 Task: Explore Airbnb accommodation in Tumaco, Colombia from 30th December, 2023 to 31st December, 2023 for 7 adults. Place can be entire room or shared room with 4 bedrooms having 7 beds and 4 bathrooms. Property type can be house. Amenities needed are: wifi, TV, free parkinig on premises, gym, breakfast.
Action: Mouse moved to (531, 140)
Screenshot: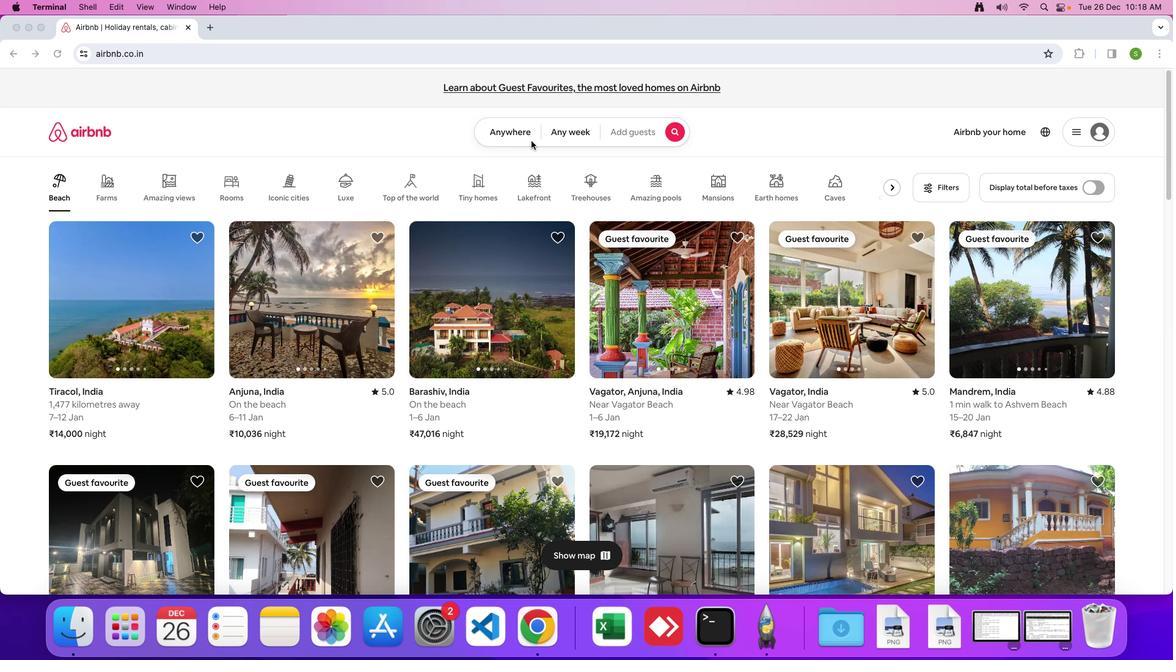 
Action: Mouse pressed left at (531, 140)
Screenshot: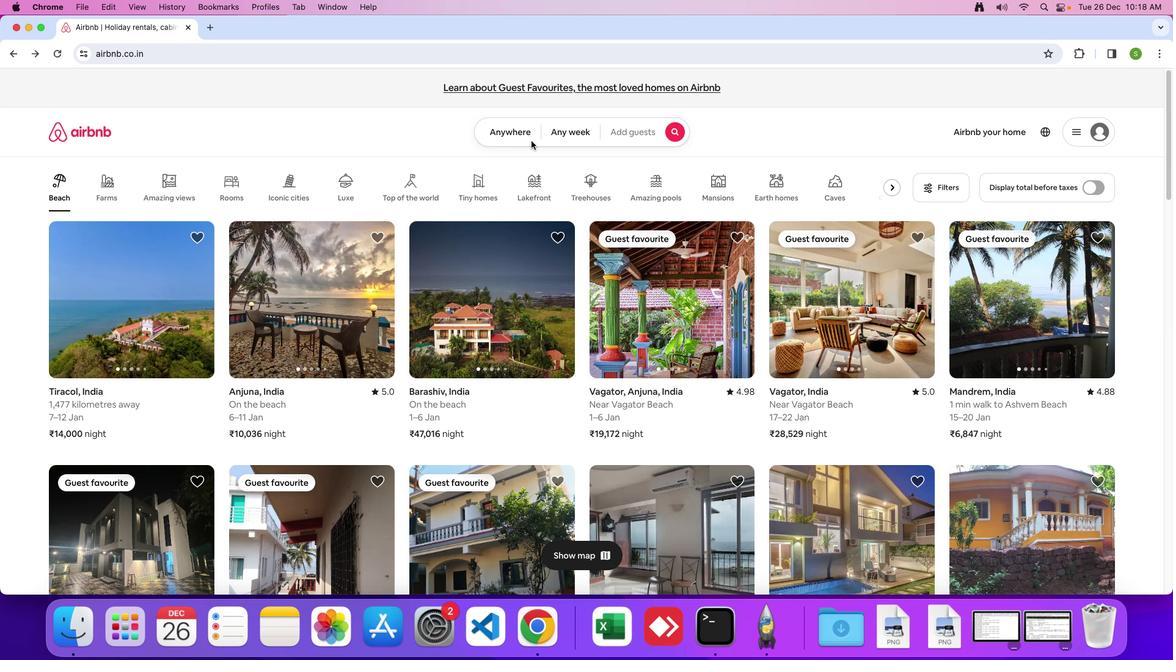 
Action: Mouse moved to (495, 130)
Screenshot: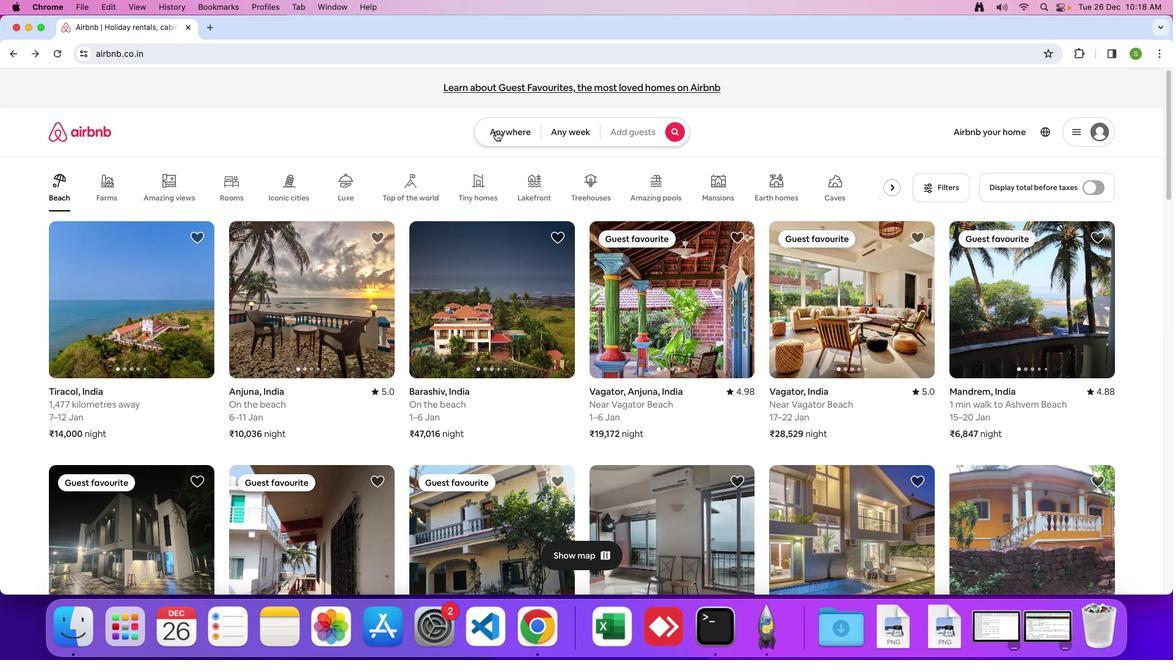
Action: Mouse pressed left at (495, 130)
Screenshot: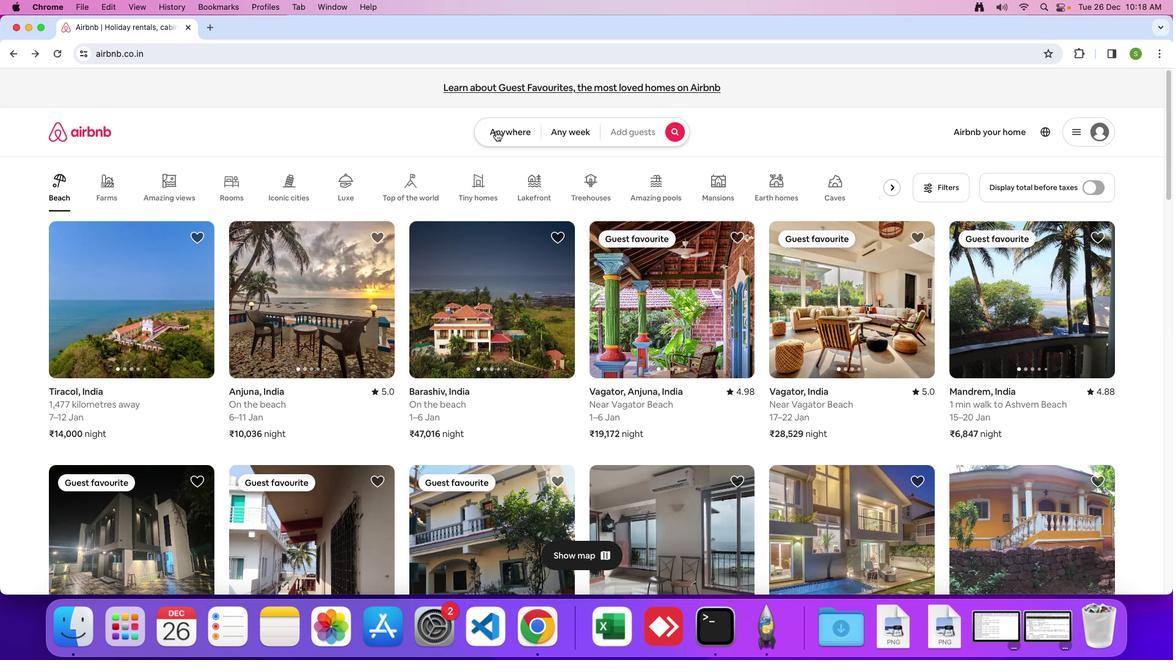 
Action: Mouse moved to (442, 176)
Screenshot: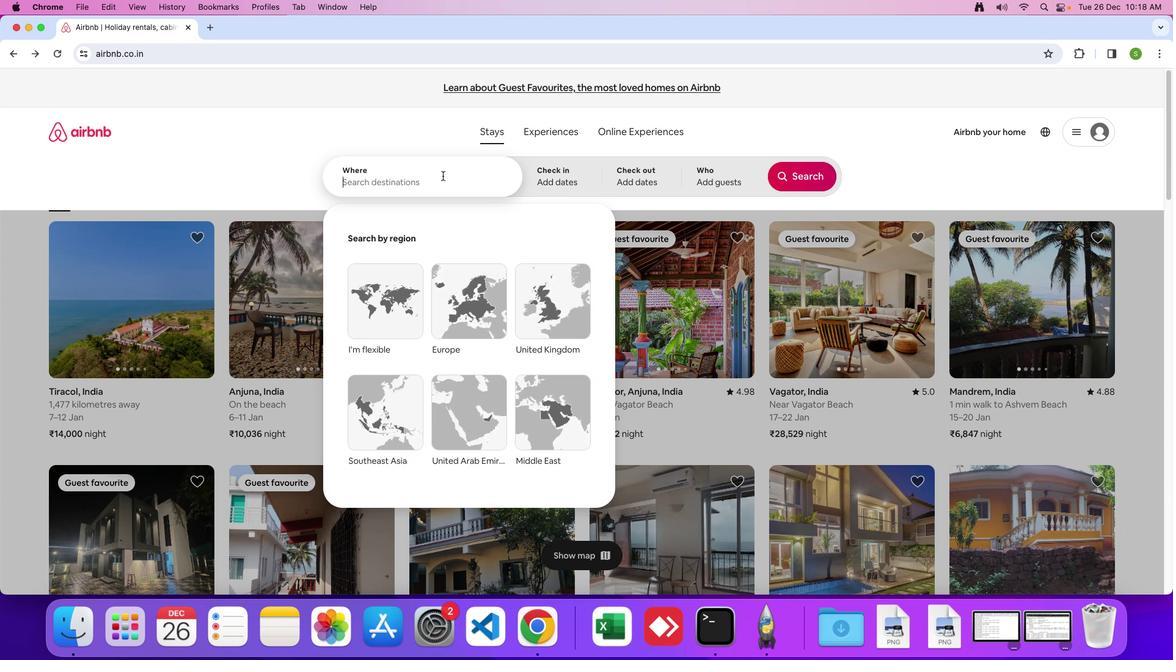 
Action: Mouse pressed left at (442, 176)
Screenshot: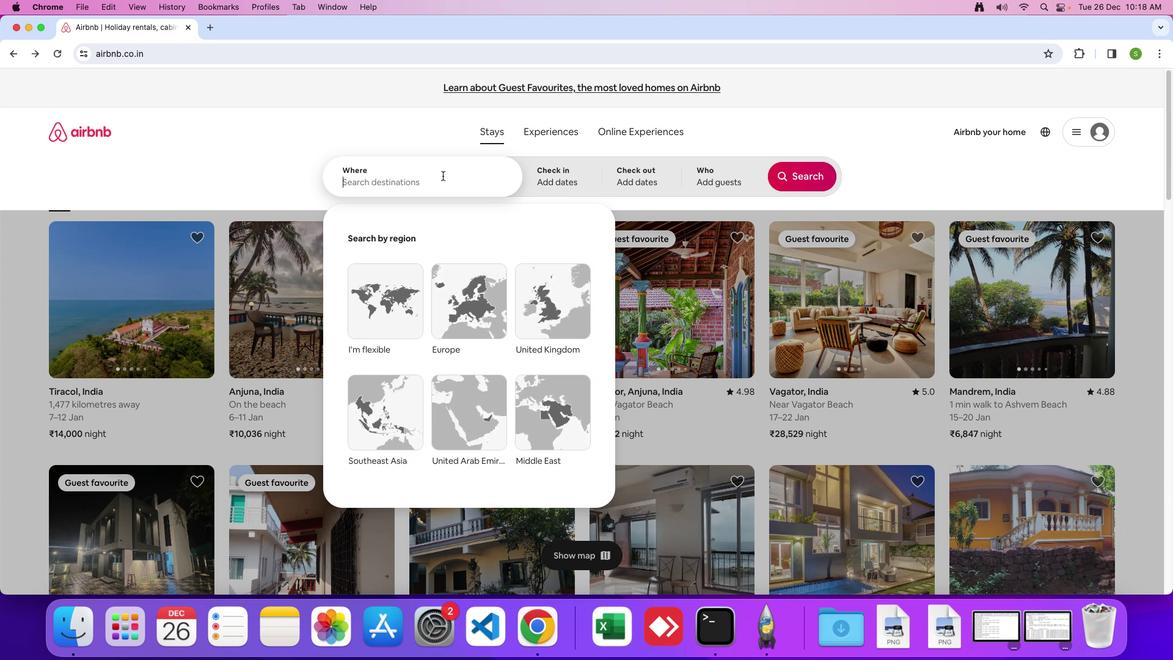 
Action: Mouse moved to (440, 157)
Screenshot: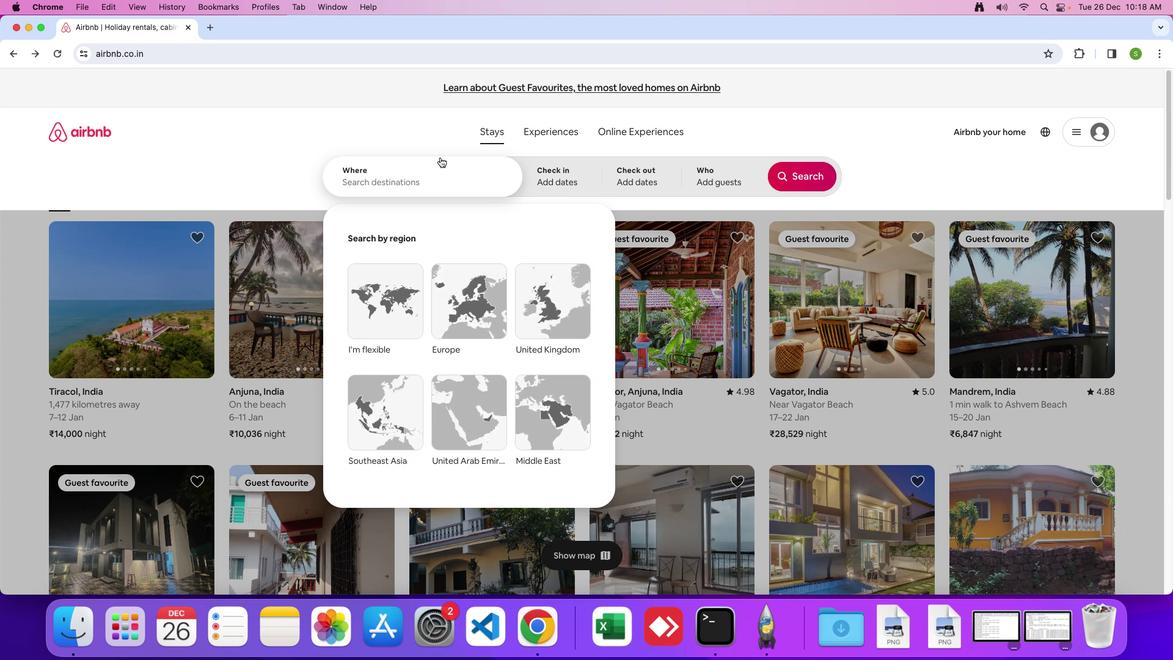 
Action: Key pressed 'T'Key.caps_lock'u''m''a''c''o'','Key.spaceKey.shift'c''o''l''o''m''b''i''a'Key.enter
Screenshot: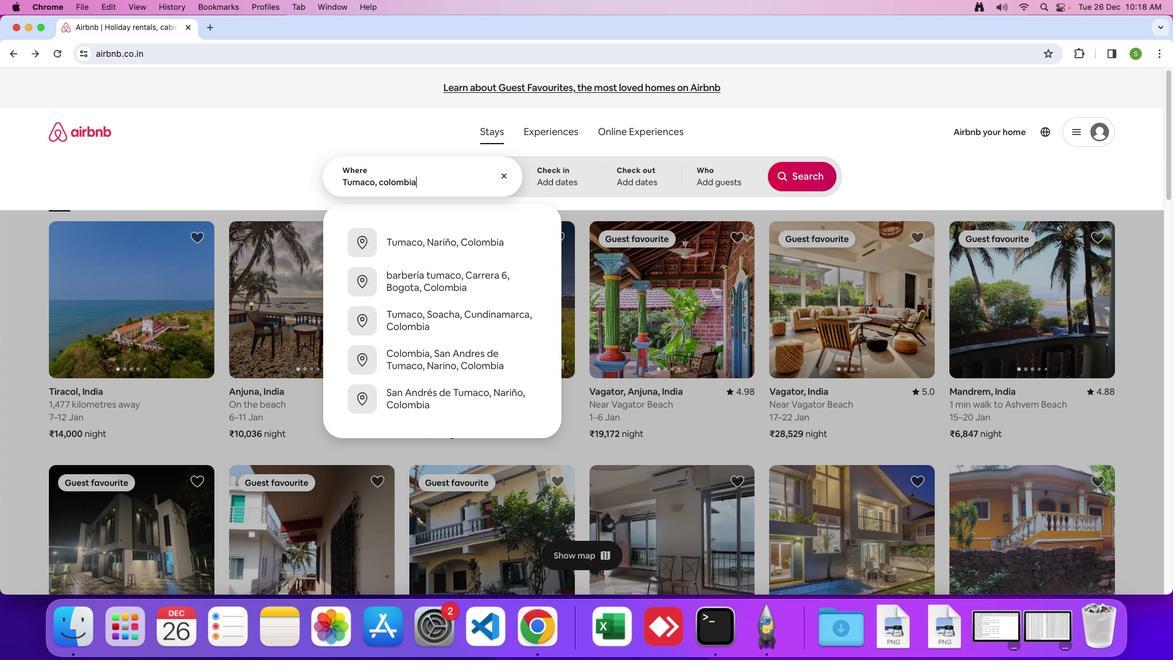 
Action: Mouse moved to (547, 445)
Screenshot: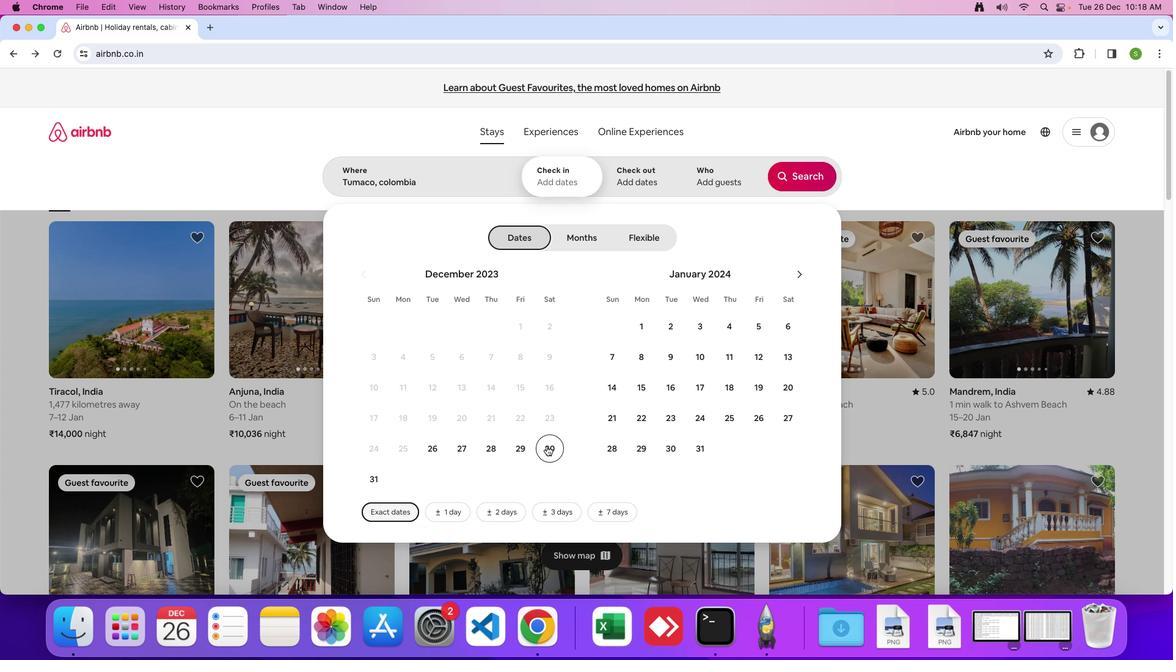
Action: Mouse pressed left at (547, 445)
Screenshot: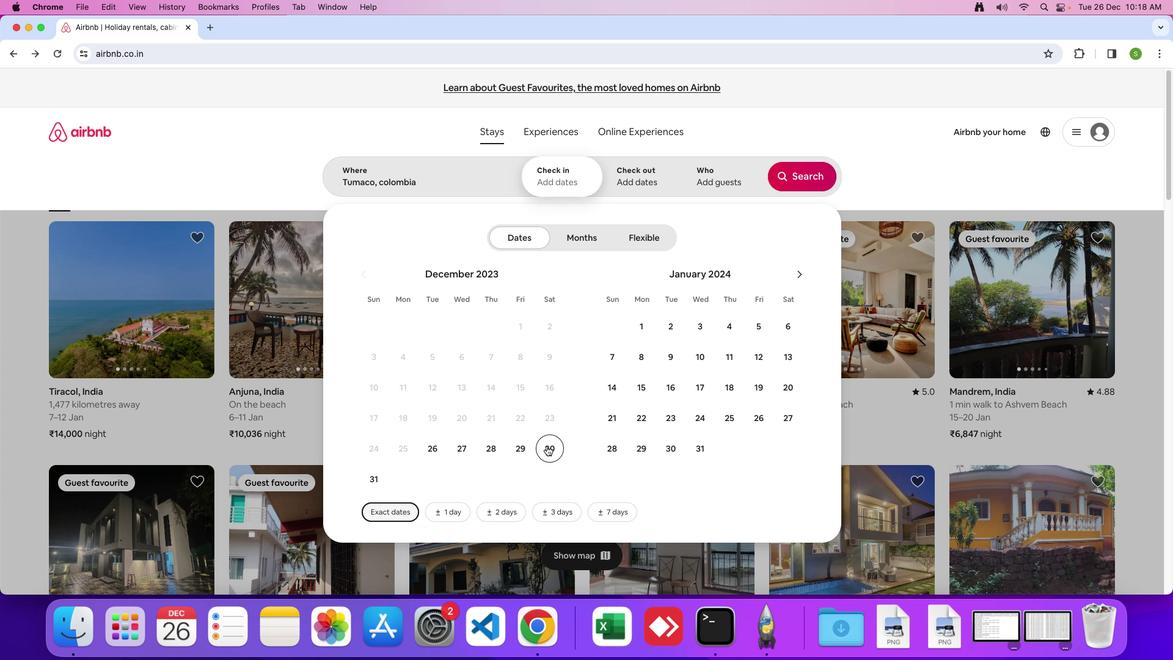 
Action: Mouse moved to (376, 474)
Screenshot: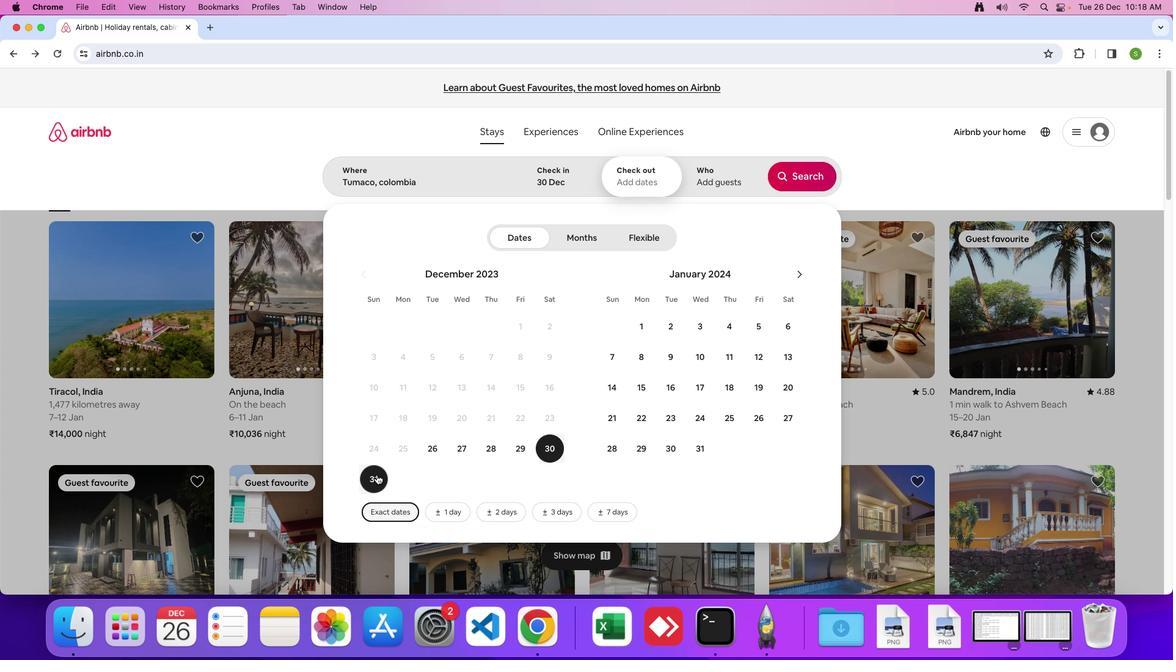 
Action: Mouse pressed left at (376, 474)
Screenshot: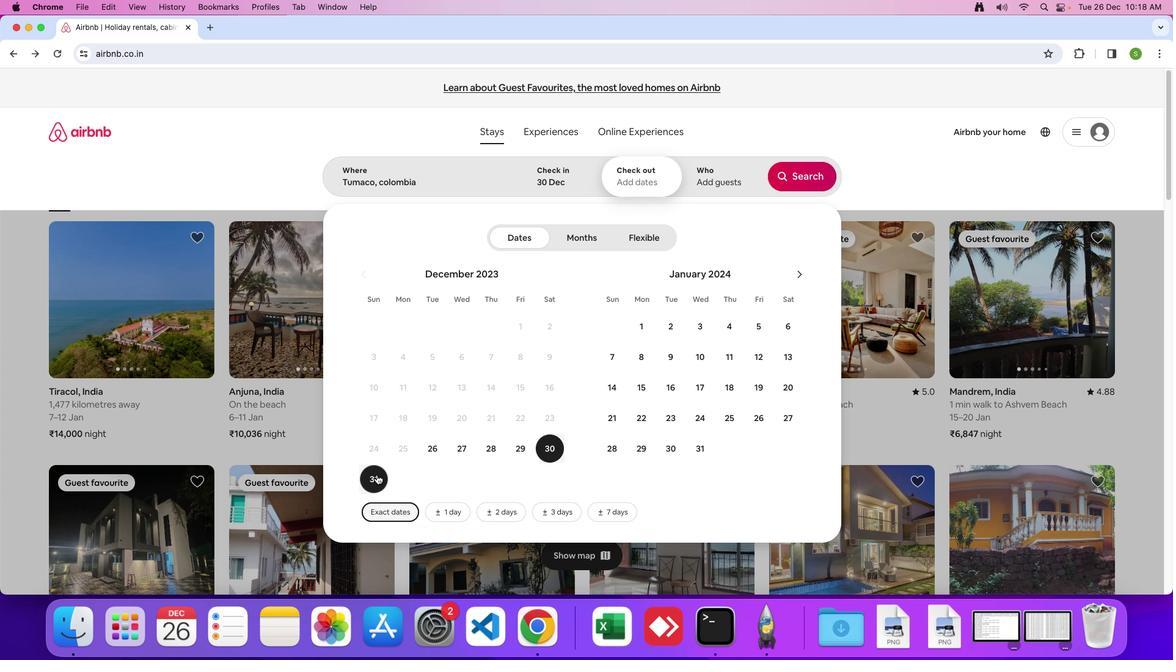 
Action: Mouse moved to (708, 170)
Screenshot: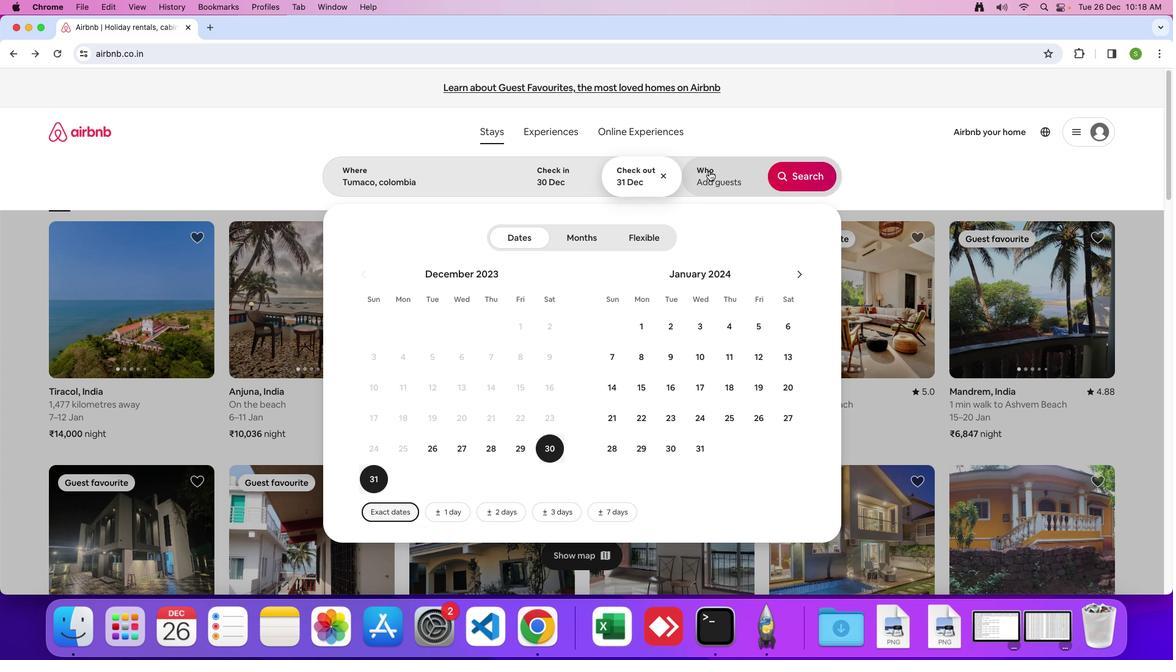 
Action: Mouse pressed left at (708, 170)
Screenshot: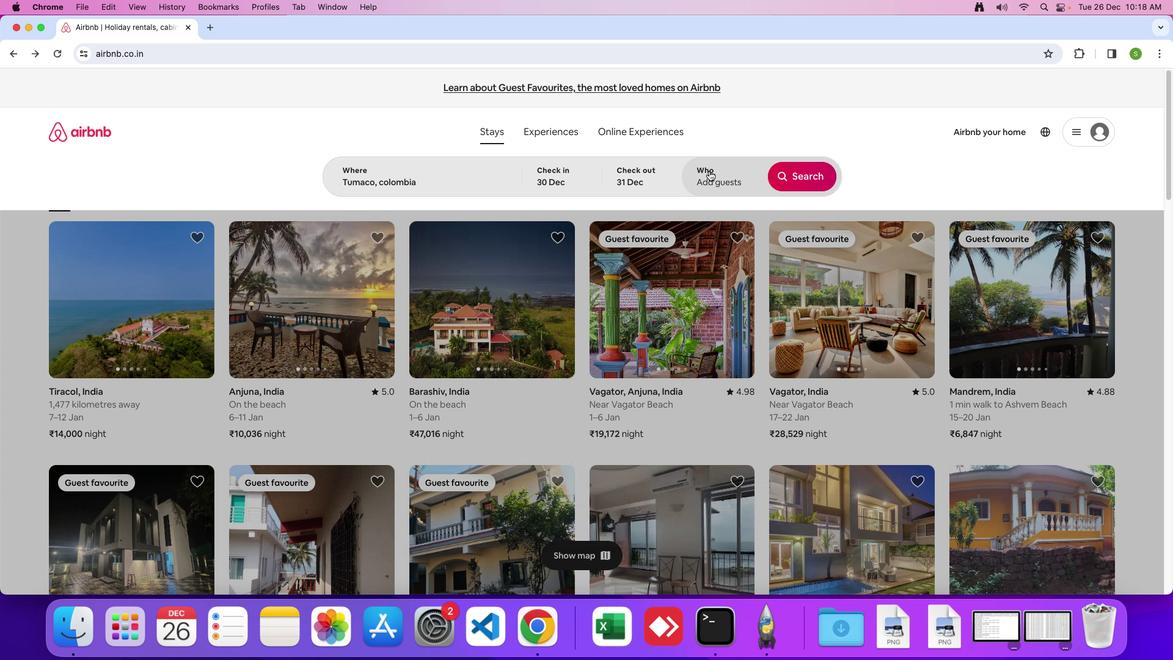 
Action: Mouse moved to (804, 240)
Screenshot: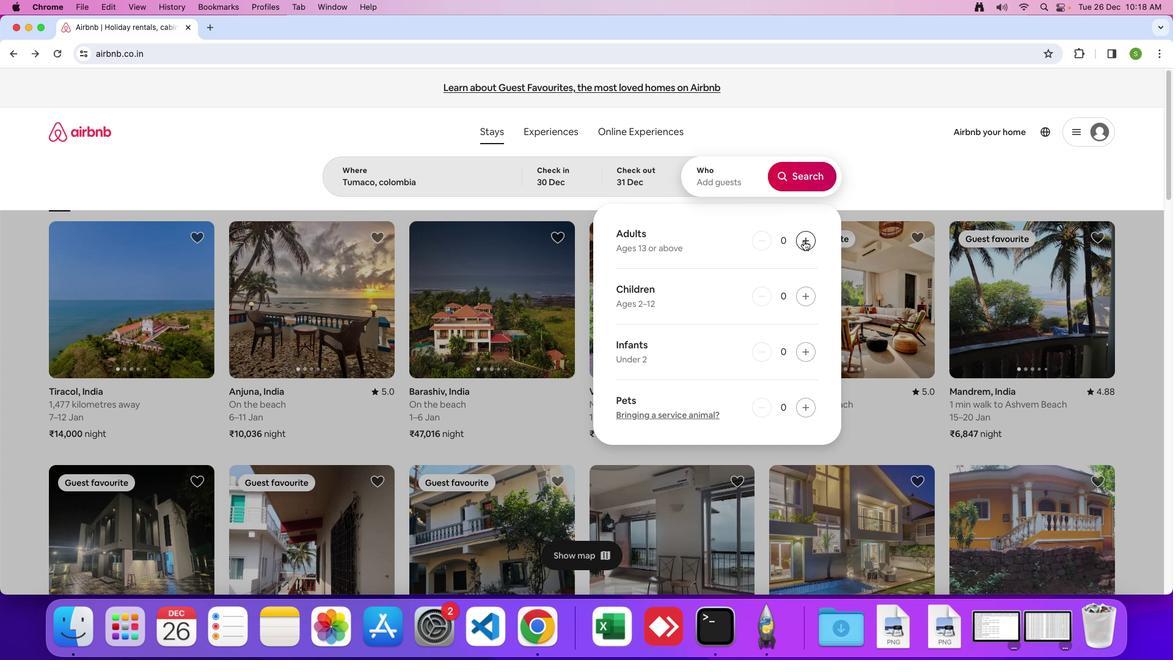 
Action: Mouse pressed left at (804, 240)
Screenshot: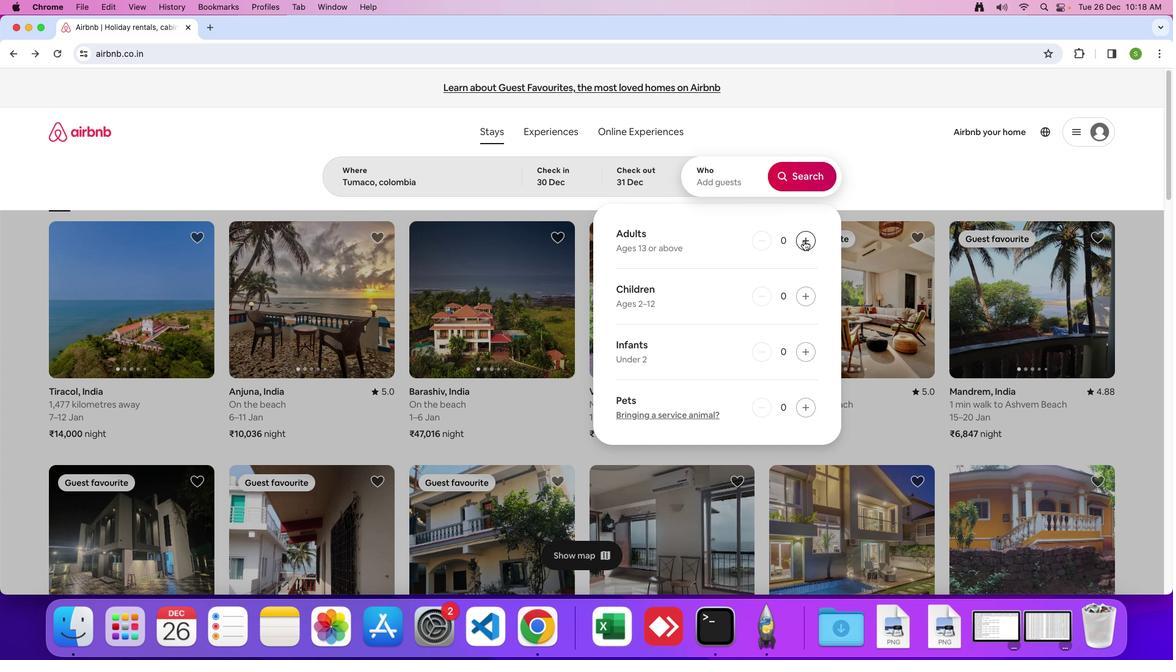 
Action: Mouse pressed left at (804, 240)
Screenshot: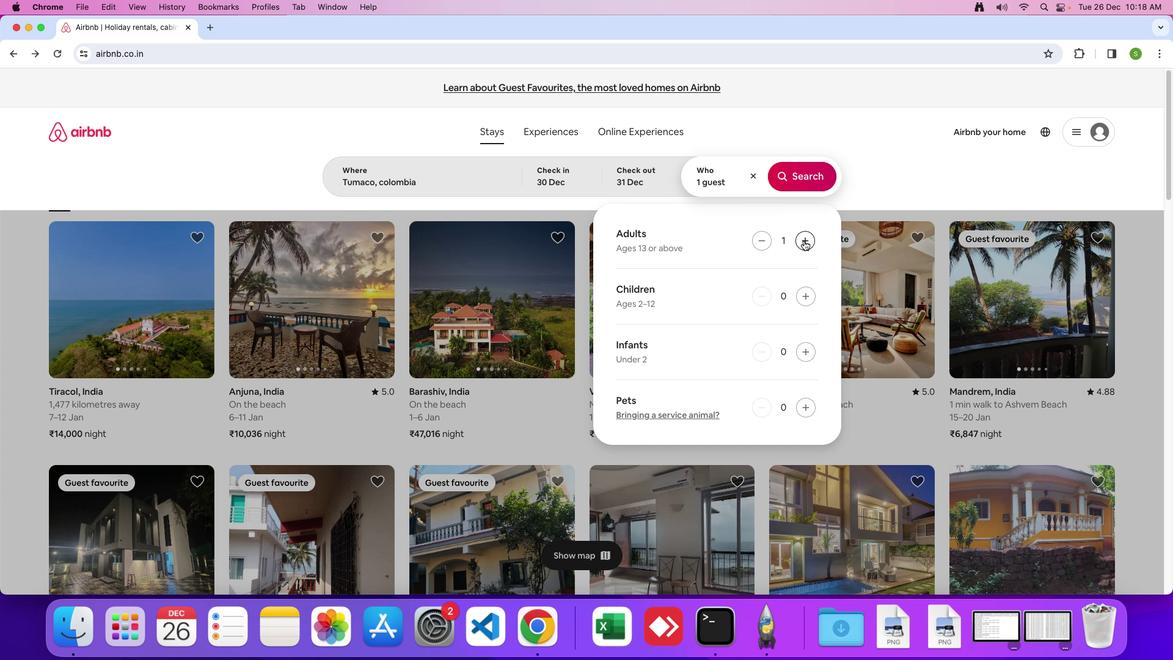 
Action: Mouse pressed left at (804, 240)
Screenshot: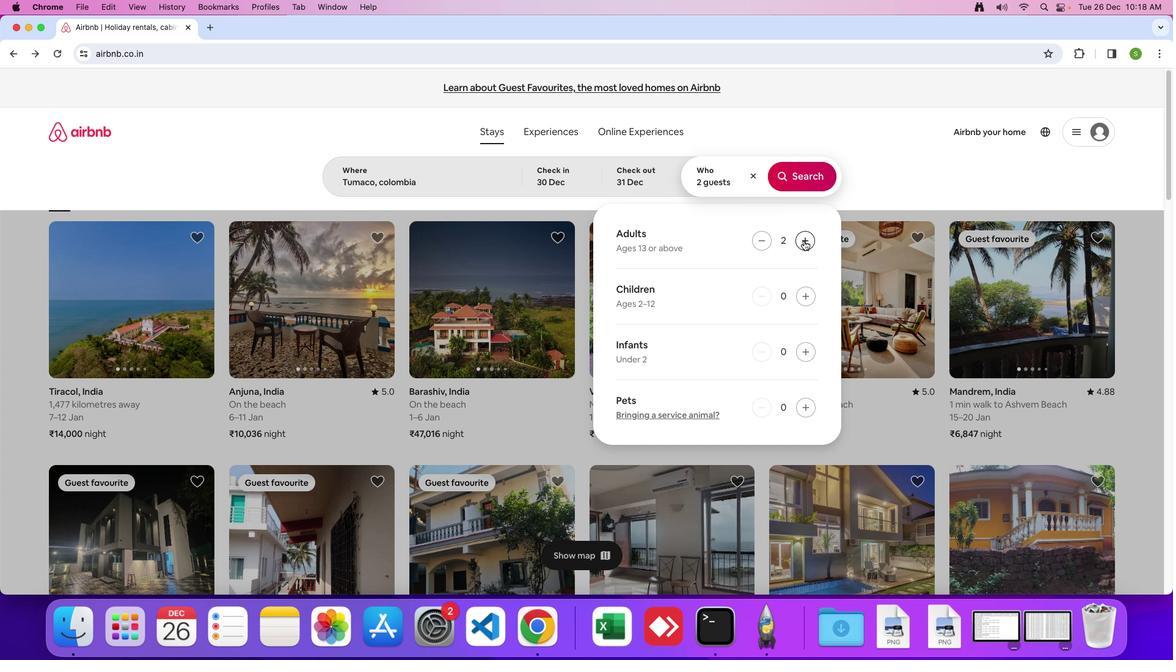 
Action: Mouse pressed left at (804, 240)
Screenshot: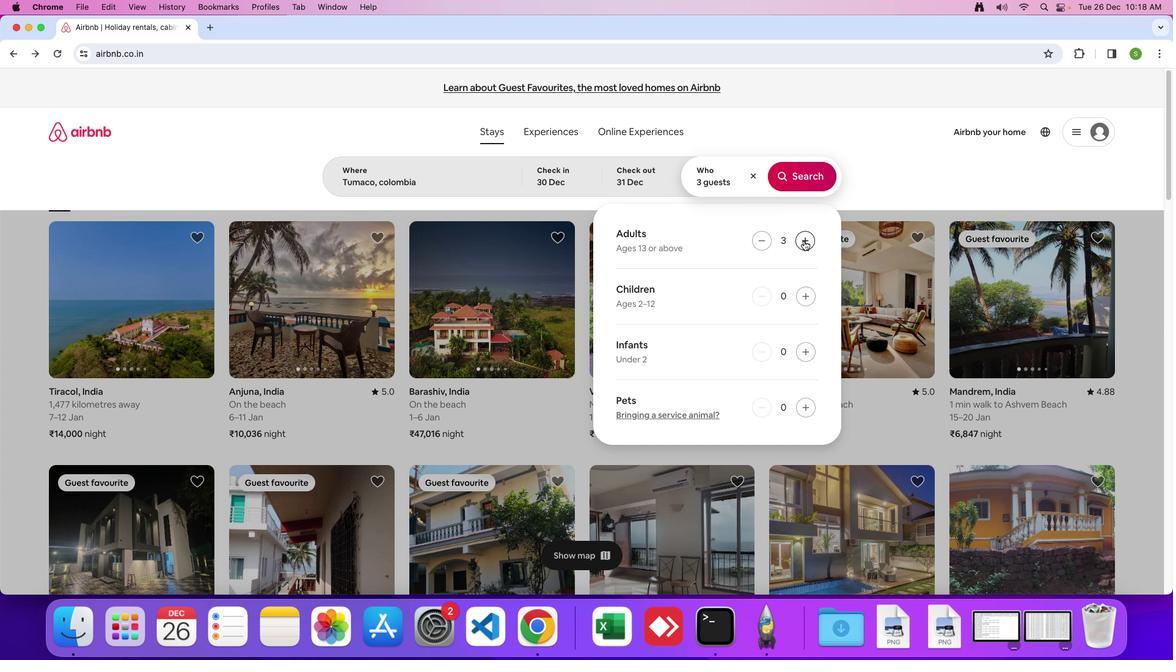 
Action: Mouse pressed left at (804, 240)
Screenshot: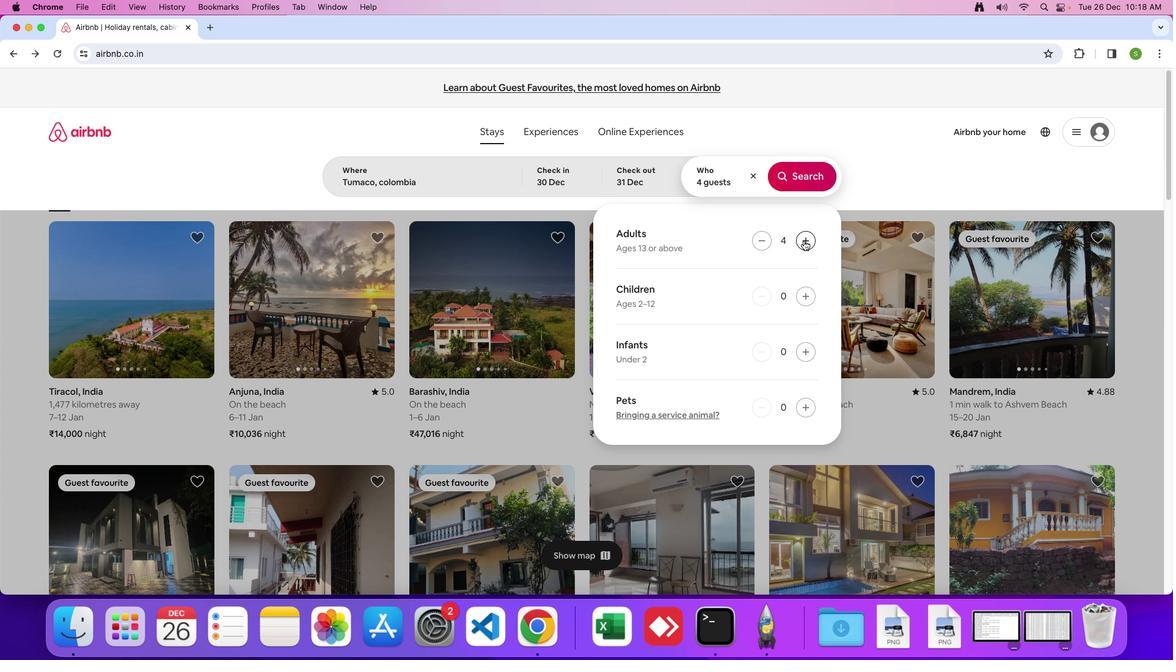 
Action: Mouse pressed left at (804, 240)
Screenshot: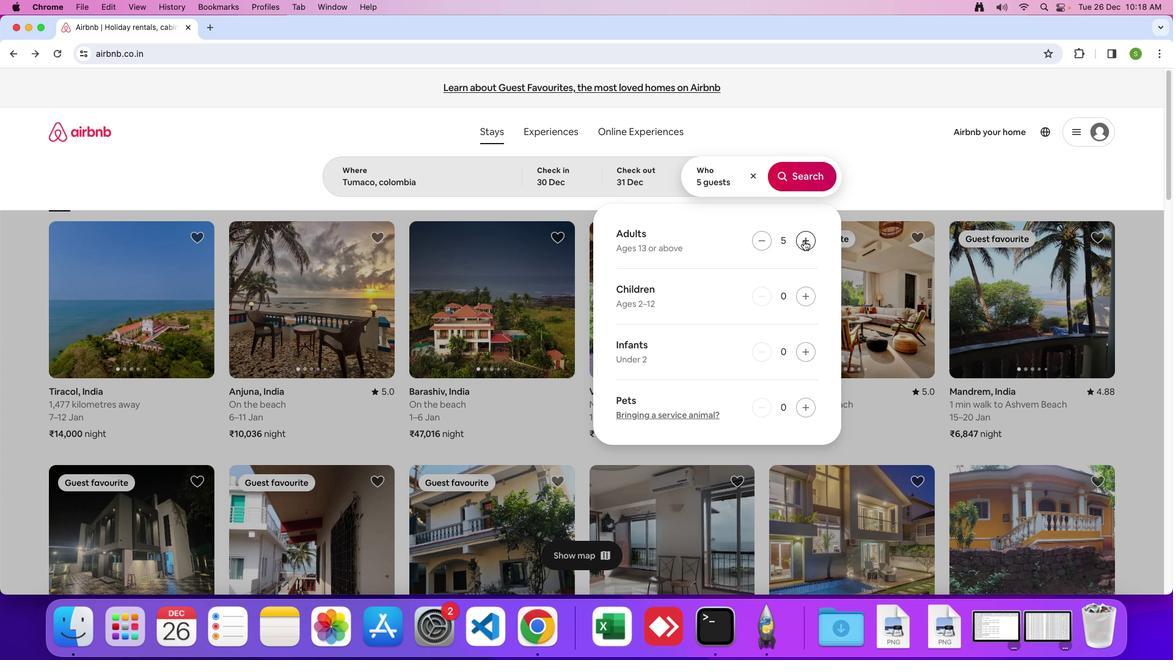 
Action: Mouse pressed left at (804, 240)
Screenshot: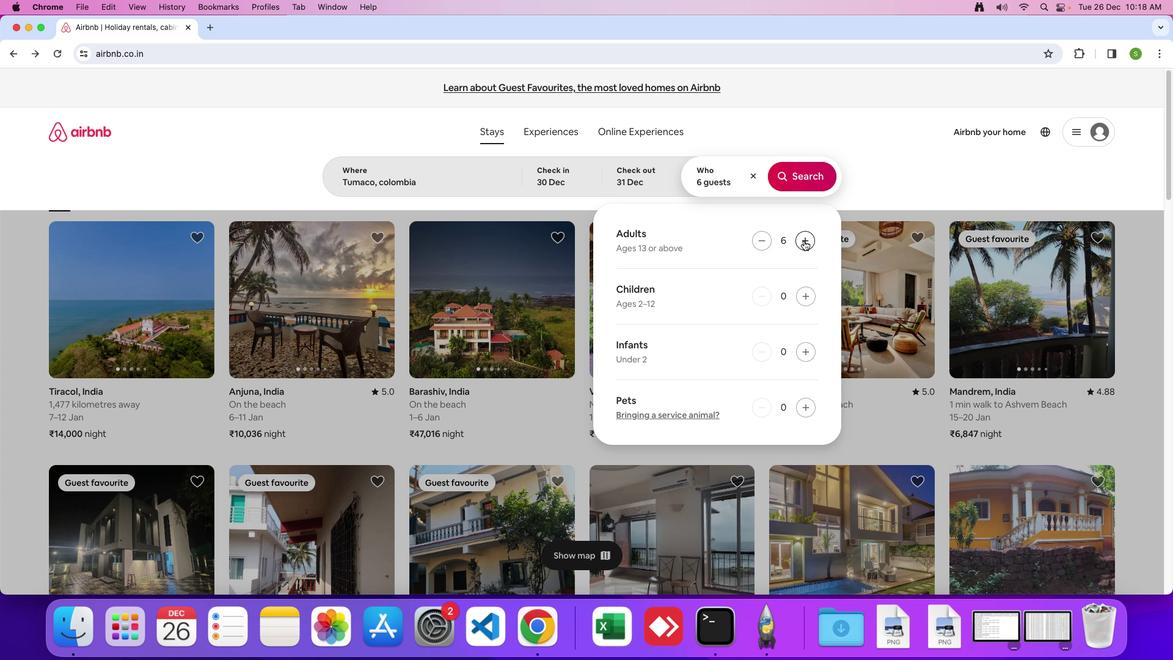
Action: Mouse moved to (803, 169)
Screenshot: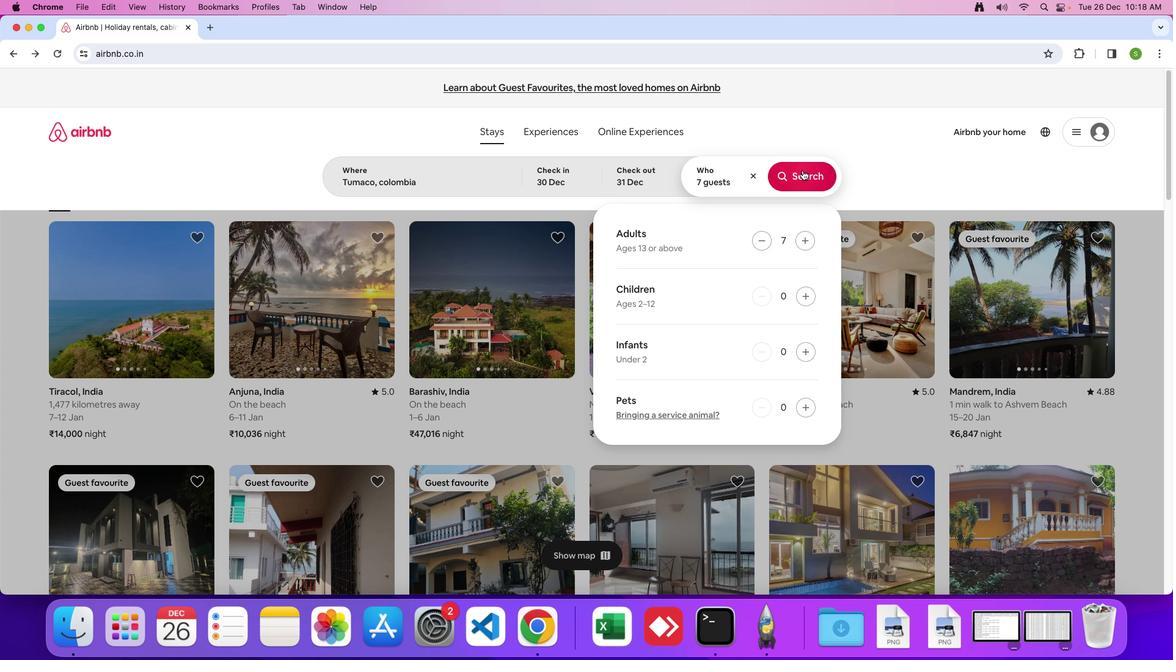 
Action: Mouse pressed left at (803, 169)
Screenshot: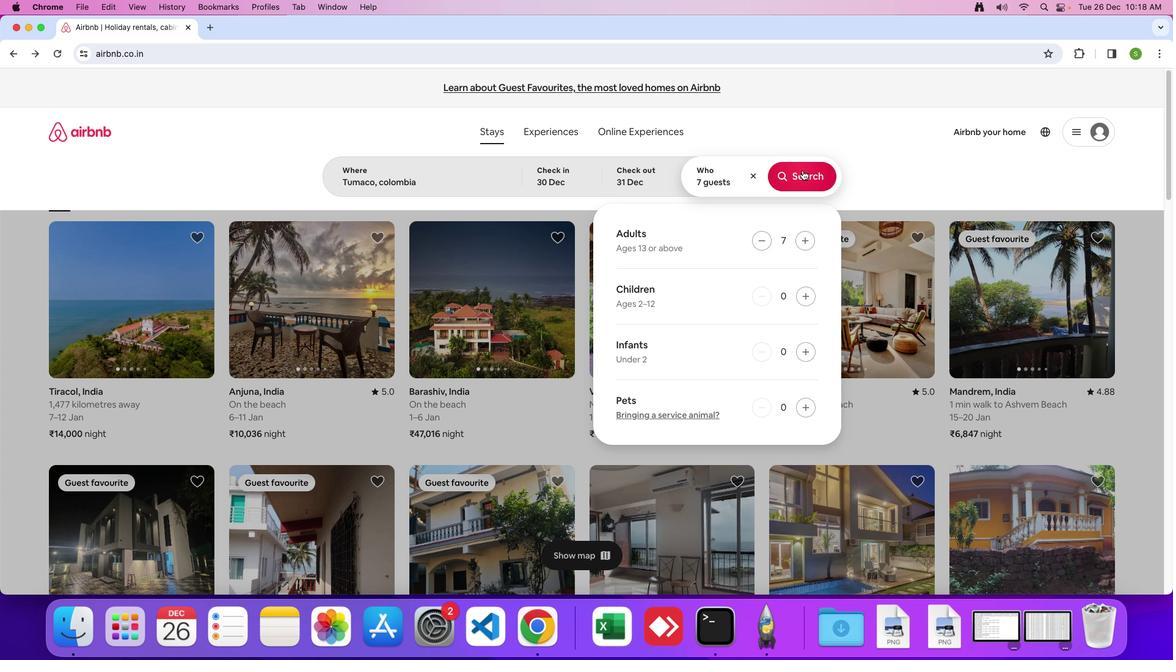 
Action: Mouse moved to (971, 152)
Screenshot: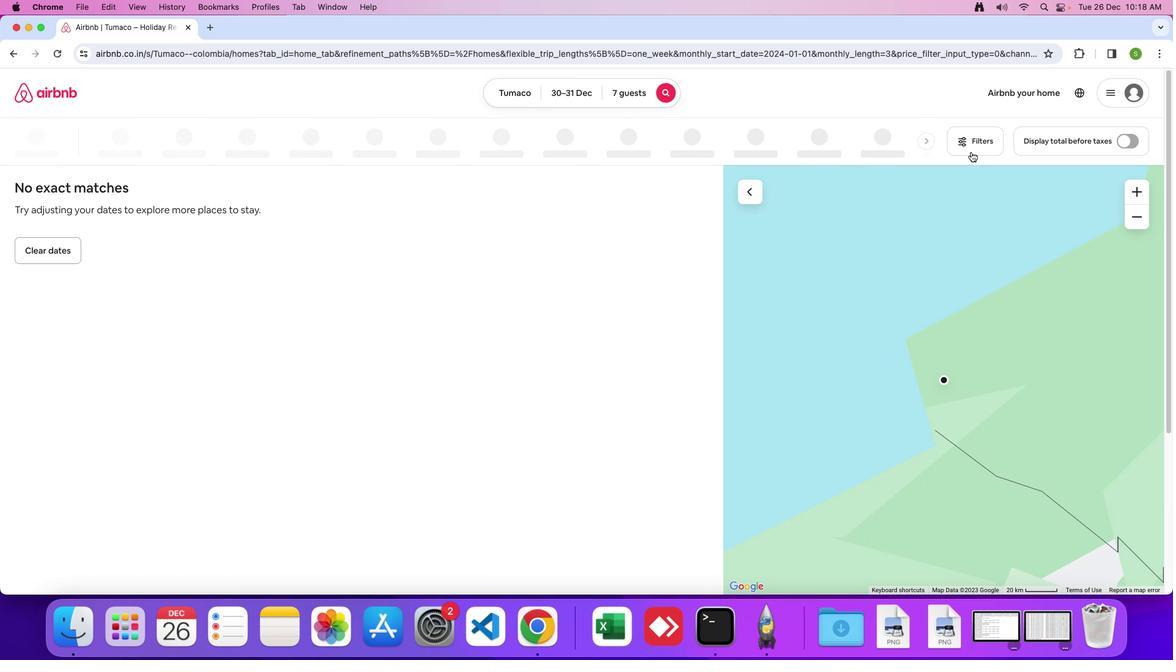 
Action: Mouse pressed left at (971, 152)
Screenshot: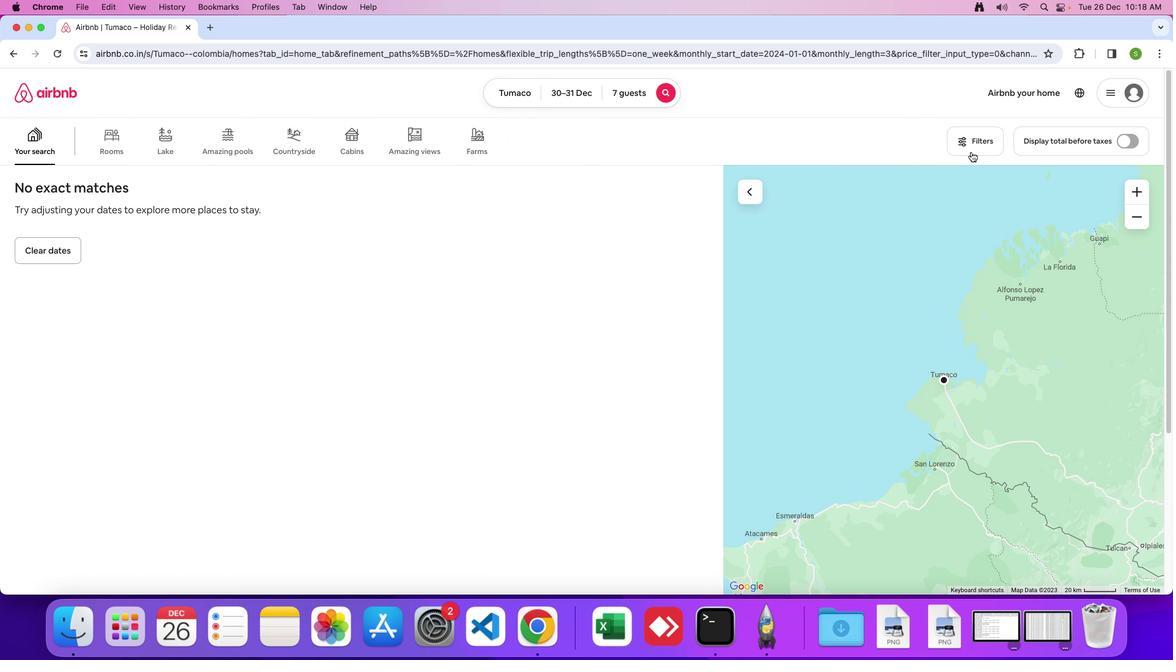 
Action: Mouse moved to (644, 300)
Screenshot: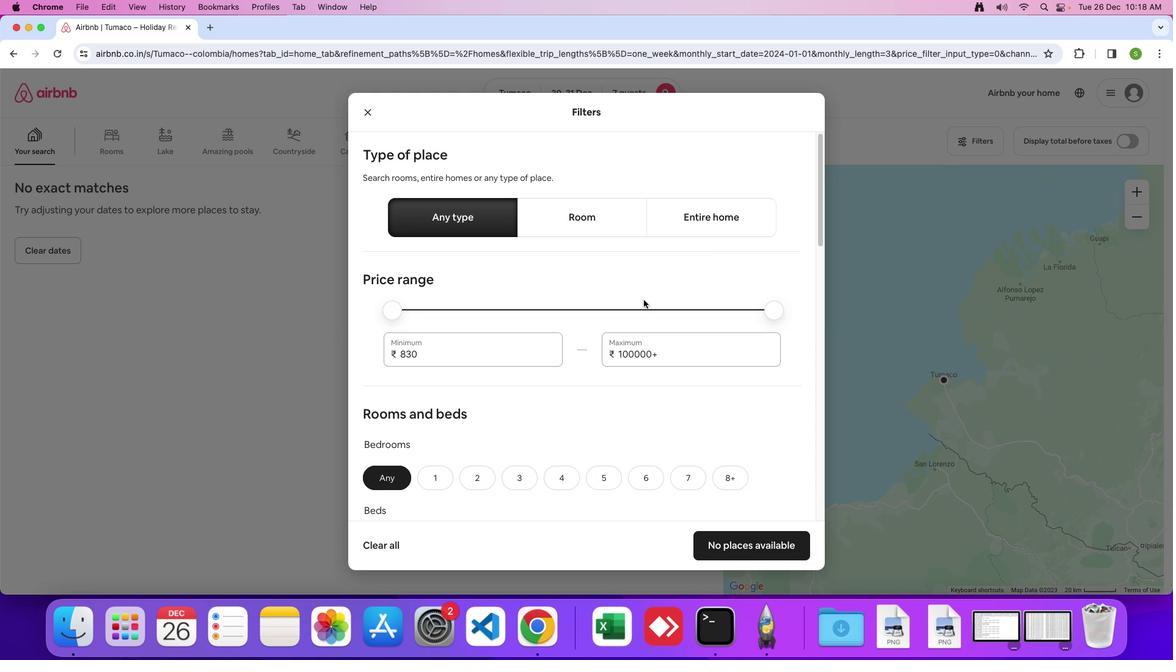 
Action: Mouse scrolled (644, 300) with delta (0, 0)
Screenshot: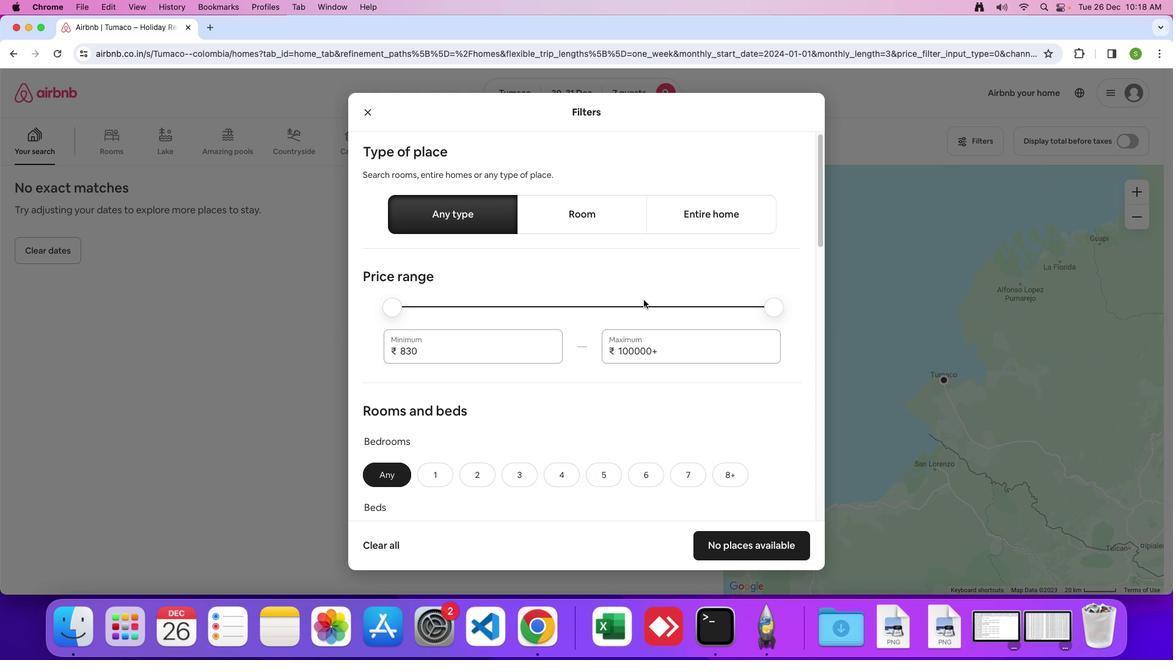 
Action: Mouse scrolled (644, 300) with delta (0, 0)
Screenshot: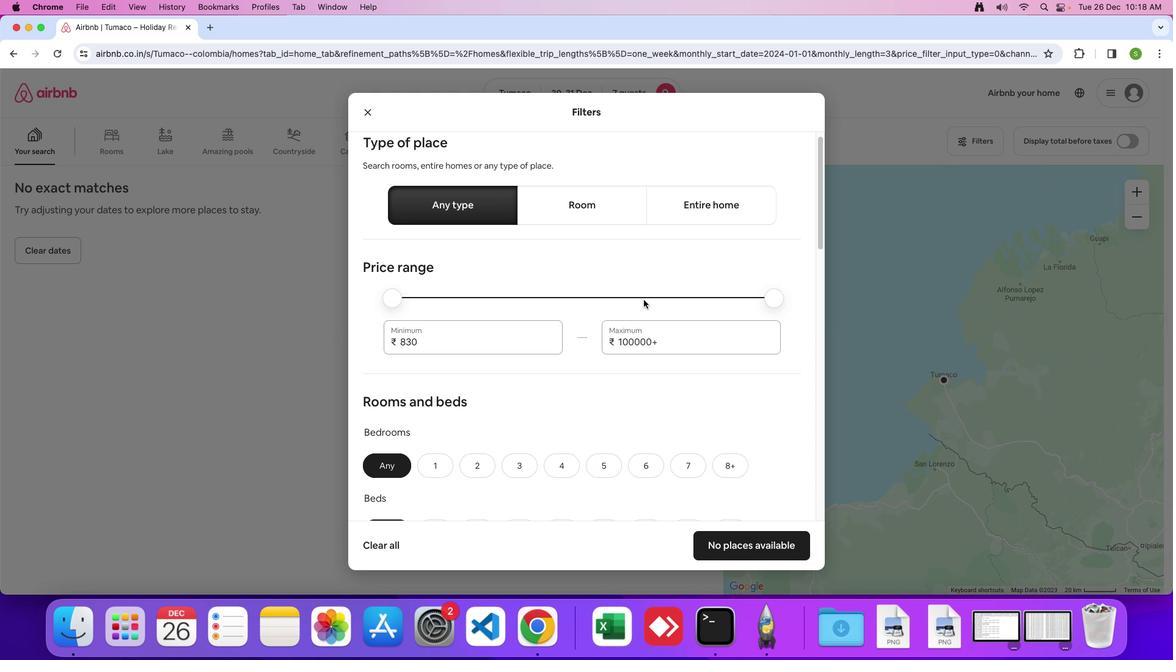 
Action: Mouse scrolled (644, 300) with delta (0, 0)
Screenshot: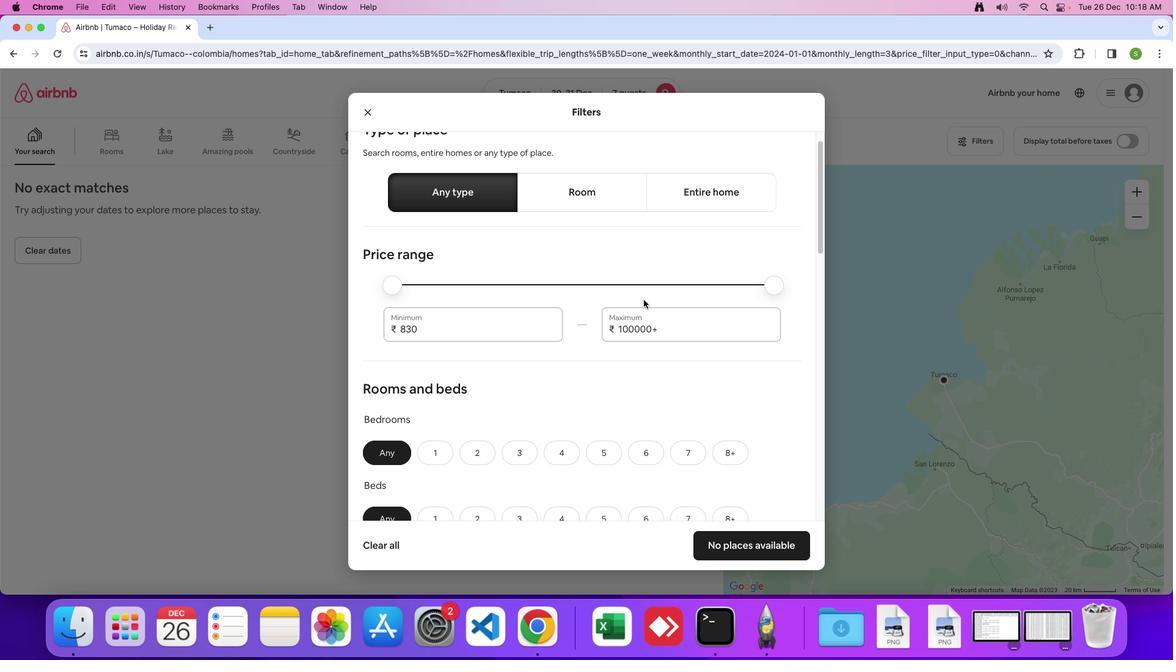 
Action: Mouse scrolled (644, 300) with delta (0, 0)
Screenshot: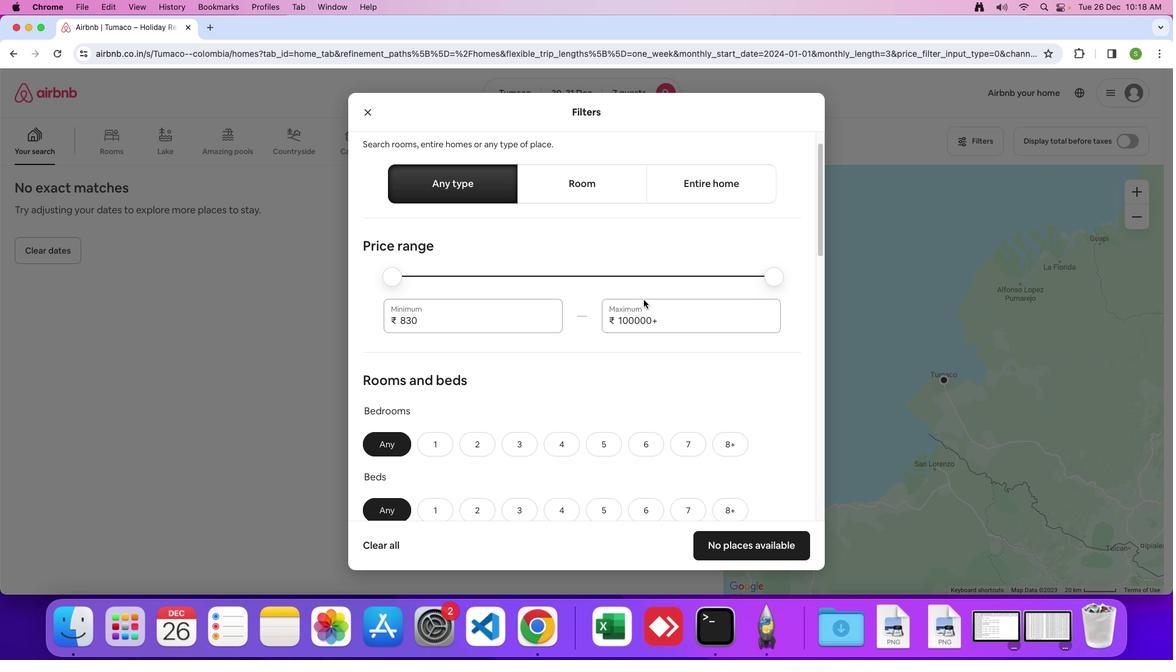 
Action: Mouse scrolled (644, 300) with delta (0, 0)
Screenshot: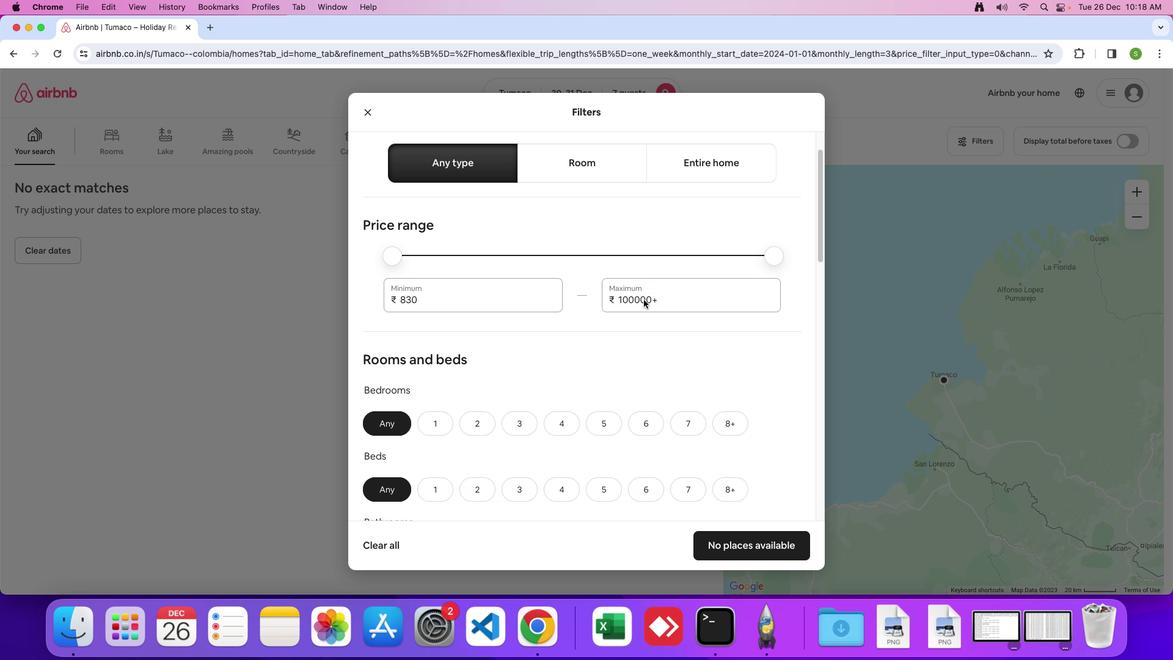 
Action: Mouse scrolled (644, 300) with delta (0, 0)
Screenshot: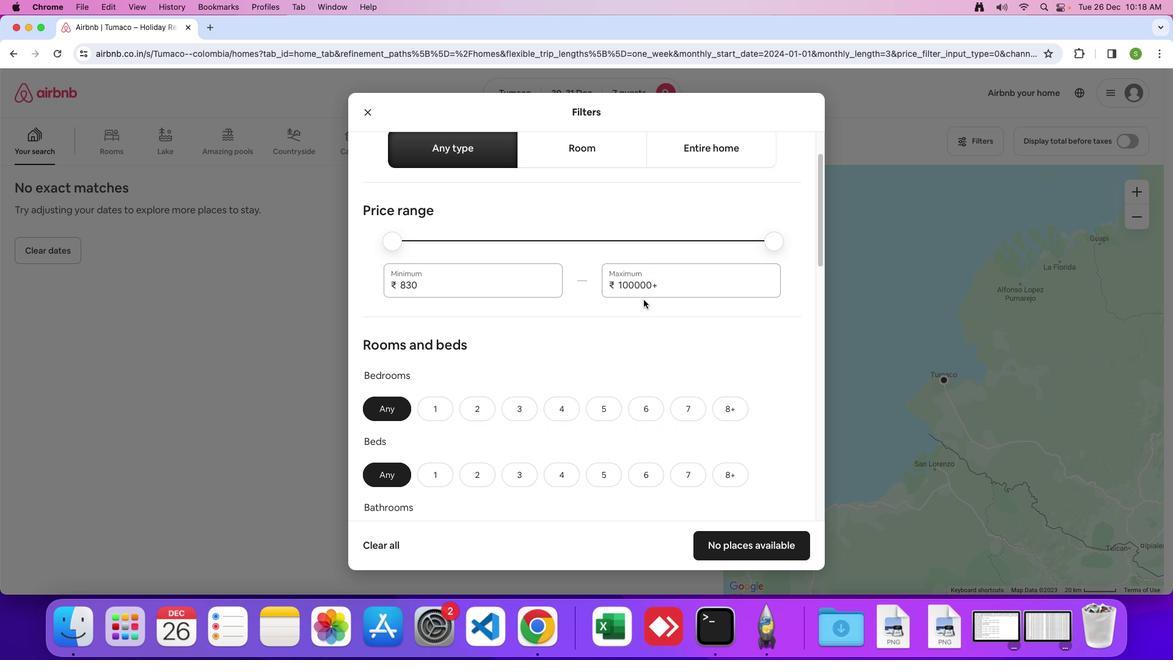 
Action: Mouse scrolled (644, 300) with delta (0, 0)
Screenshot: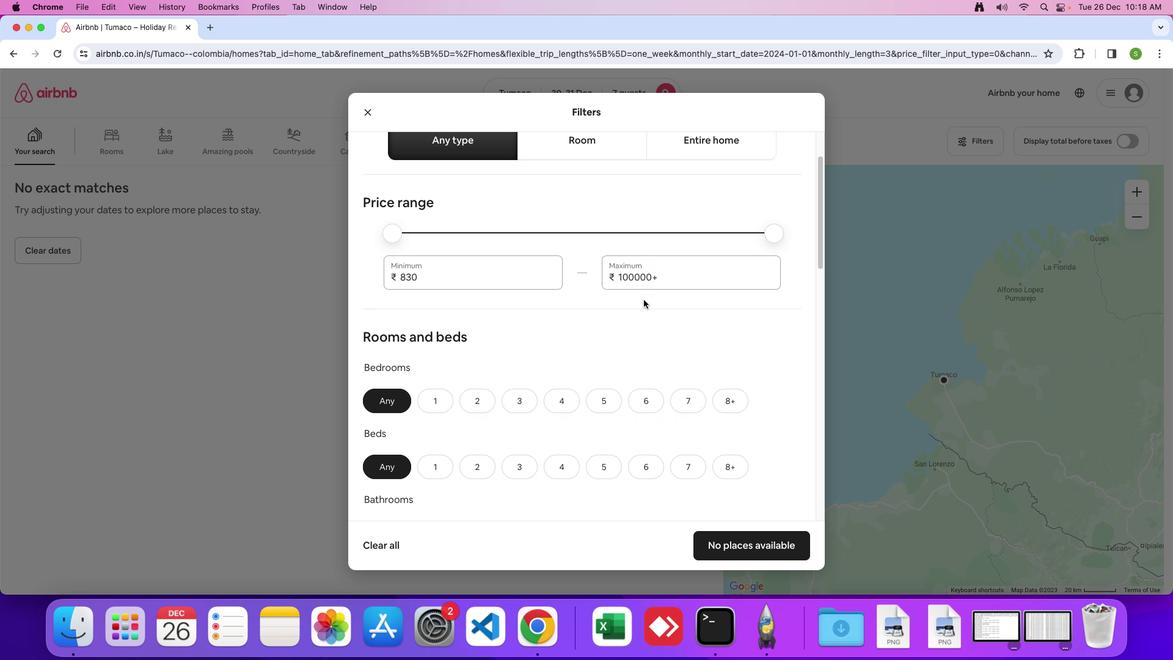 
Action: Mouse moved to (644, 299)
Screenshot: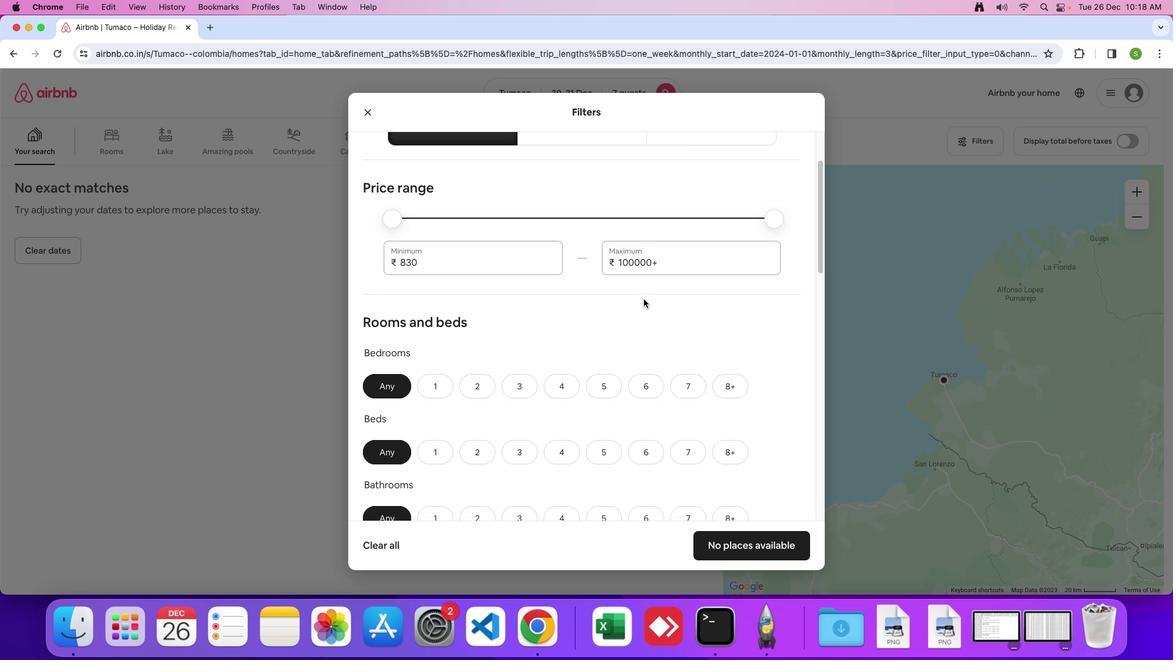 
Action: Mouse scrolled (644, 299) with delta (0, 0)
Screenshot: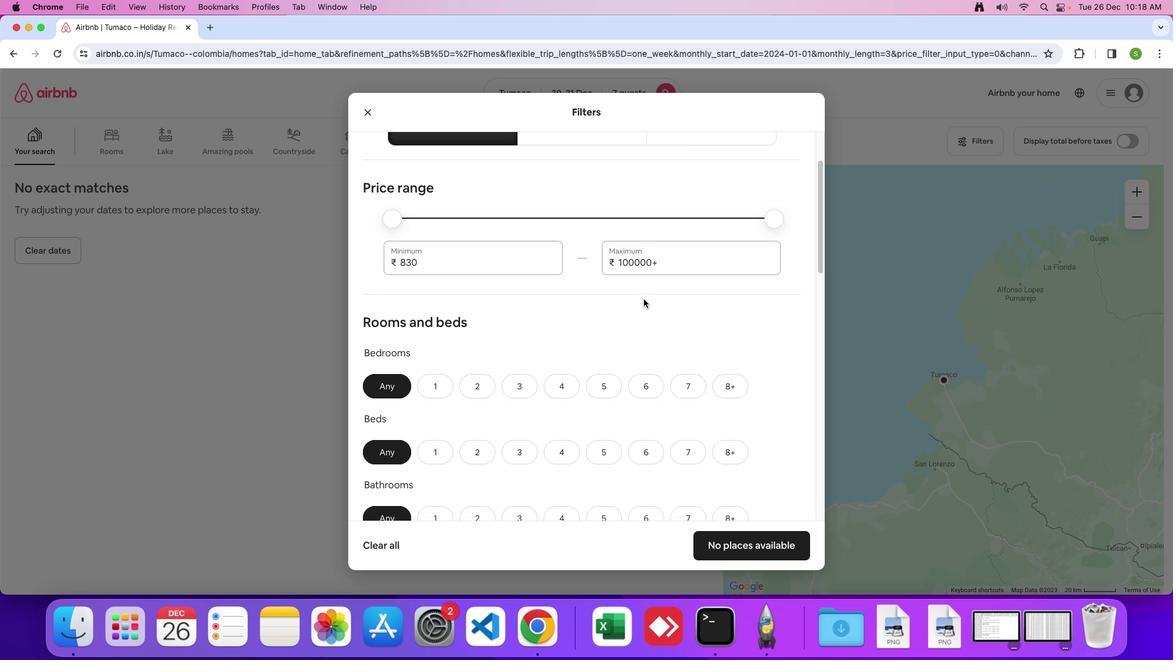 
Action: Mouse moved to (644, 299)
Screenshot: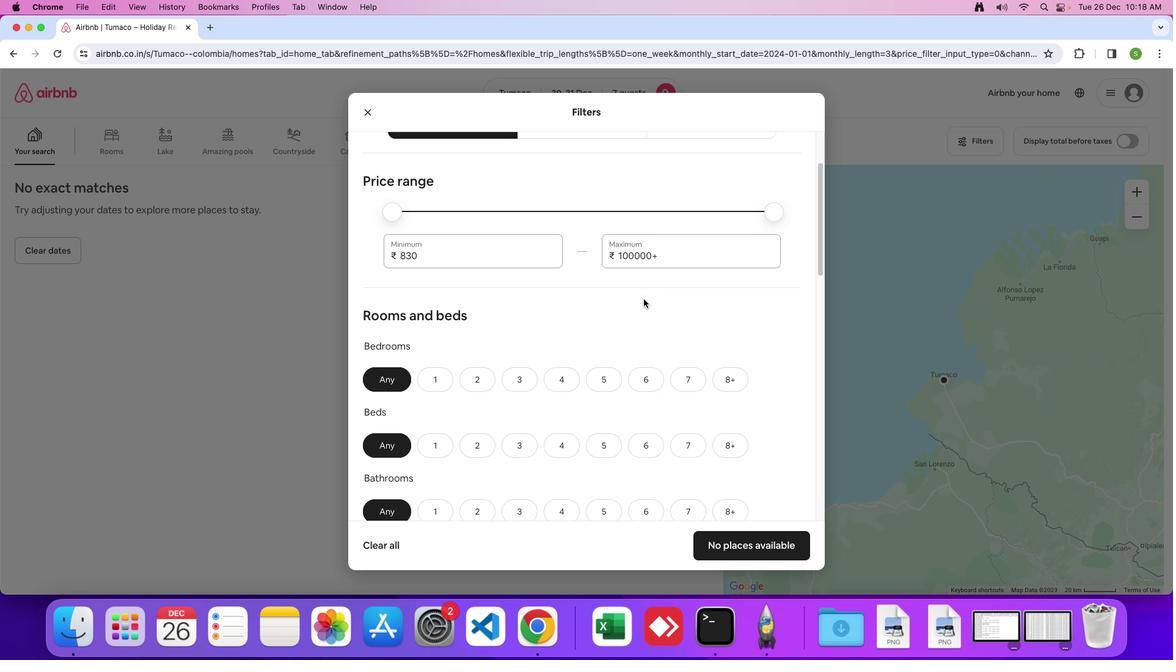 
Action: Mouse scrolled (644, 299) with delta (0, 0)
Screenshot: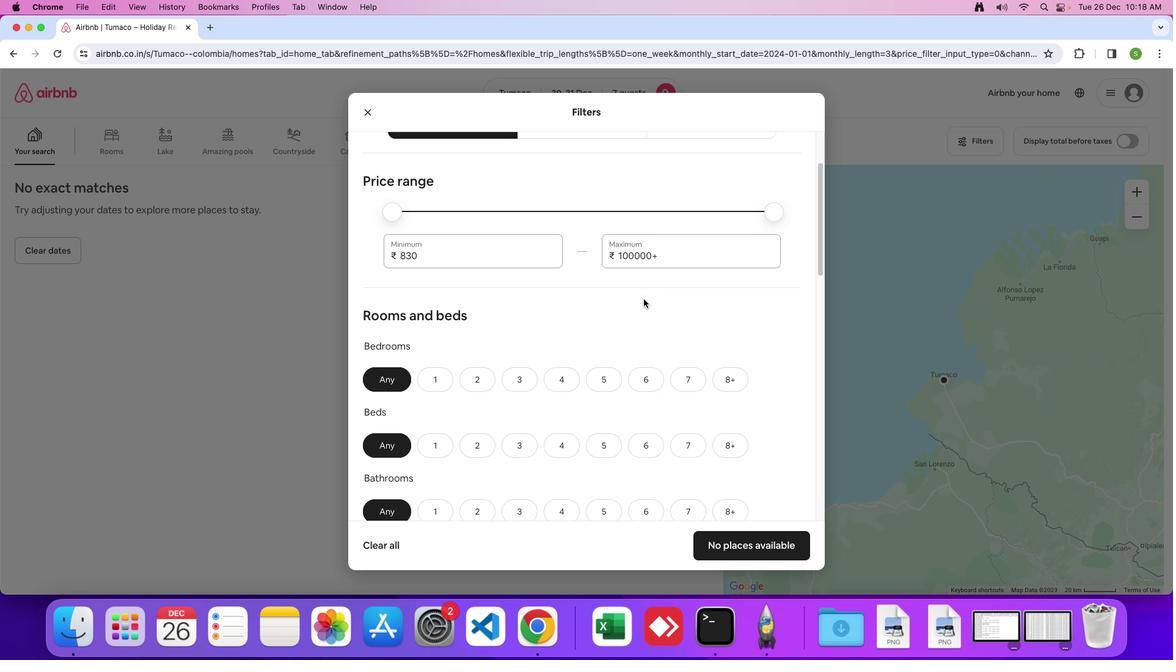 
Action: Mouse moved to (644, 298)
Screenshot: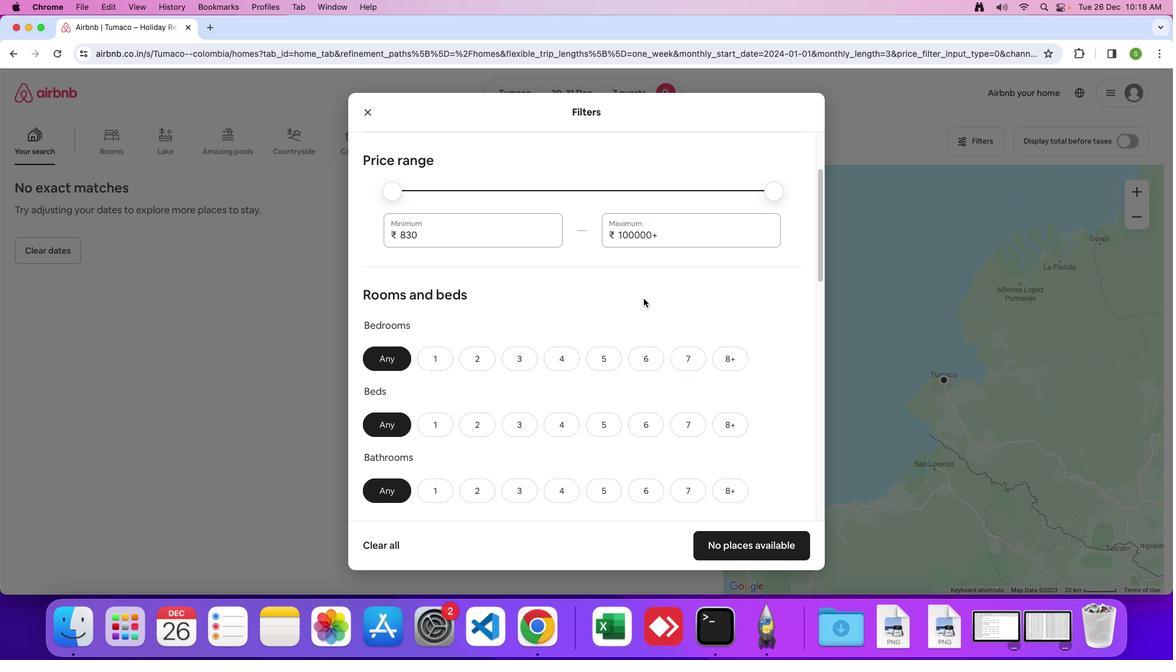 
Action: Mouse scrolled (644, 298) with delta (0, 0)
Screenshot: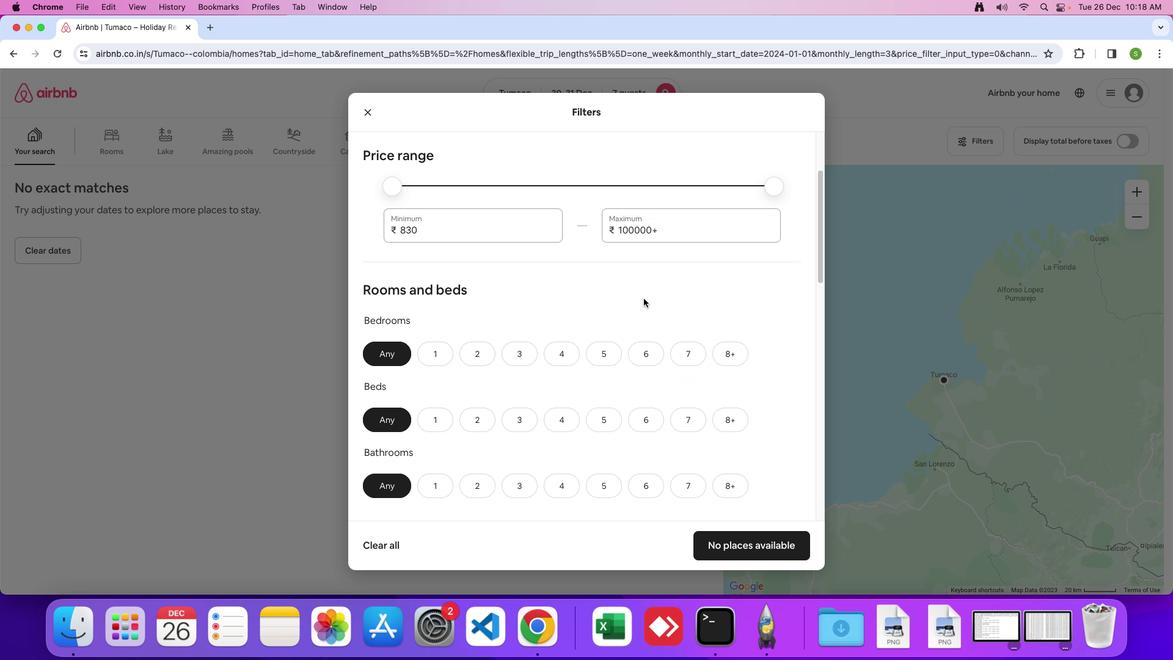 
Action: Mouse moved to (644, 298)
Screenshot: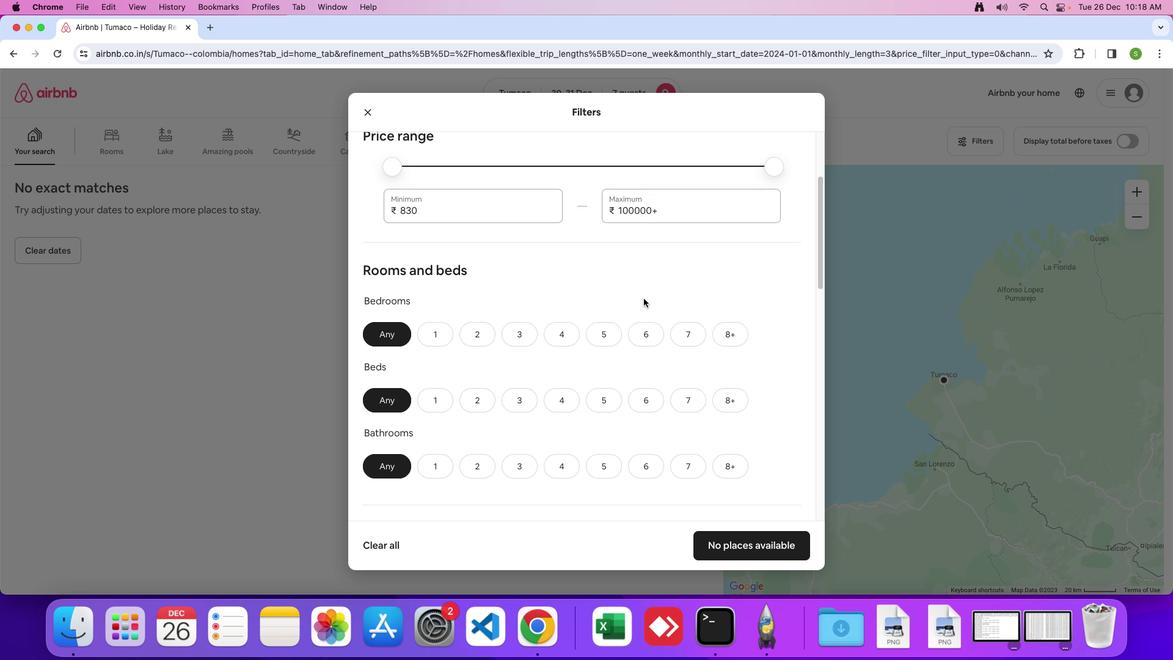 
Action: Mouse scrolled (644, 298) with delta (0, 0)
Screenshot: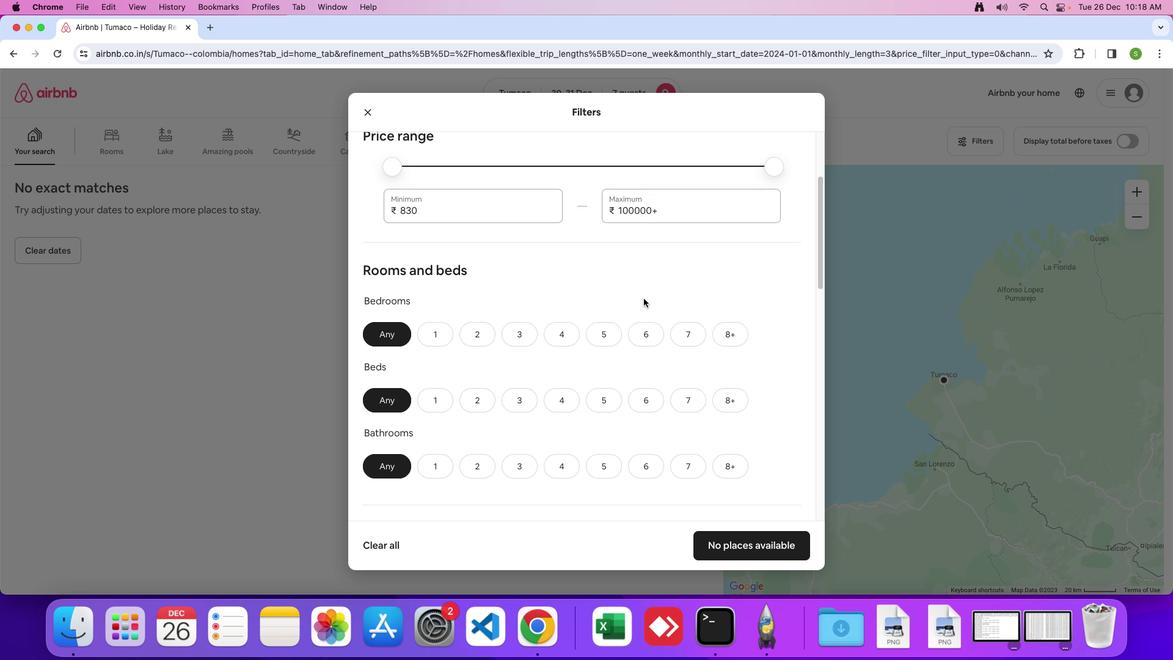 
Action: Mouse scrolled (644, 298) with delta (0, -1)
Screenshot: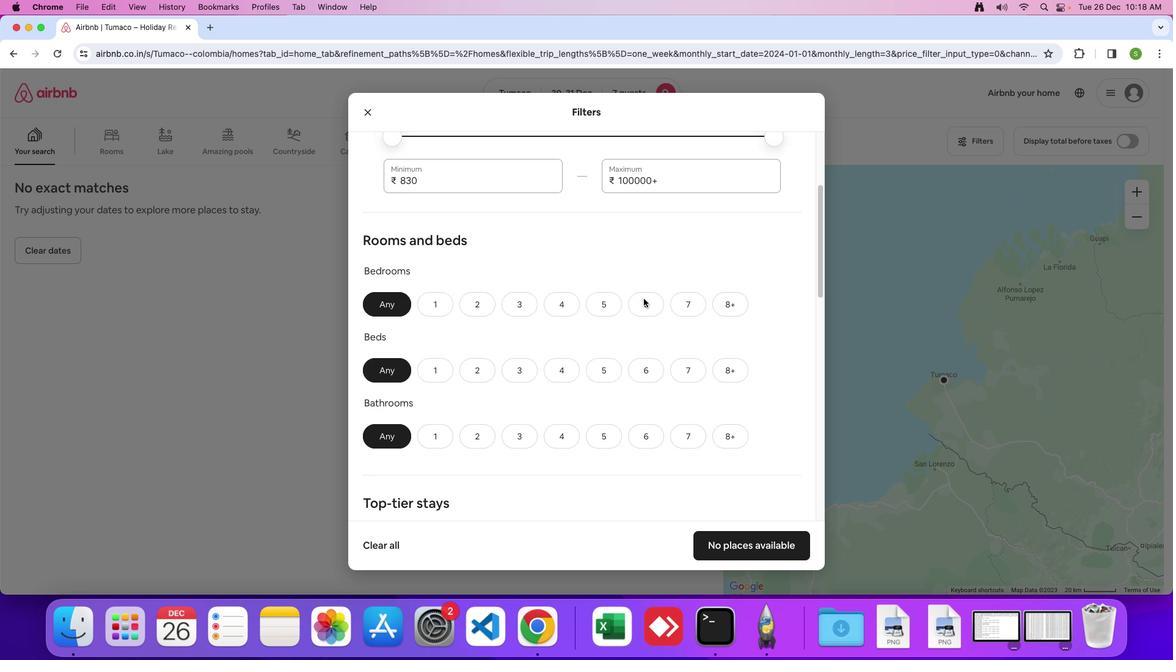 
Action: Mouse moved to (565, 249)
Screenshot: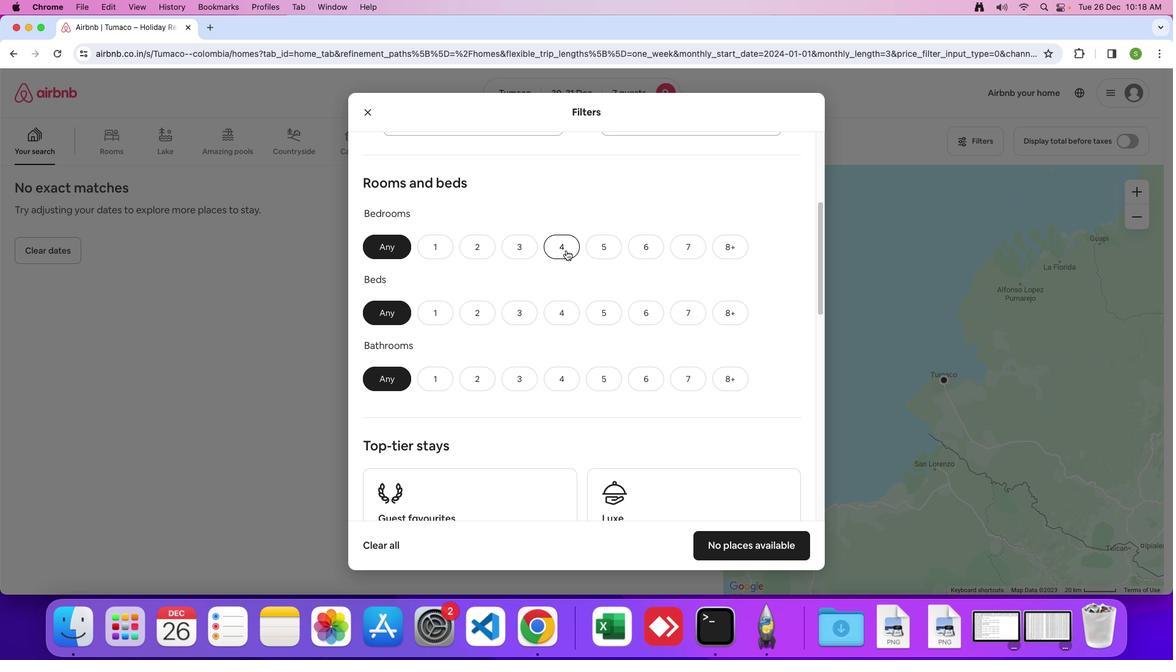 
Action: Mouse pressed left at (565, 249)
Screenshot: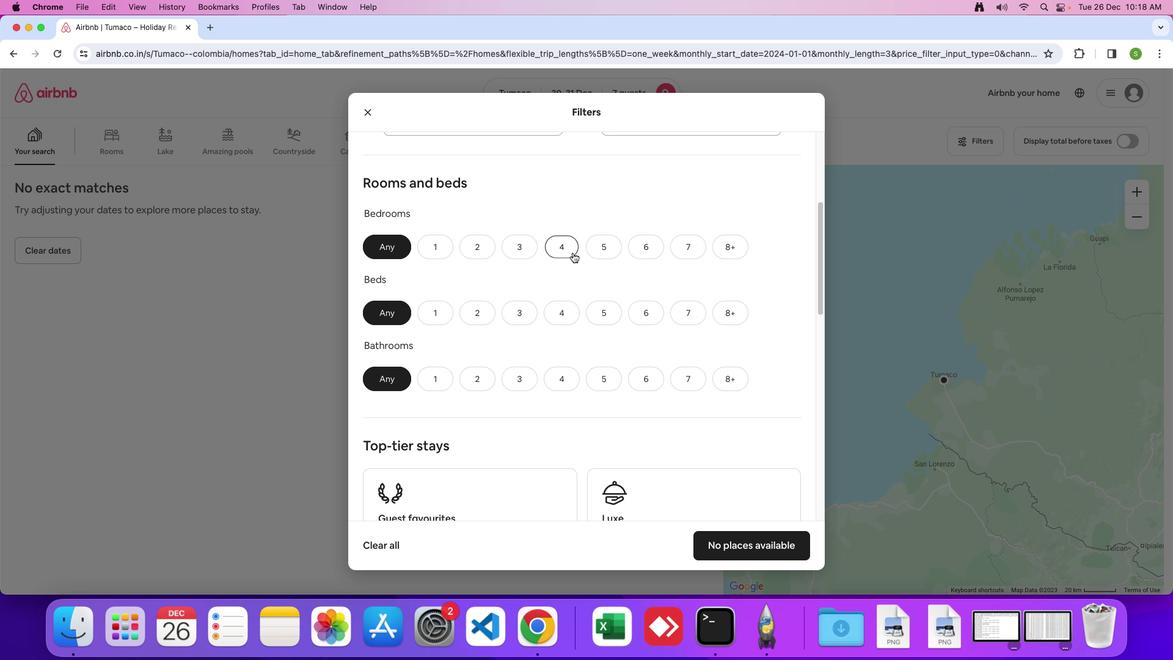 
Action: Mouse moved to (688, 316)
Screenshot: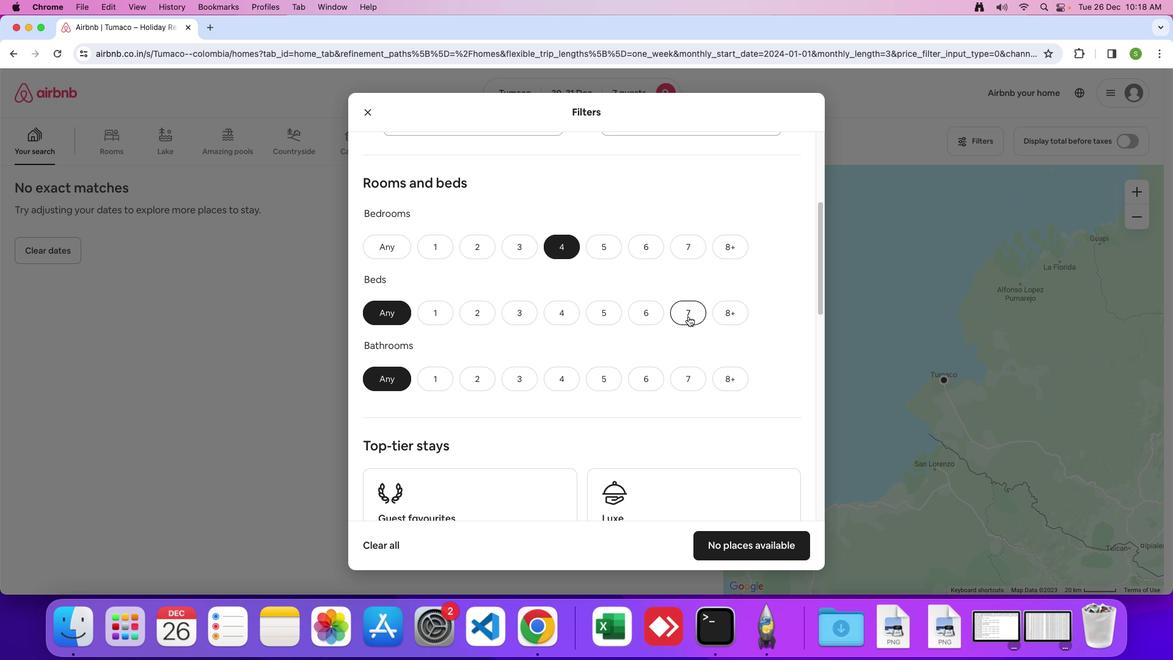 
Action: Mouse pressed left at (688, 316)
Screenshot: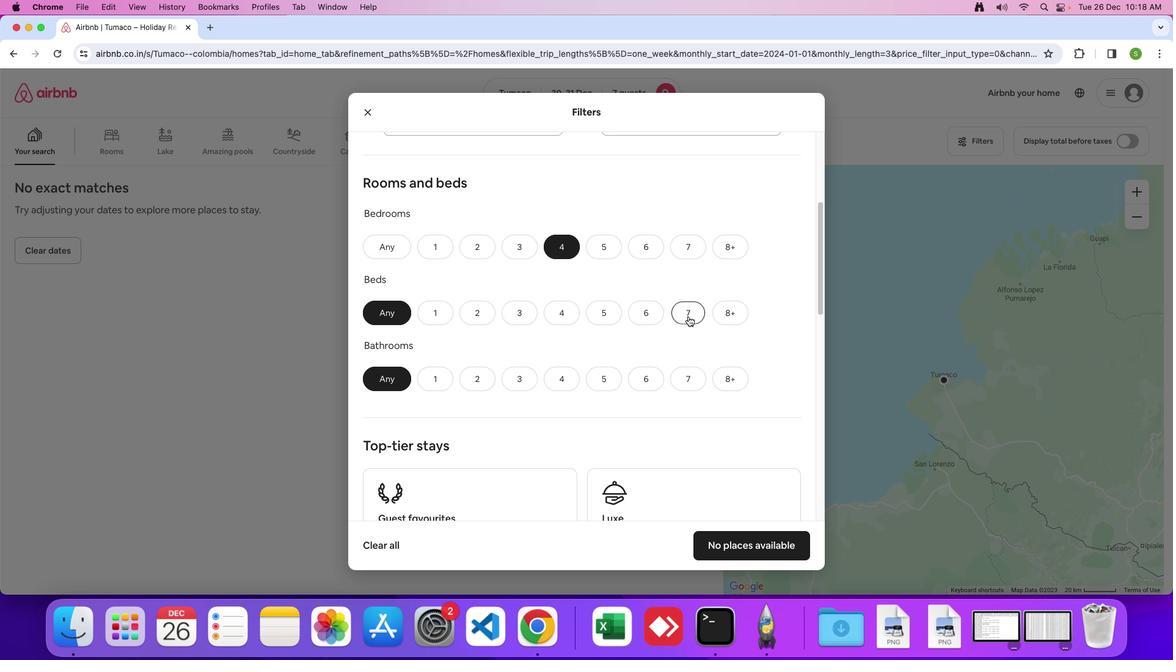 
Action: Mouse moved to (570, 373)
Screenshot: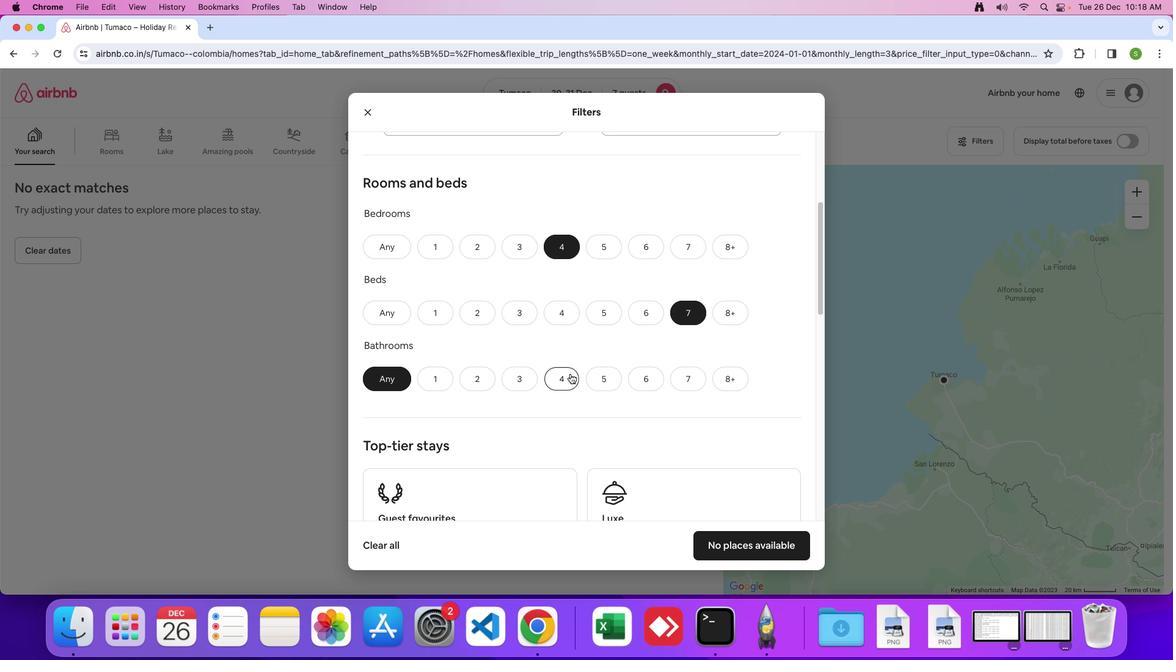 
Action: Mouse pressed left at (570, 373)
Screenshot: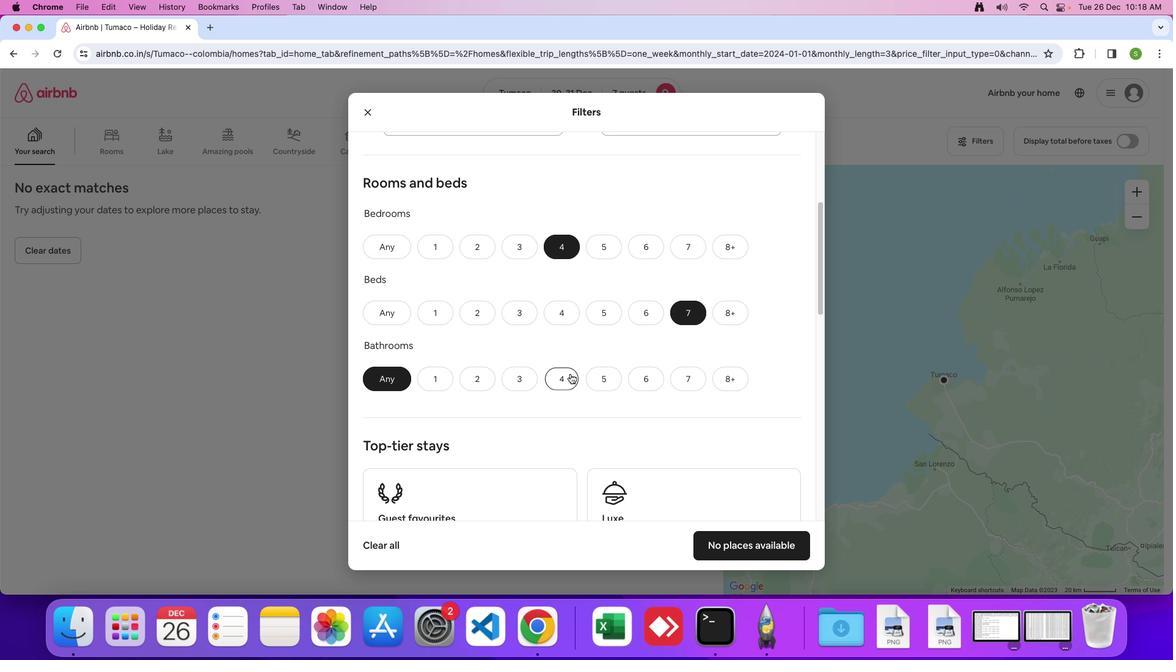 
Action: Mouse moved to (635, 337)
Screenshot: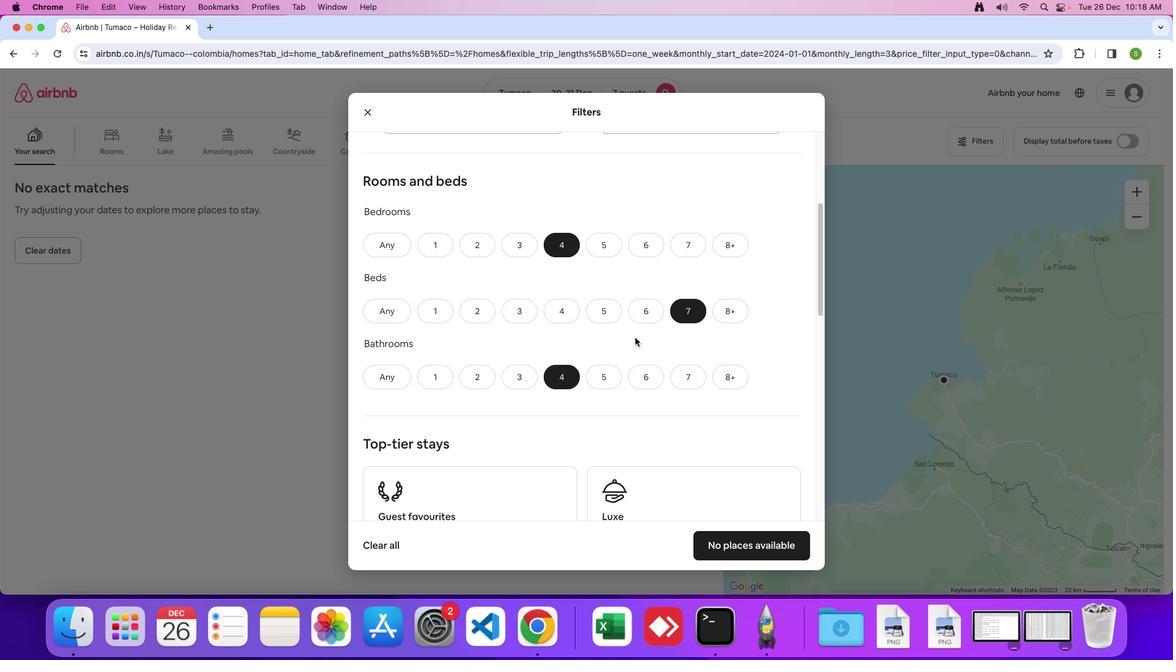 
Action: Mouse scrolled (635, 337) with delta (0, 0)
Screenshot: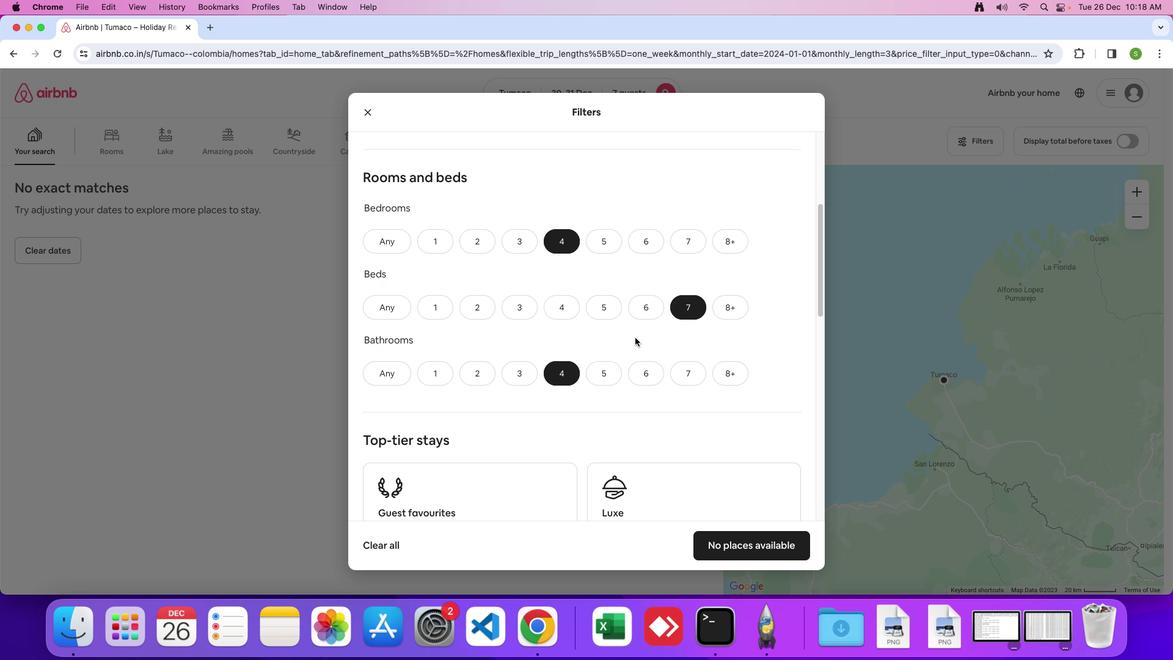 
Action: Mouse moved to (635, 337)
Screenshot: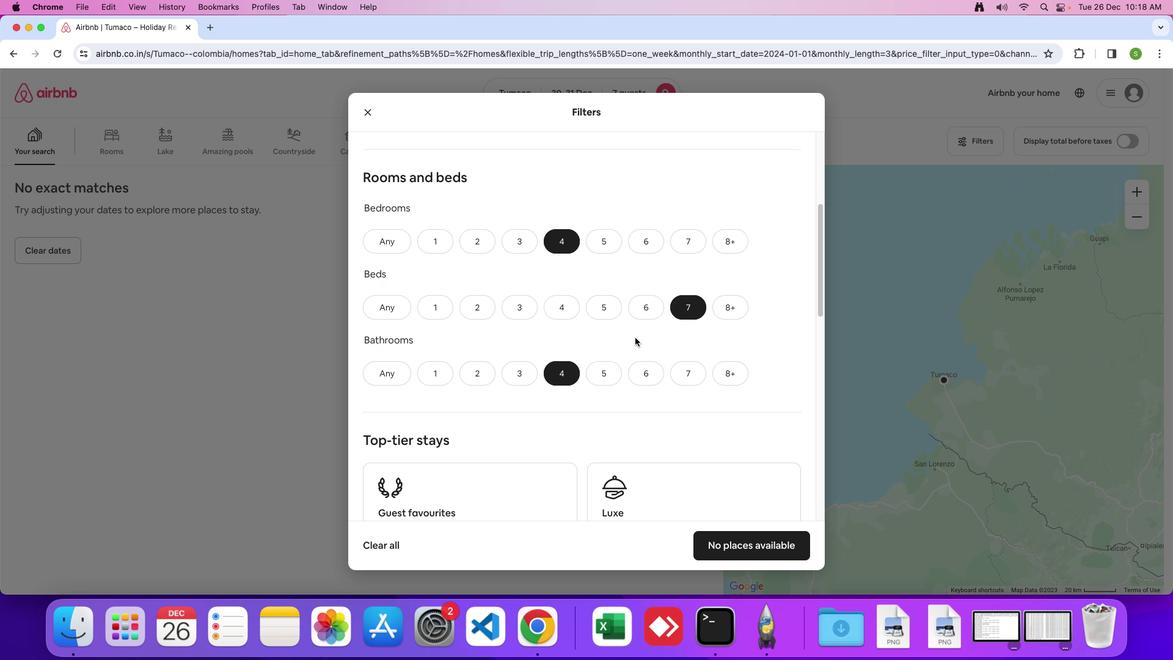 
Action: Mouse scrolled (635, 337) with delta (0, 0)
Screenshot: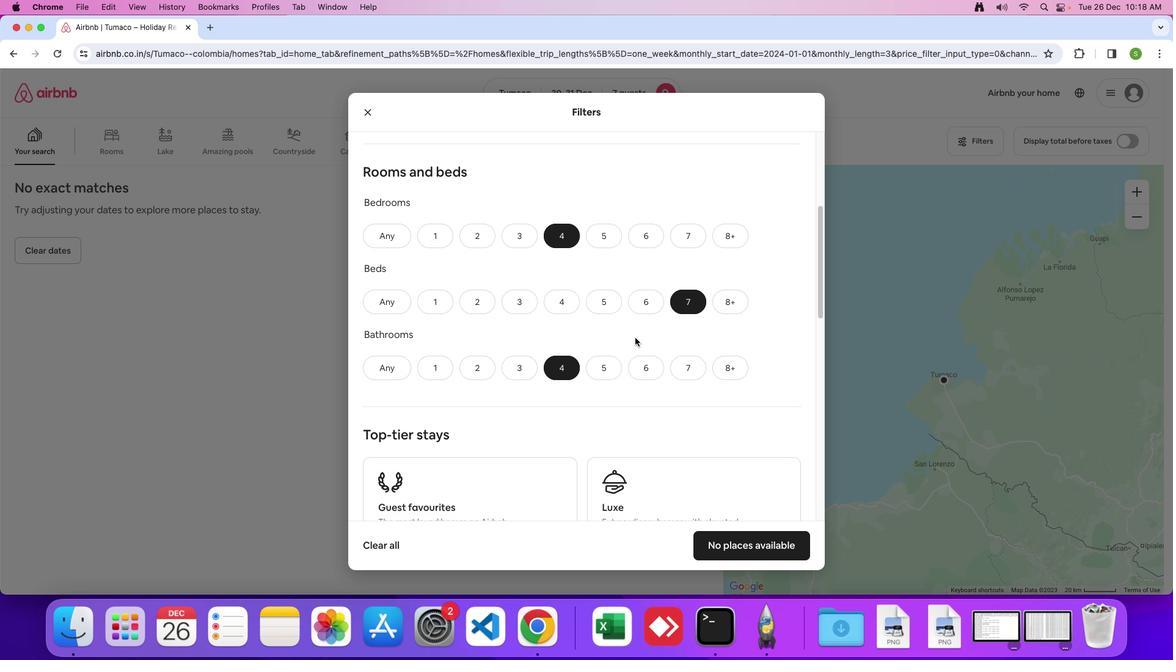 
Action: Mouse moved to (635, 336)
Screenshot: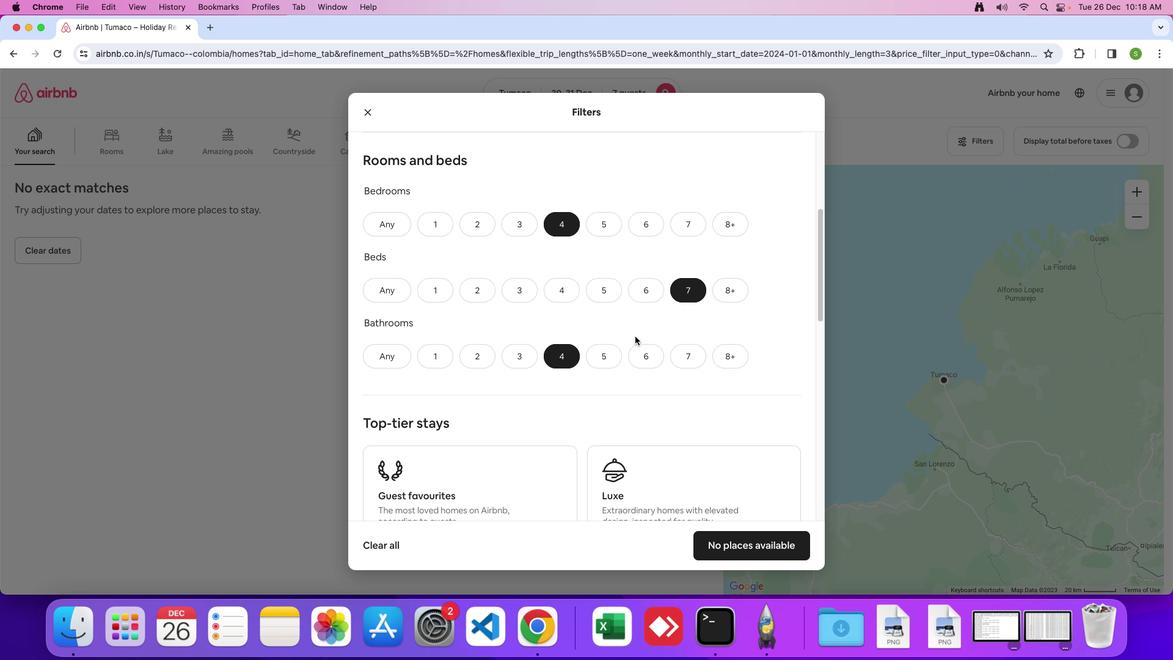 
Action: Mouse scrolled (635, 336) with delta (0, 0)
Screenshot: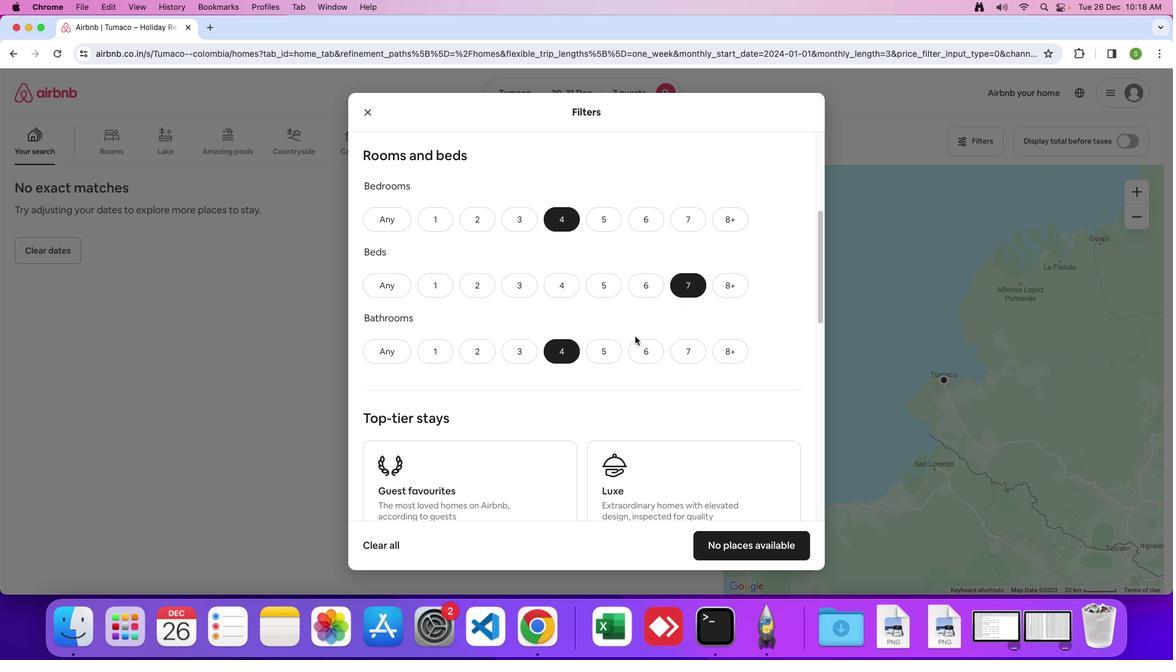
Action: Mouse scrolled (635, 336) with delta (0, 0)
Screenshot: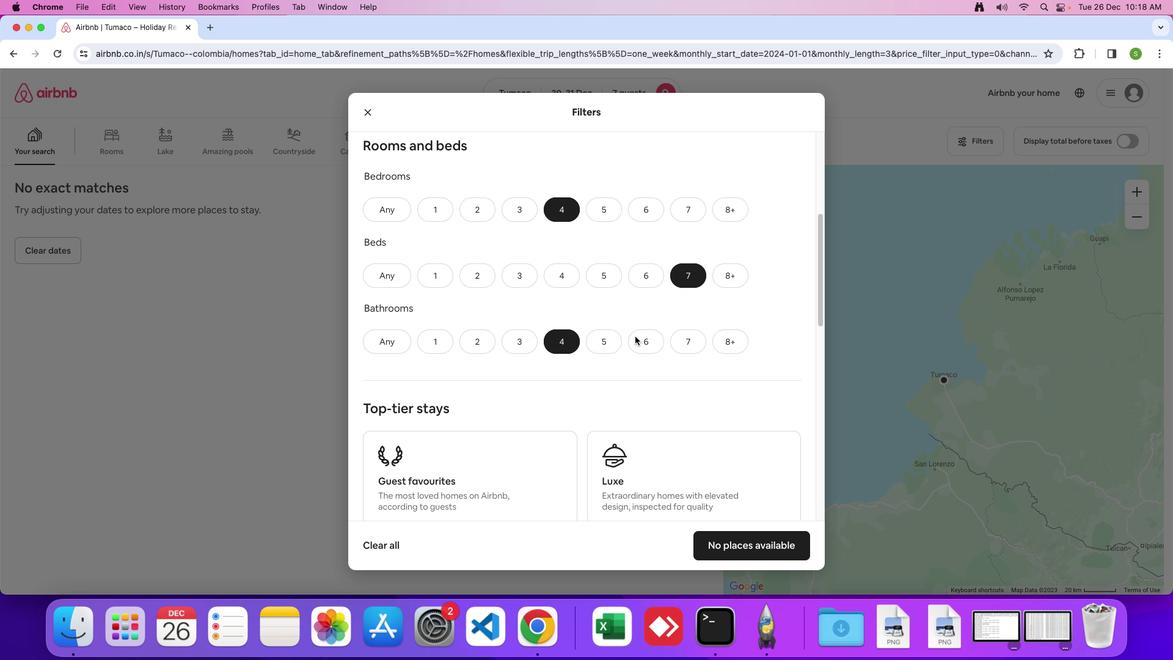 
Action: Mouse moved to (635, 336)
Screenshot: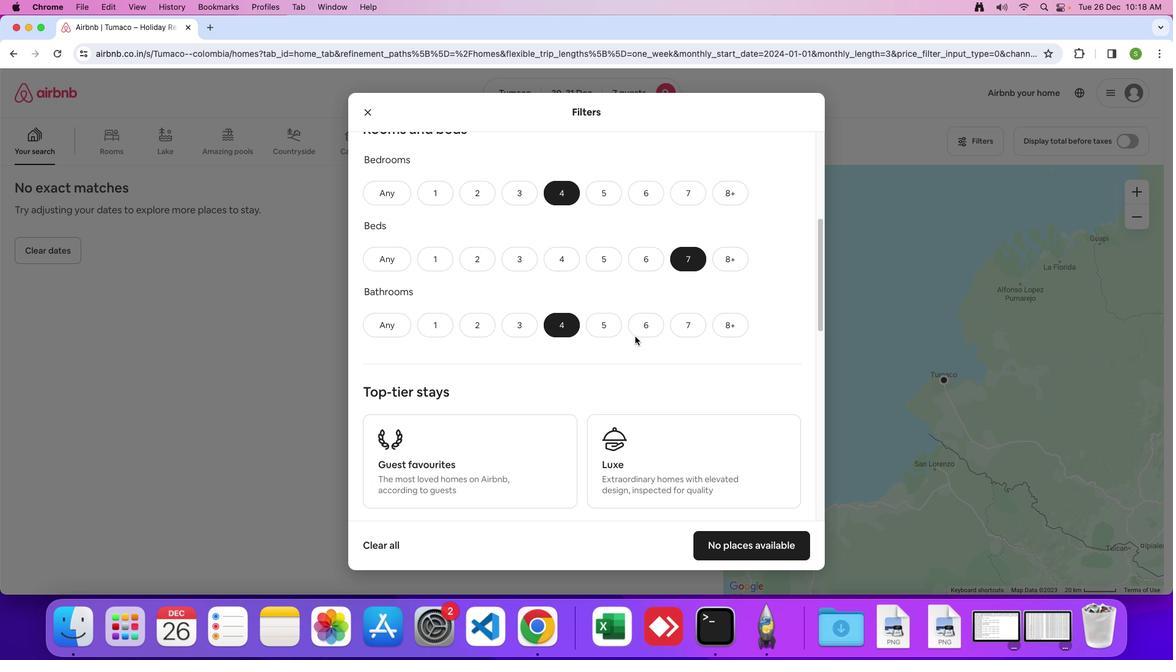 
Action: Mouse scrolled (635, 336) with delta (0, -1)
Screenshot: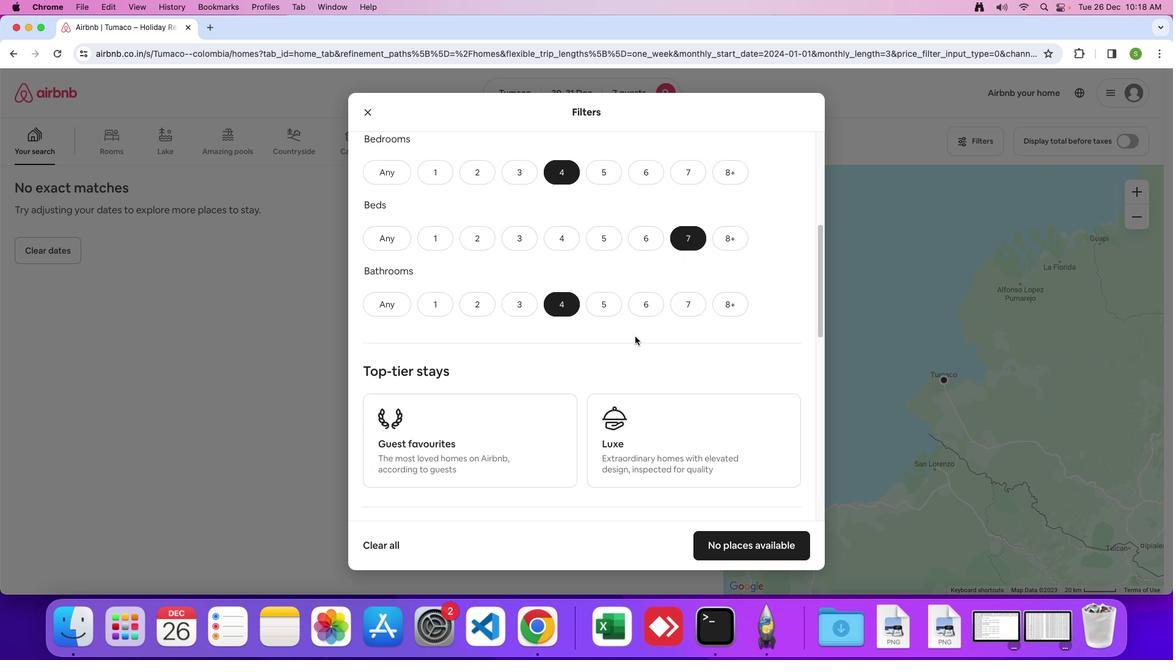 
Action: Mouse moved to (635, 336)
Screenshot: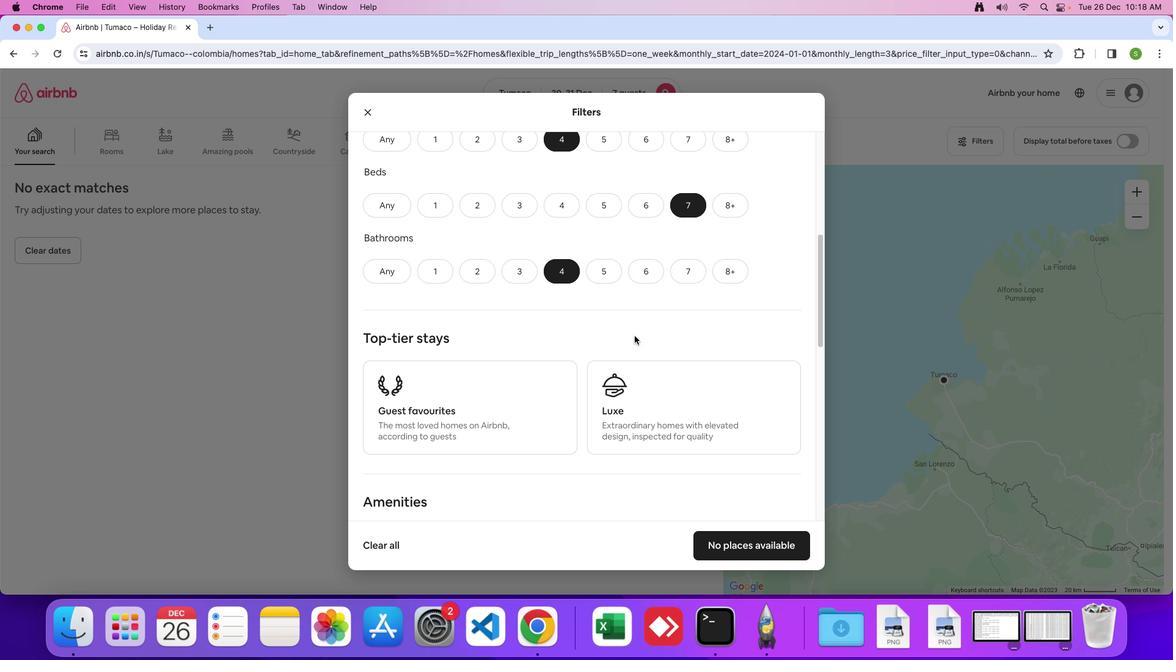 
Action: Mouse scrolled (635, 336) with delta (0, 0)
Screenshot: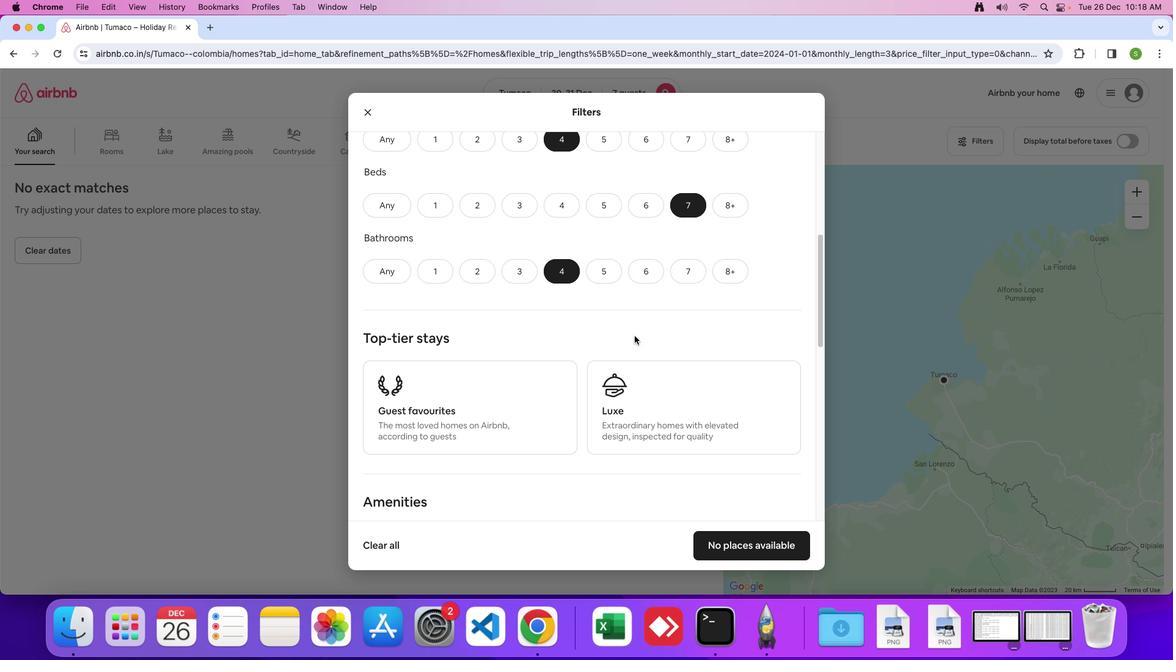
Action: Mouse moved to (635, 335)
Screenshot: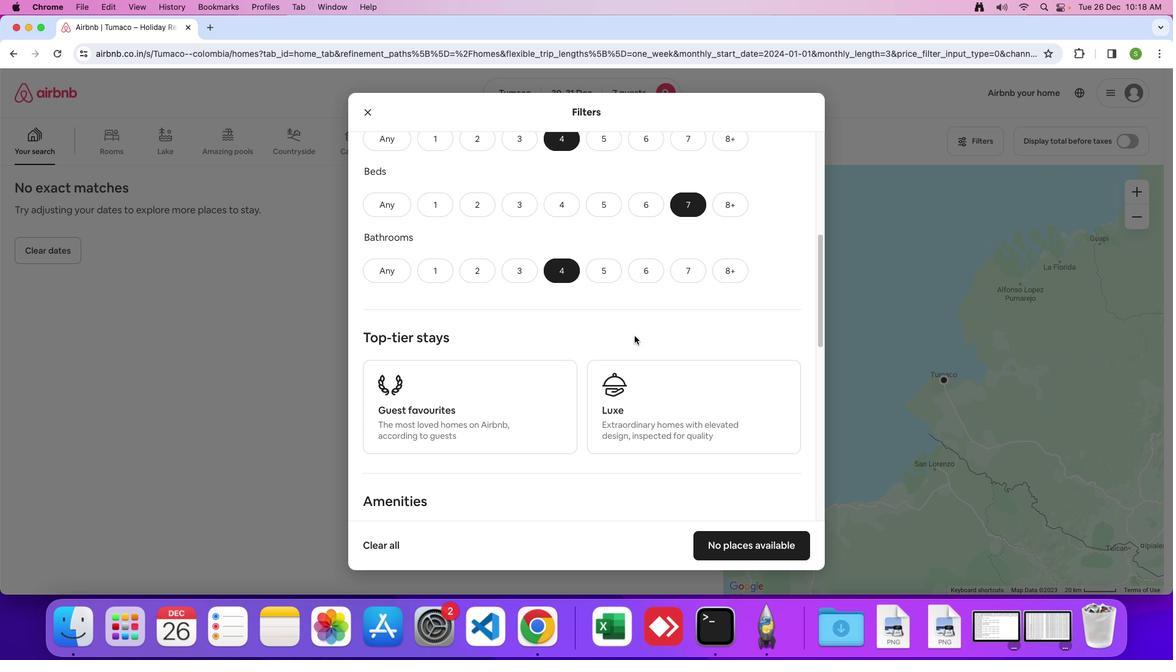
Action: Mouse scrolled (635, 335) with delta (0, 0)
Screenshot: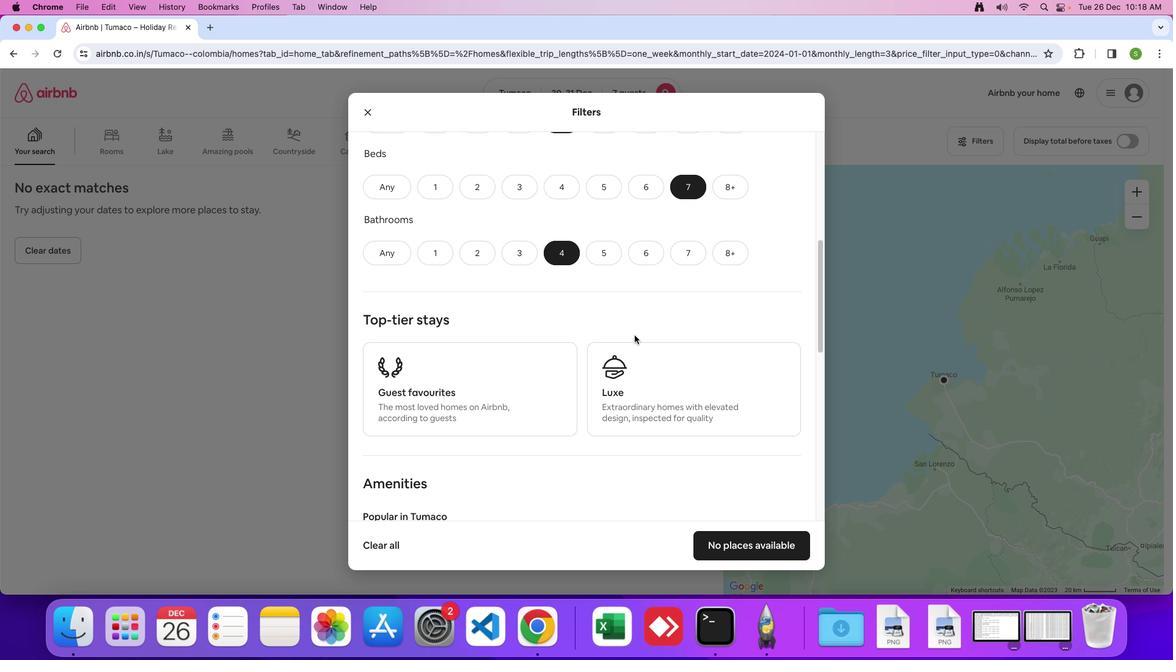 
Action: Mouse scrolled (635, 335) with delta (0, 0)
Screenshot: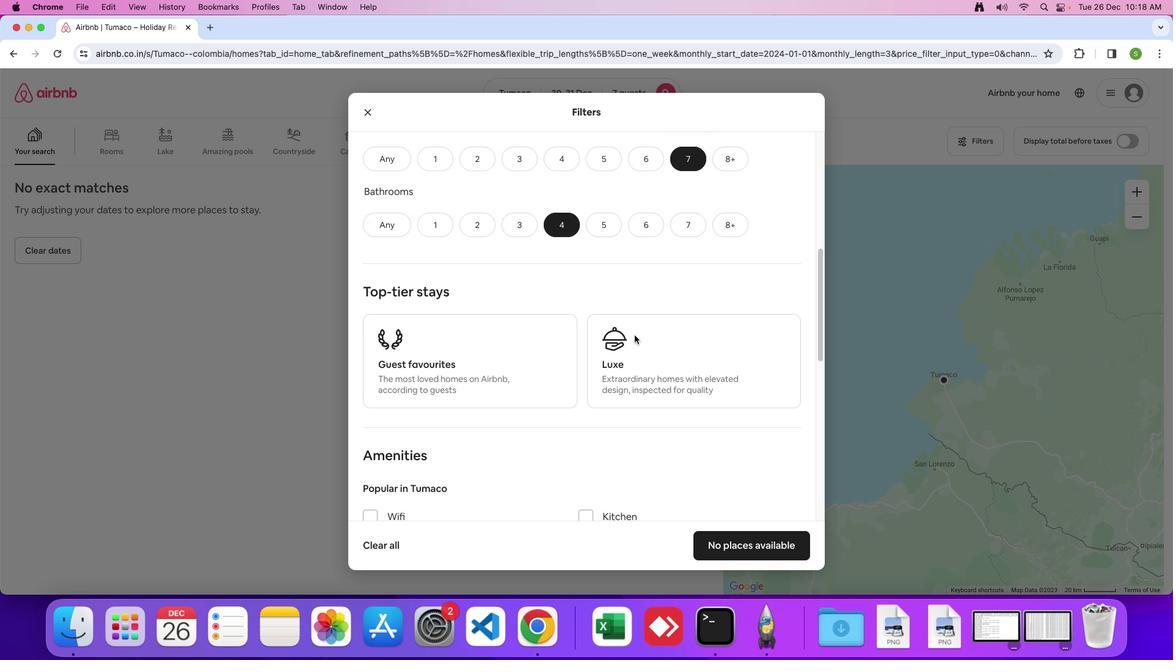 
Action: Mouse moved to (635, 335)
Screenshot: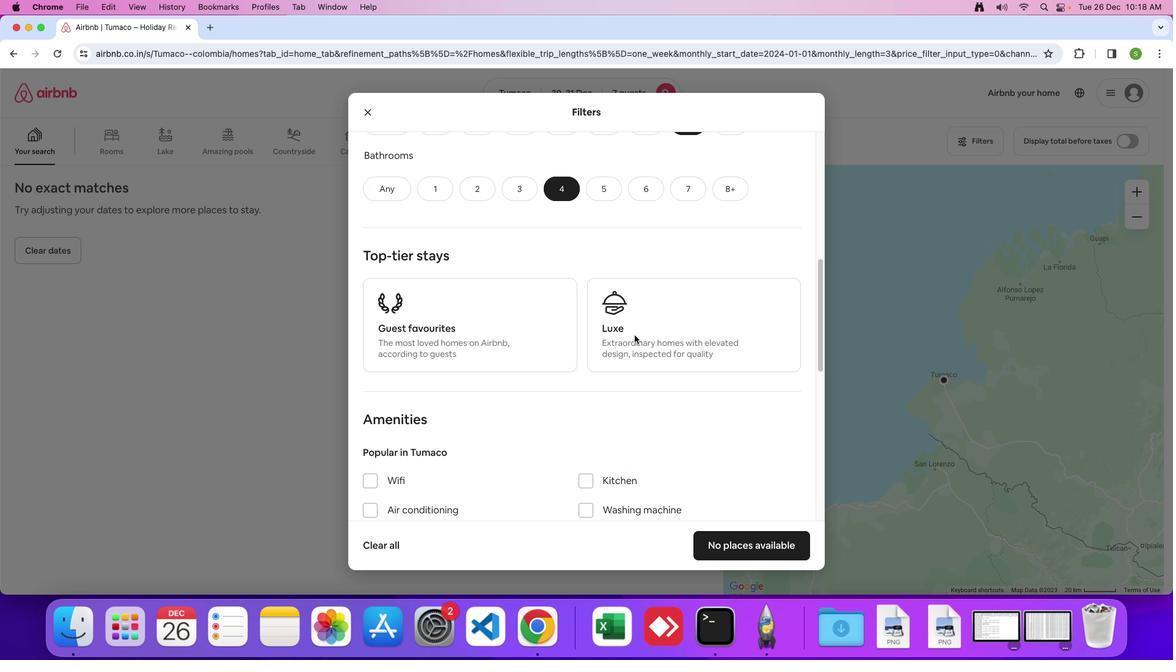 
Action: Mouse scrolled (635, 335) with delta (0, -1)
Screenshot: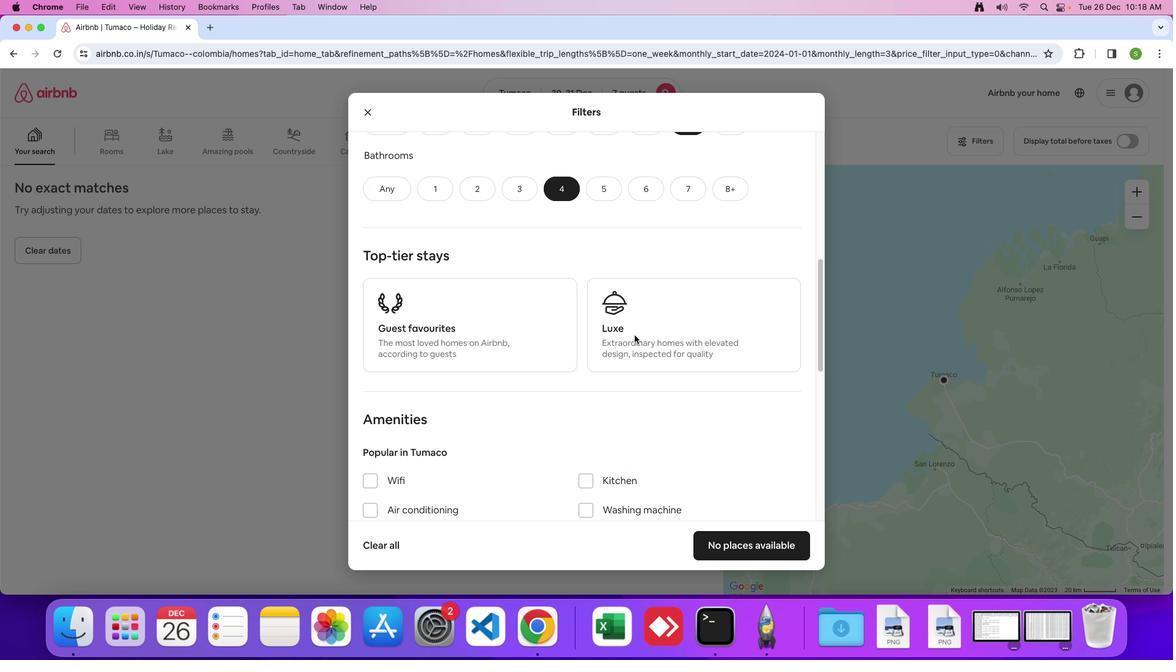 
Action: Mouse moved to (633, 335)
Screenshot: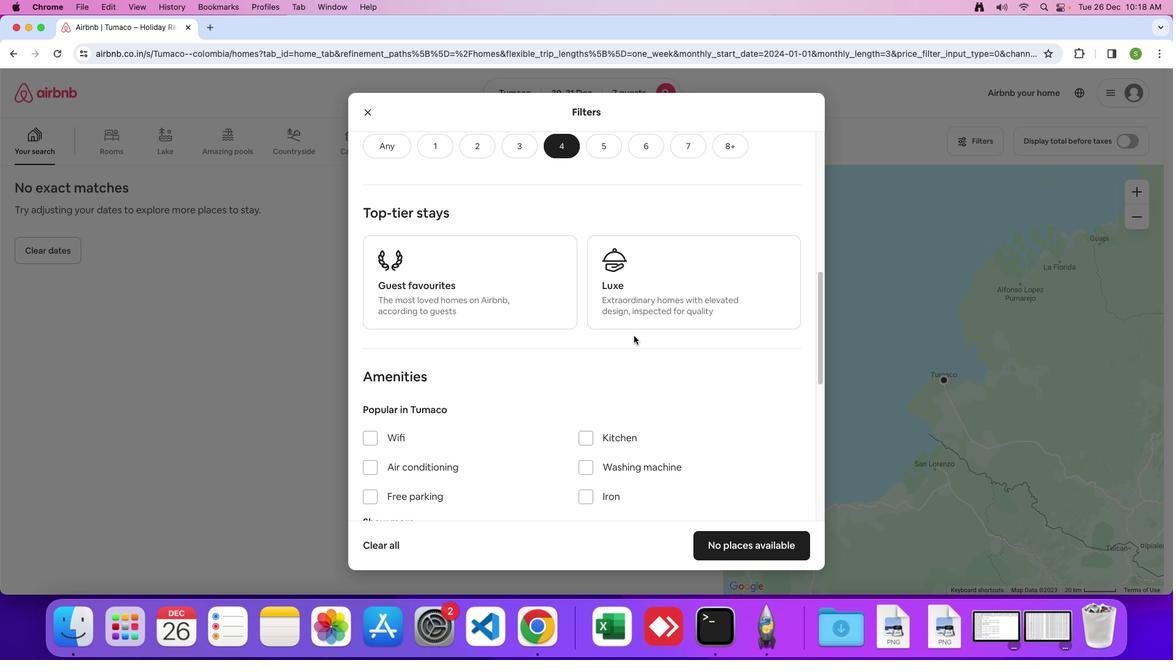 
Action: Mouse scrolled (633, 335) with delta (0, 0)
Screenshot: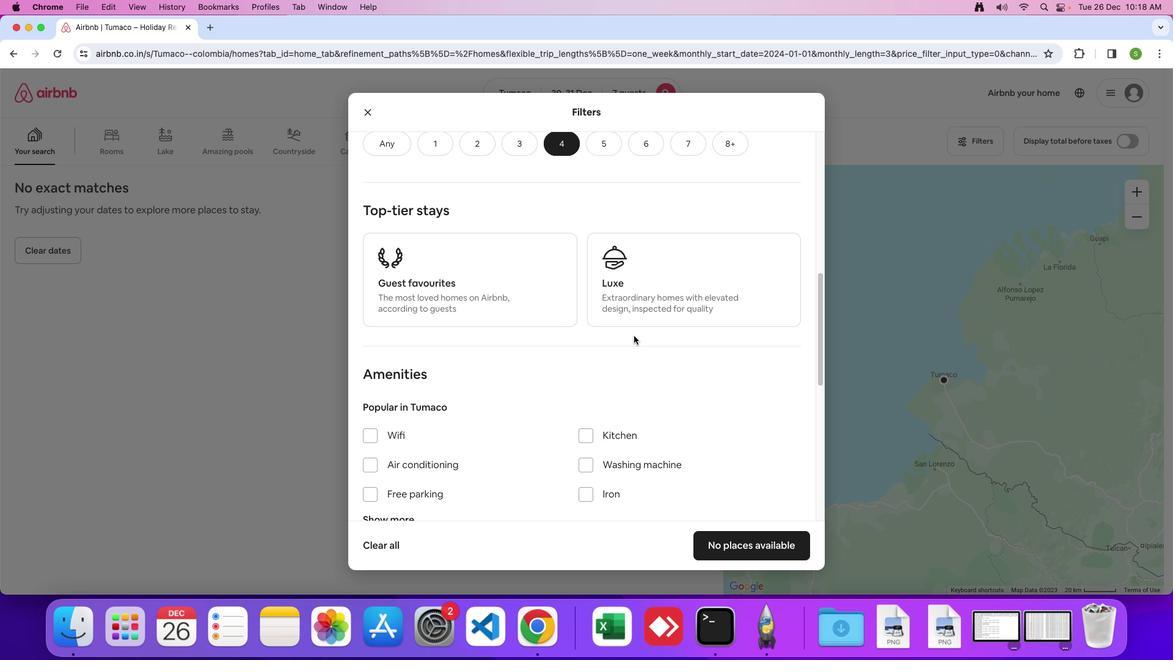 
Action: Mouse scrolled (633, 335) with delta (0, 0)
Screenshot: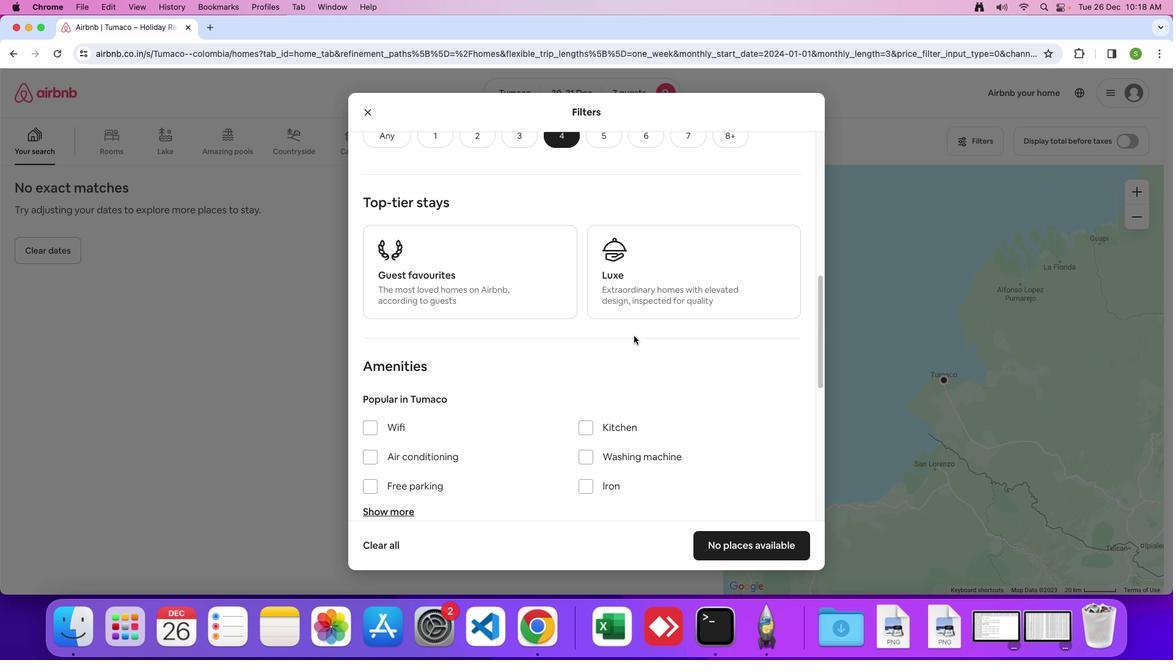 
Action: Mouse scrolled (633, 335) with delta (0, 0)
Screenshot: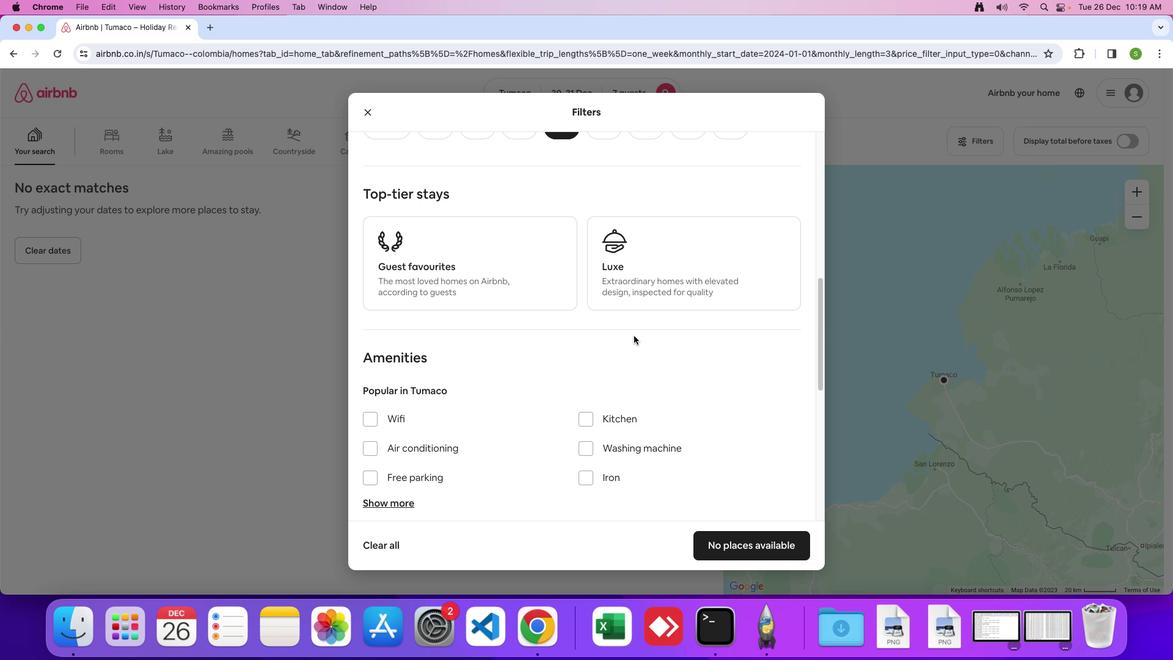 
Action: Mouse scrolled (633, 335) with delta (0, 0)
Screenshot: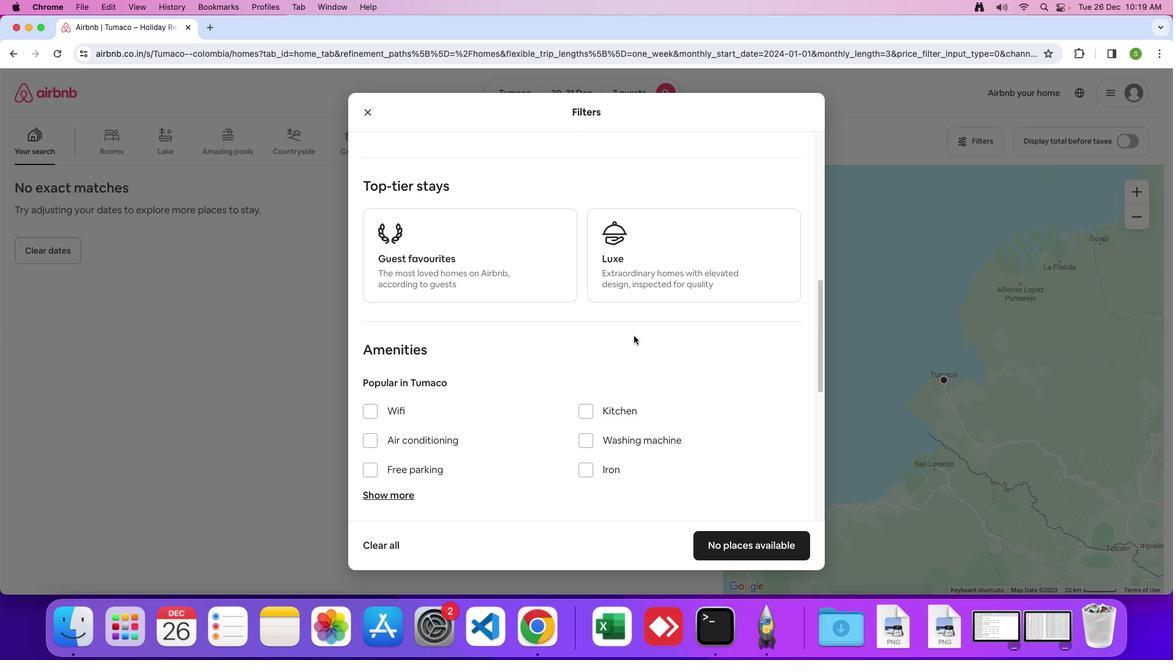 
Action: Mouse scrolled (633, 335) with delta (0, 0)
Screenshot: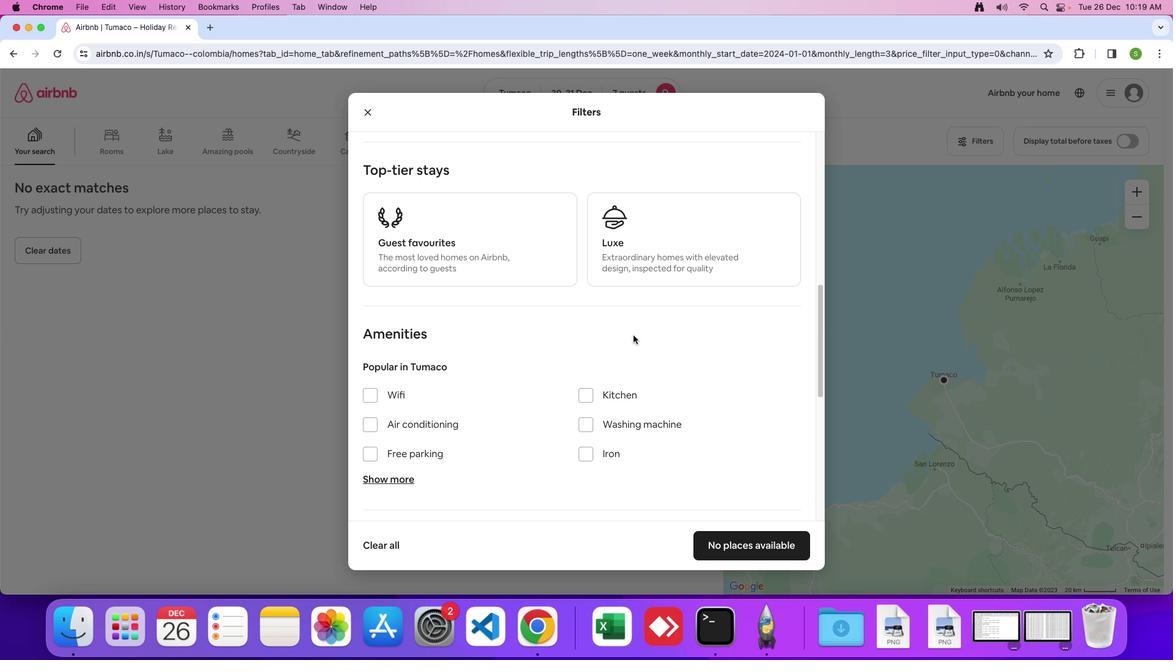 
Action: Mouse scrolled (633, 335) with delta (0, 0)
Screenshot: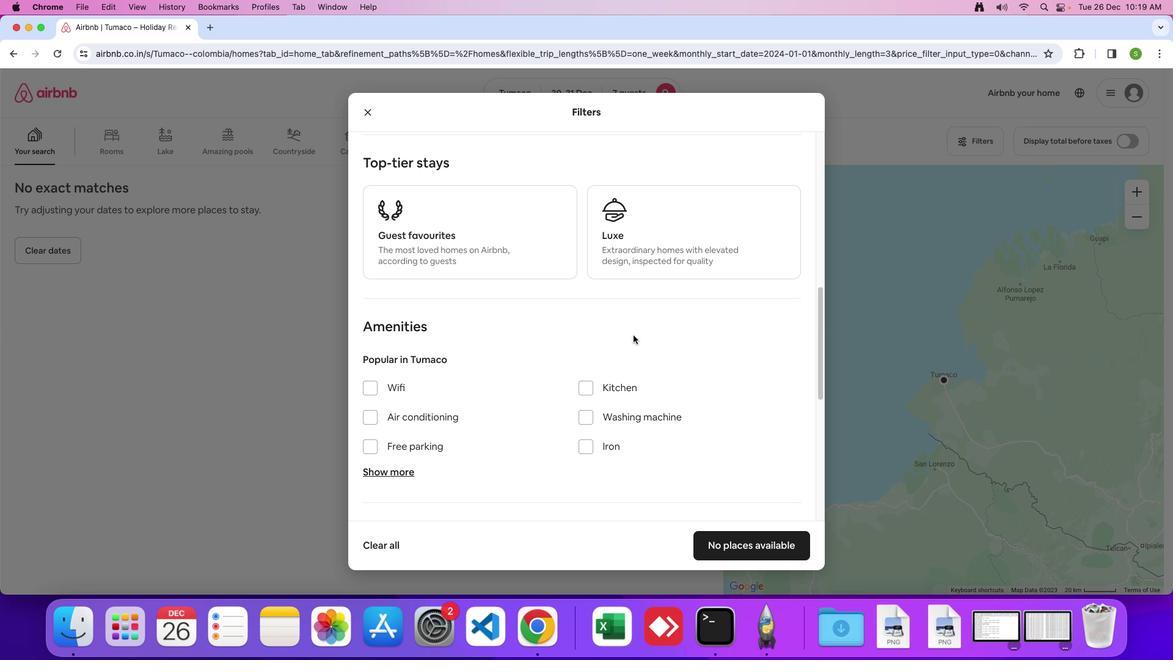 
Action: Mouse moved to (633, 335)
Screenshot: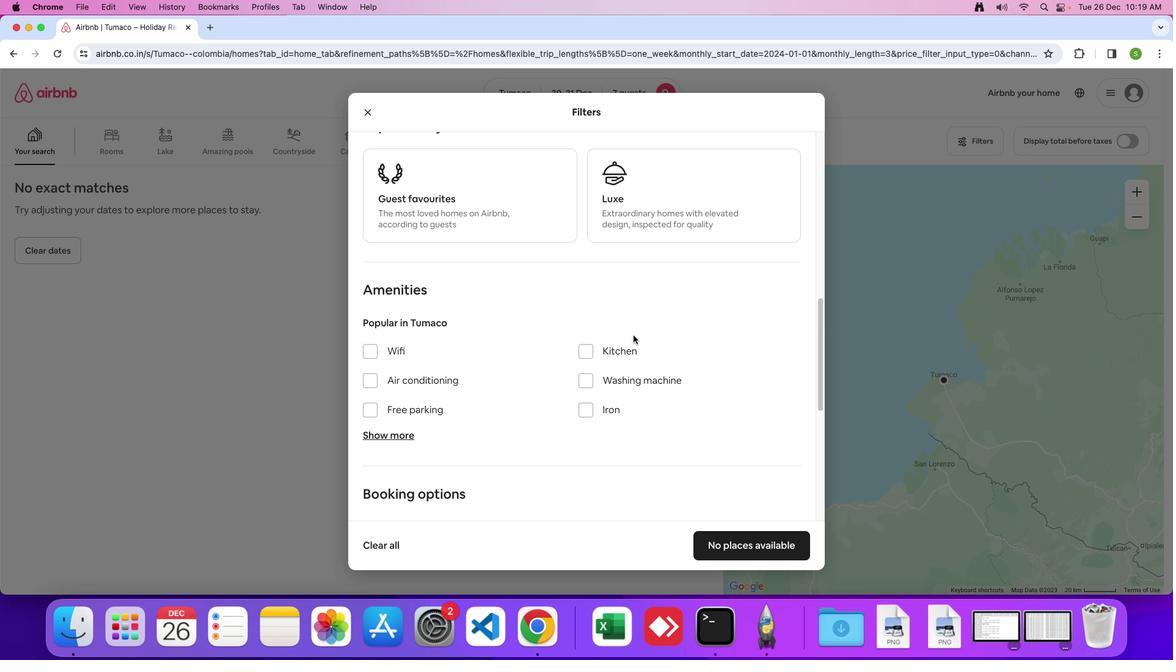 
Action: Mouse scrolled (633, 335) with delta (0, 0)
Screenshot: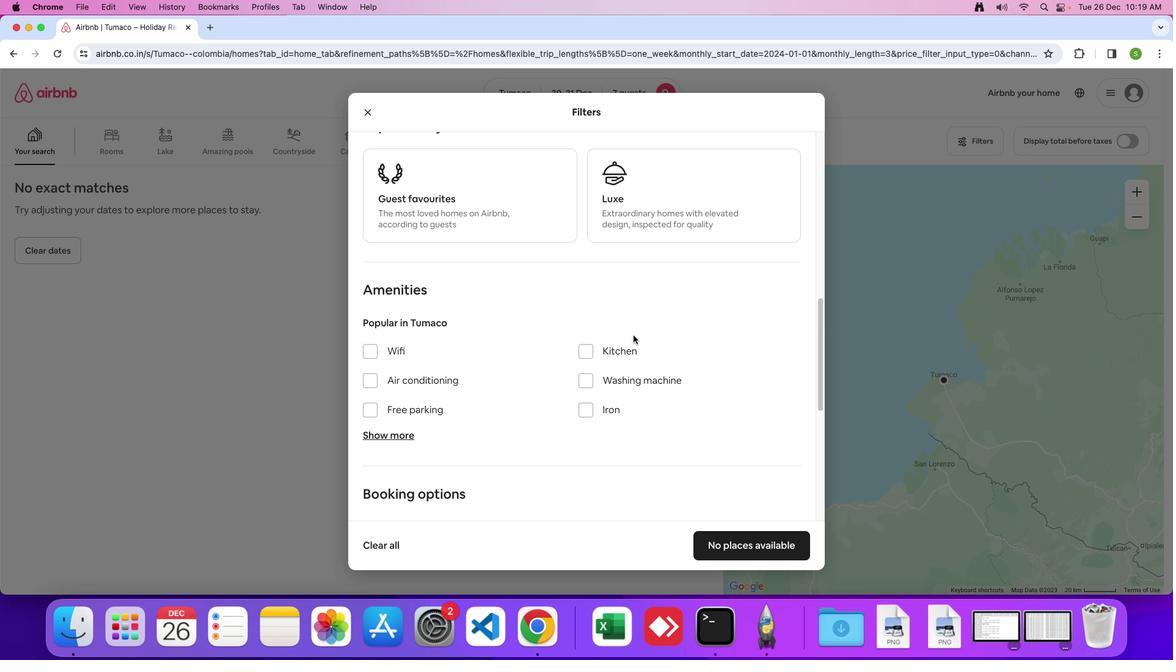 
Action: Mouse moved to (633, 334)
Screenshot: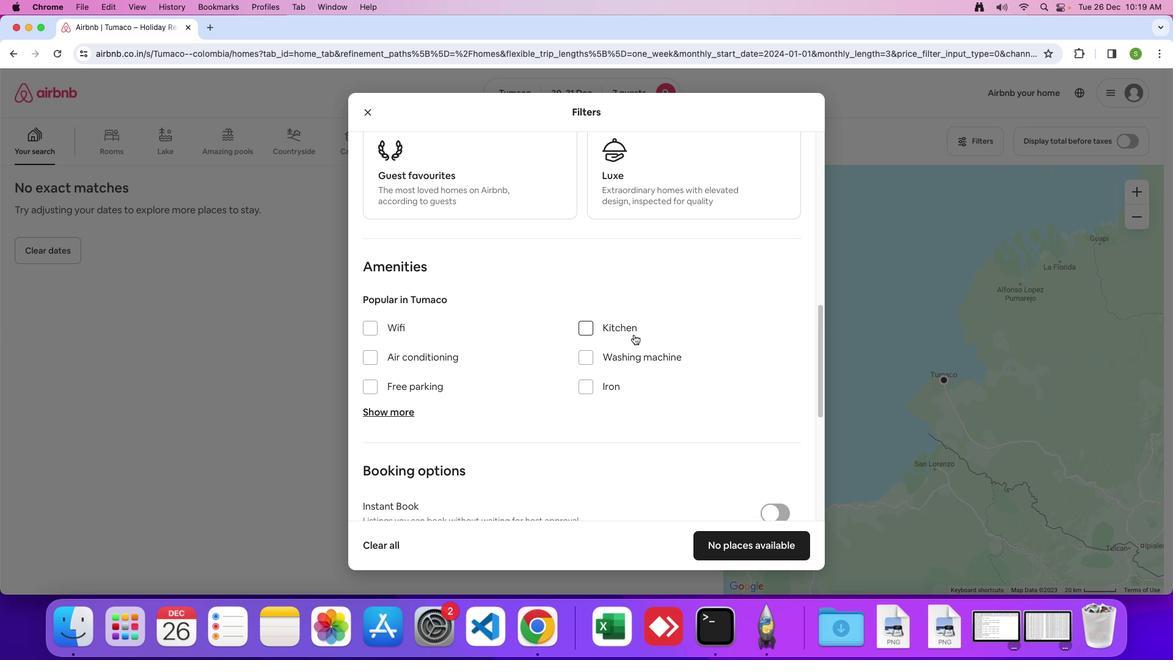 
Action: Mouse scrolled (633, 334) with delta (0, 0)
Screenshot: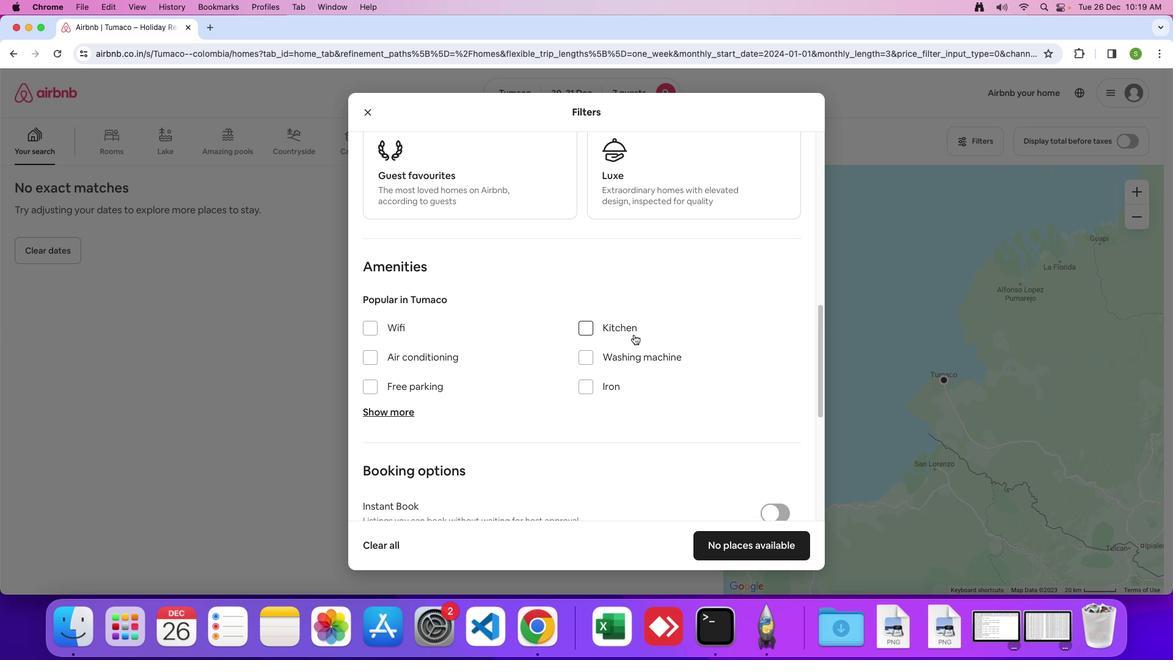 
Action: Mouse moved to (633, 334)
Screenshot: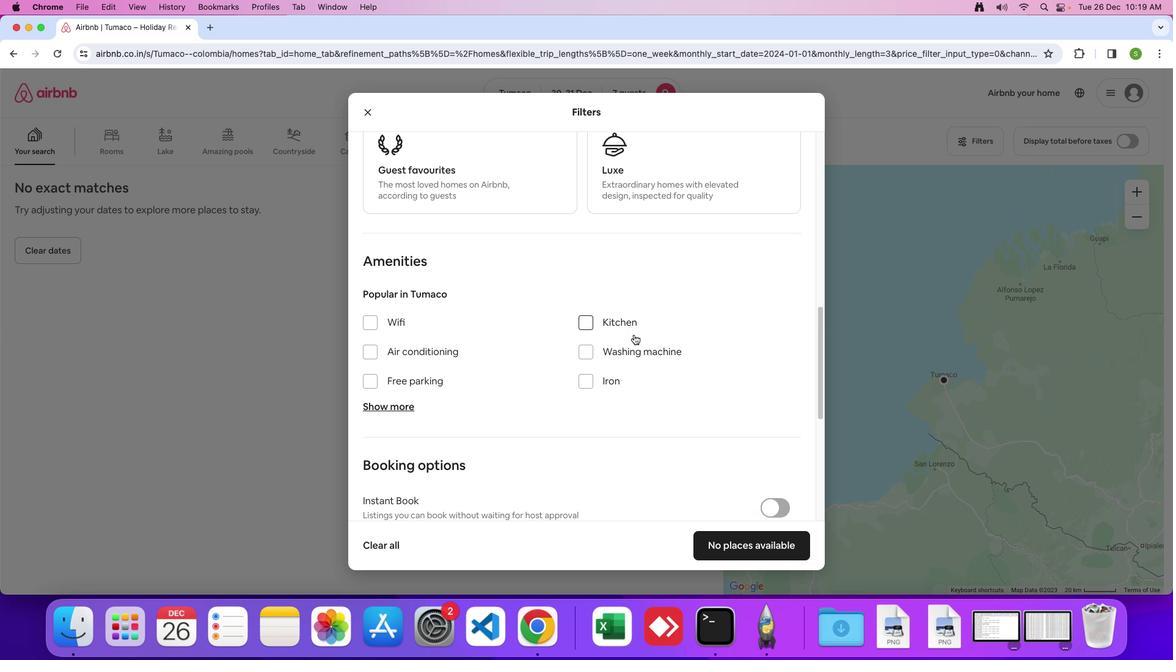 
Action: Mouse scrolled (633, 334) with delta (0, 0)
Screenshot: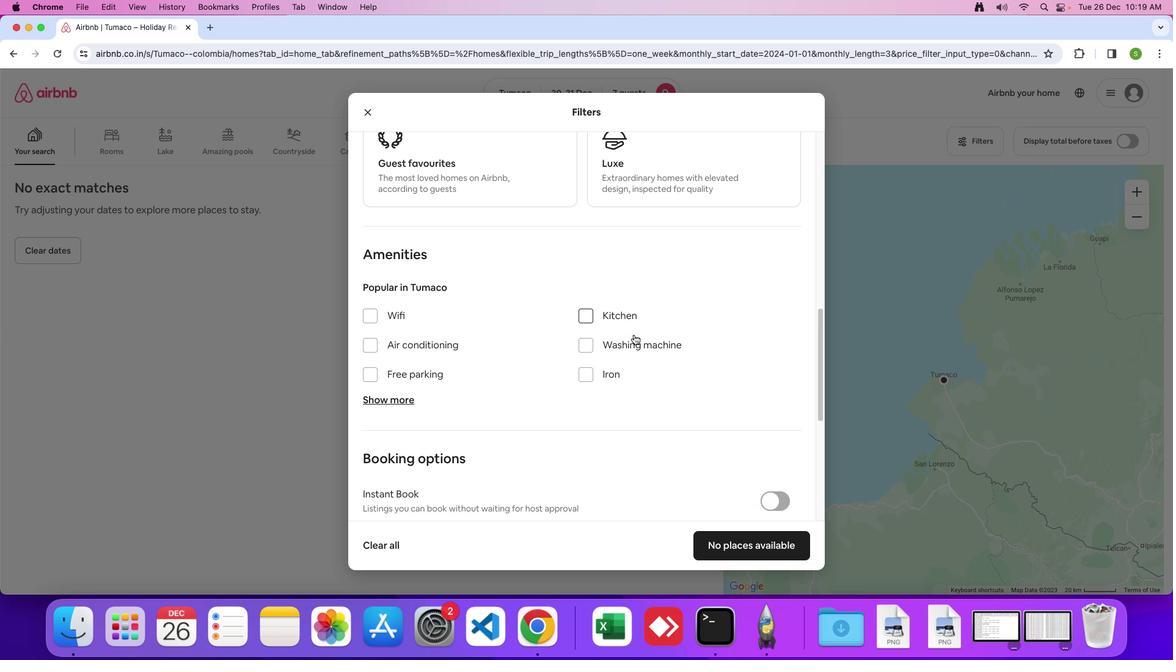 
Action: Mouse moved to (369, 312)
Screenshot: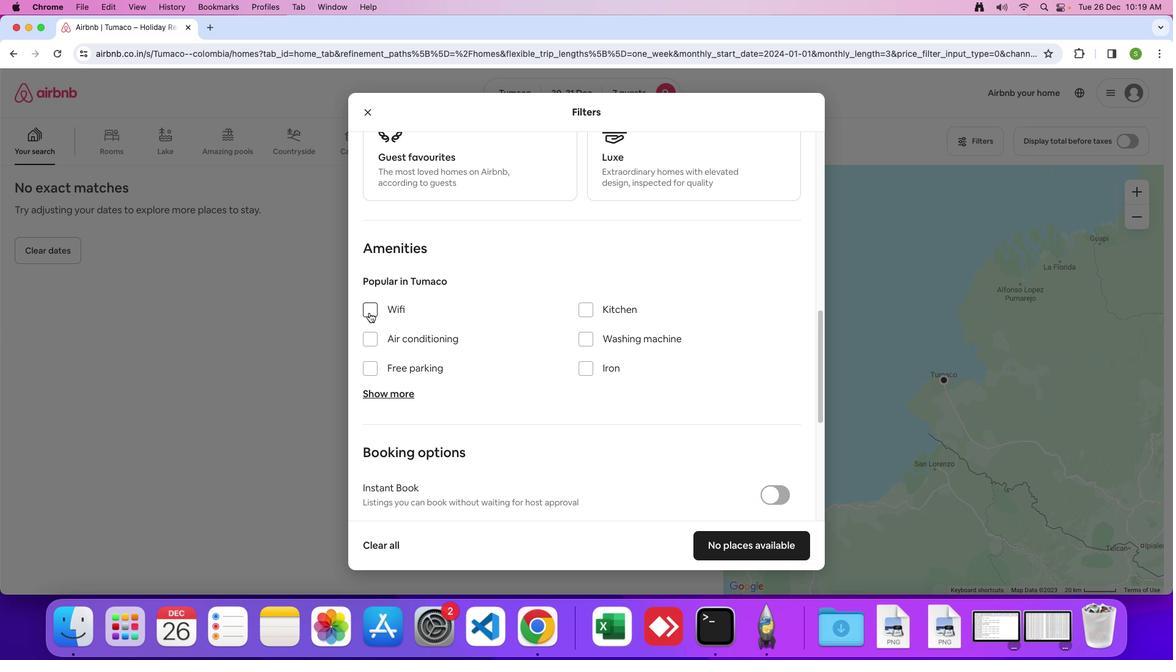 
Action: Mouse pressed left at (369, 312)
Screenshot: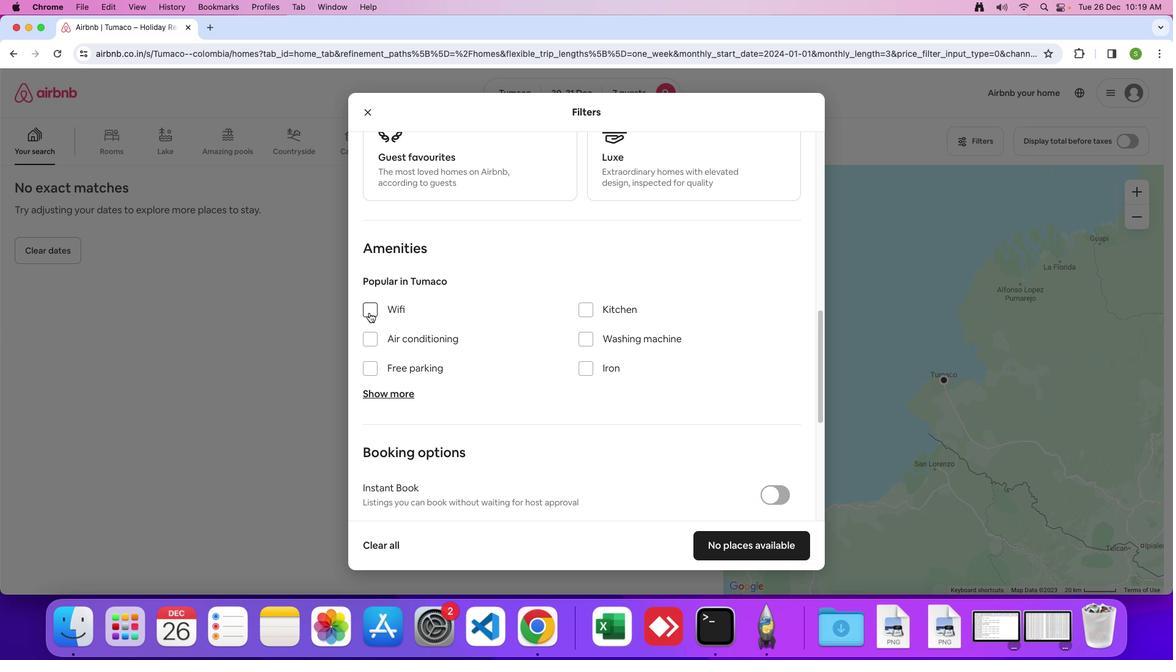 
Action: Mouse moved to (372, 367)
Screenshot: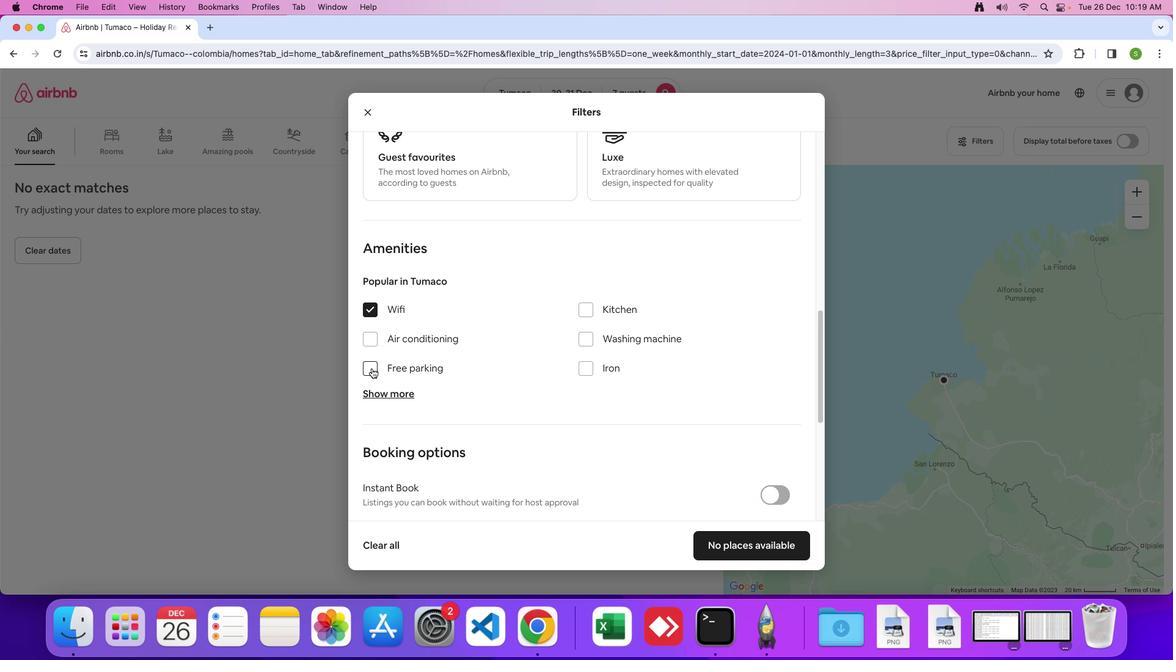 
Action: Mouse pressed left at (372, 367)
Screenshot: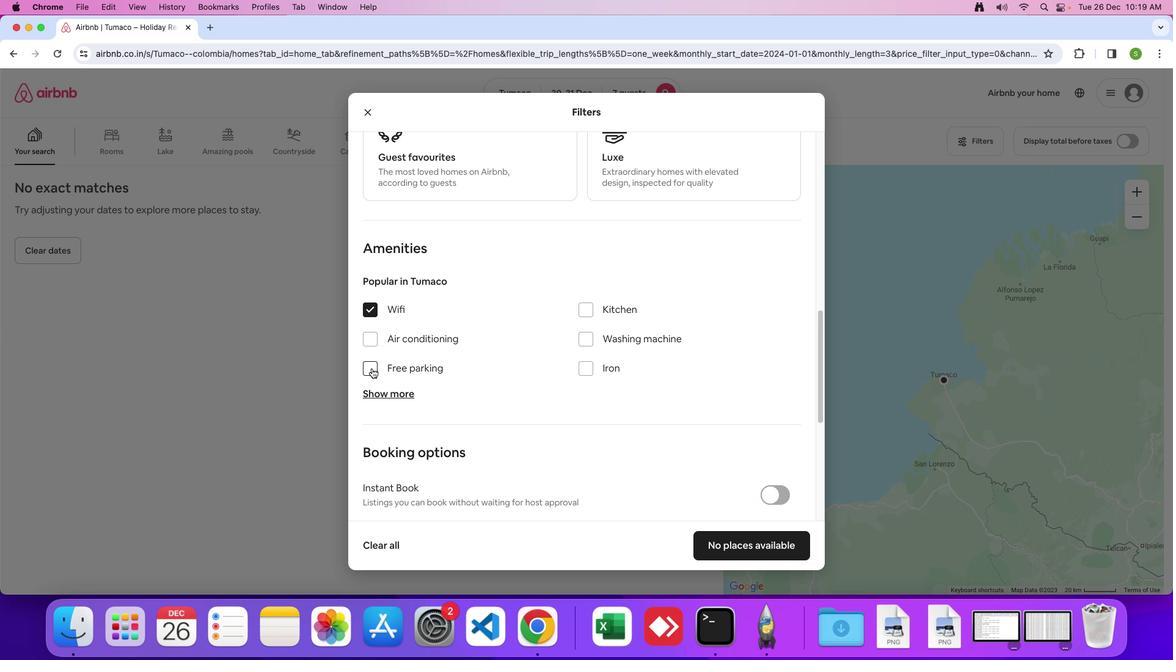 
Action: Mouse moved to (372, 391)
Screenshot: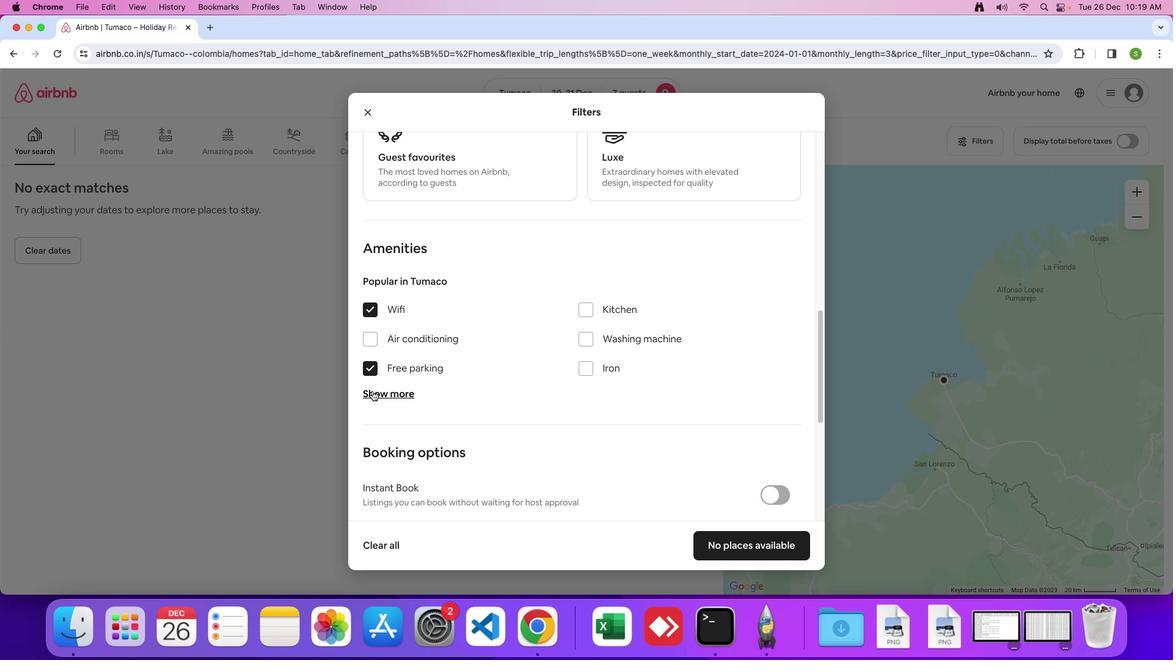 
Action: Mouse pressed left at (372, 391)
Screenshot: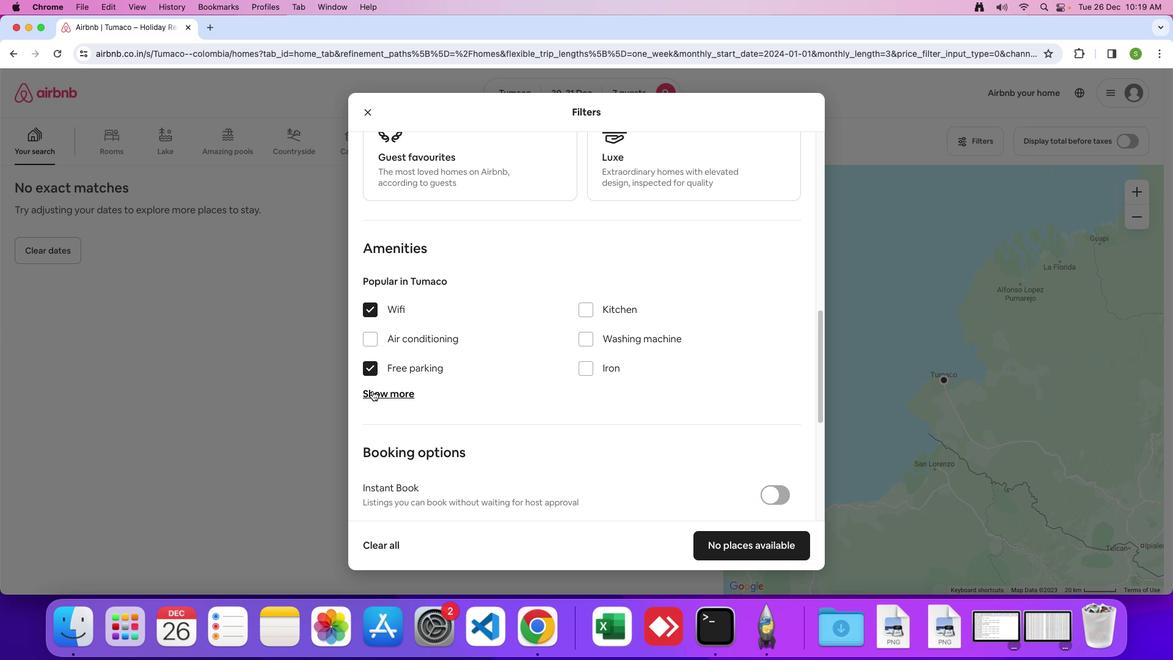 
Action: Mouse moved to (501, 350)
Screenshot: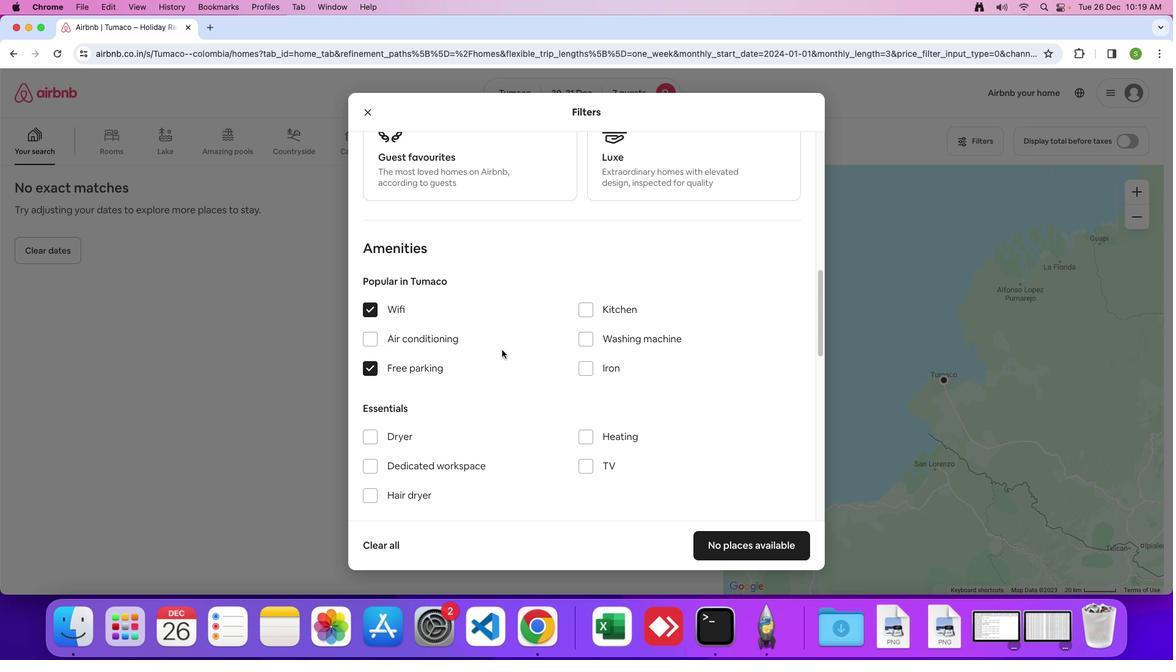 
Action: Mouse scrolled (501, 350) with delta (0, 0)
Screenshot: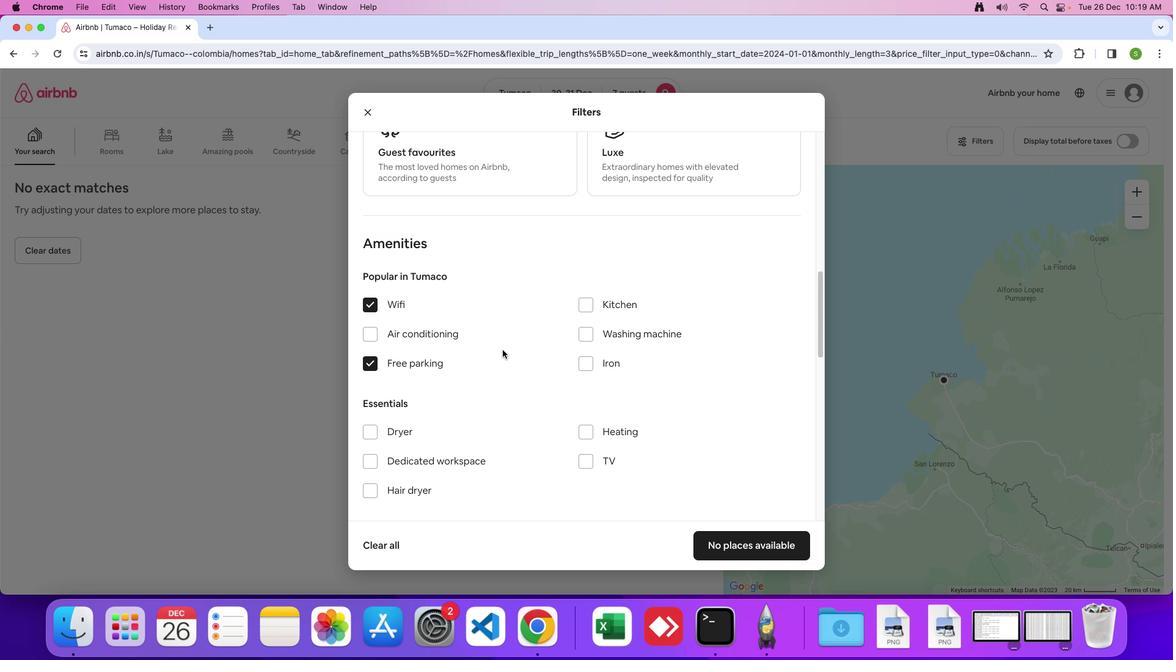 
Action: Mouse moved to (502, 350)
Screenshot: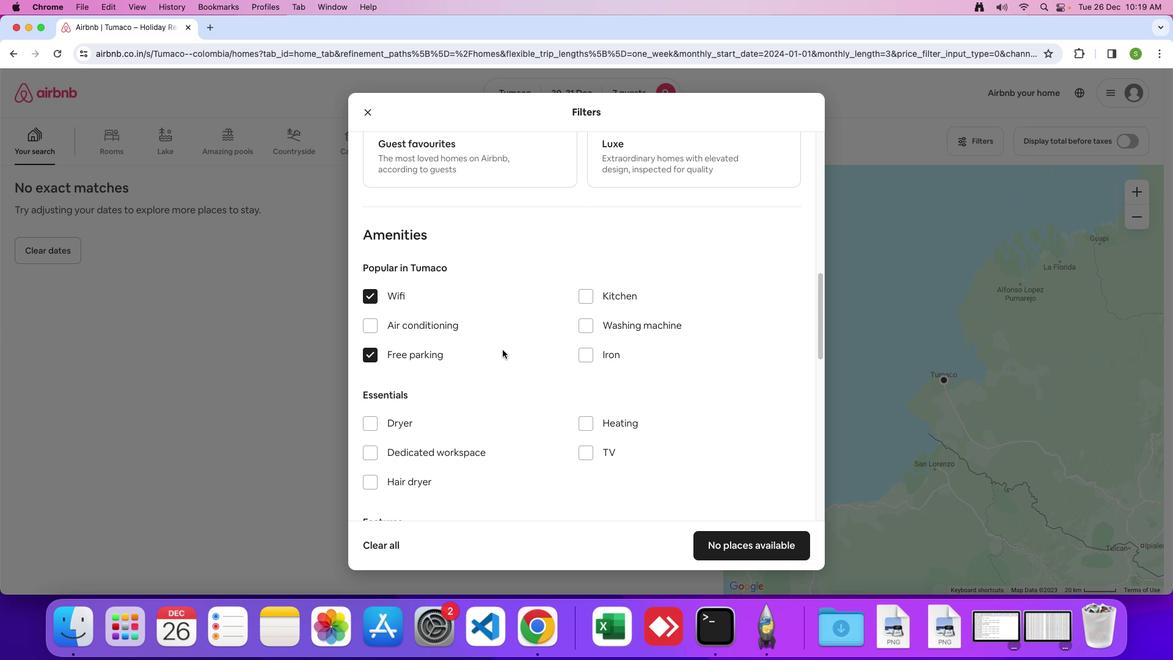 
Action: Mouse scrolled (502, 350) with delta (0, 0)
Screenshot: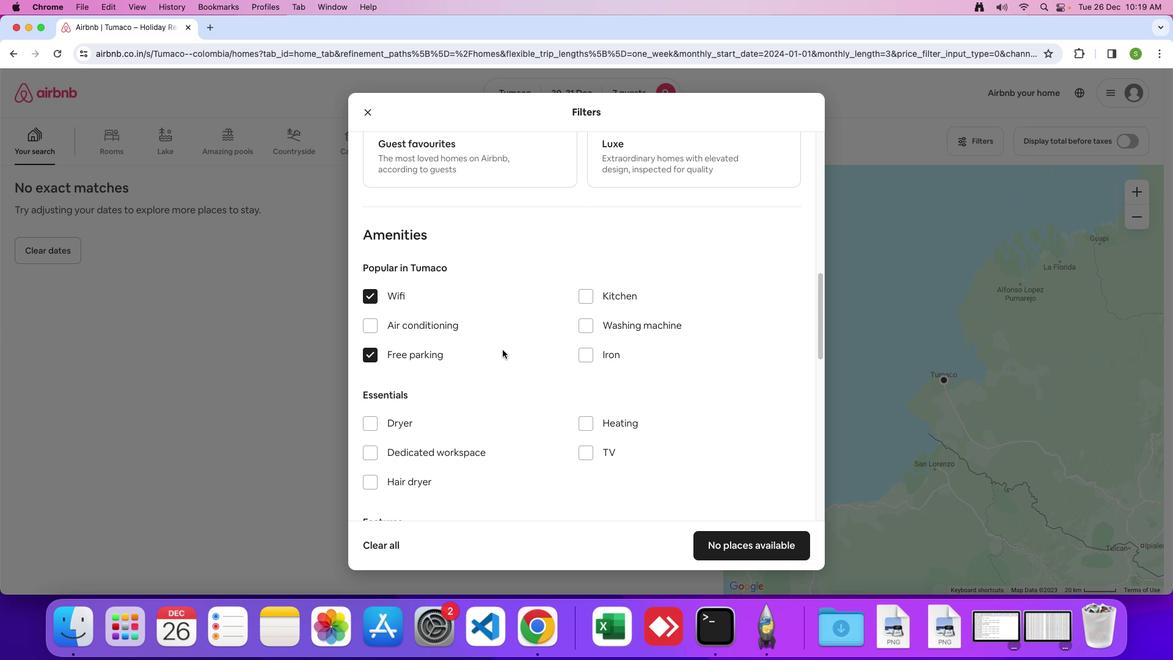 
Action: Mouse moved to (503, 348)
Screenshot: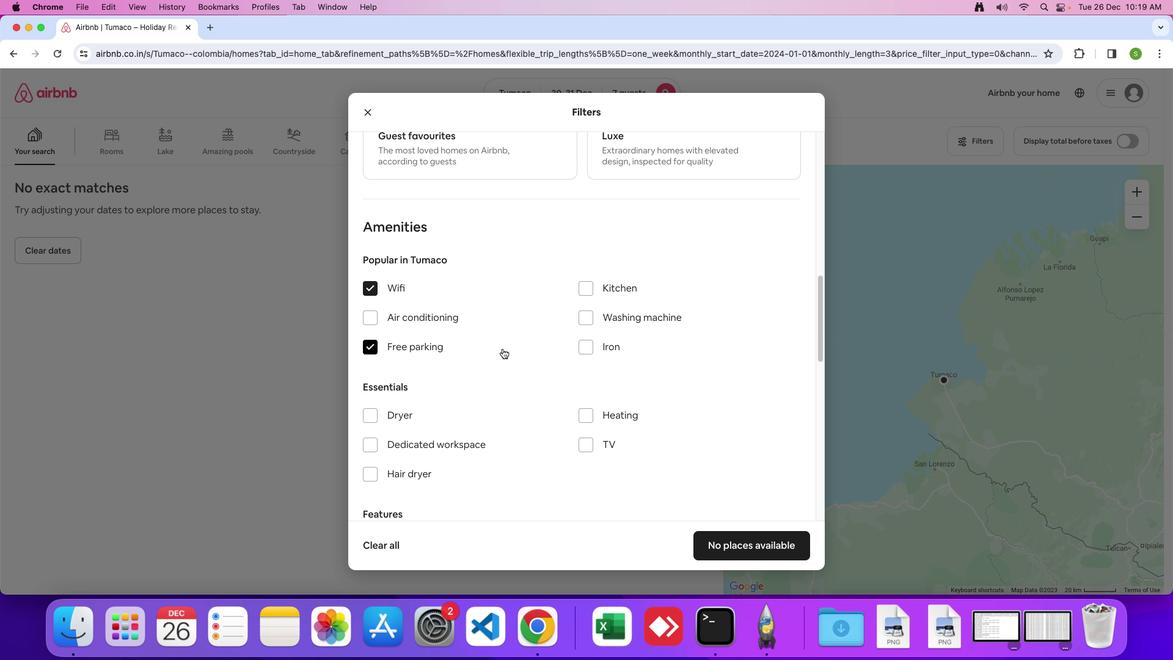 
Action: Mouse scrolled (503, 348) with delta (0, 0)
Screenshot: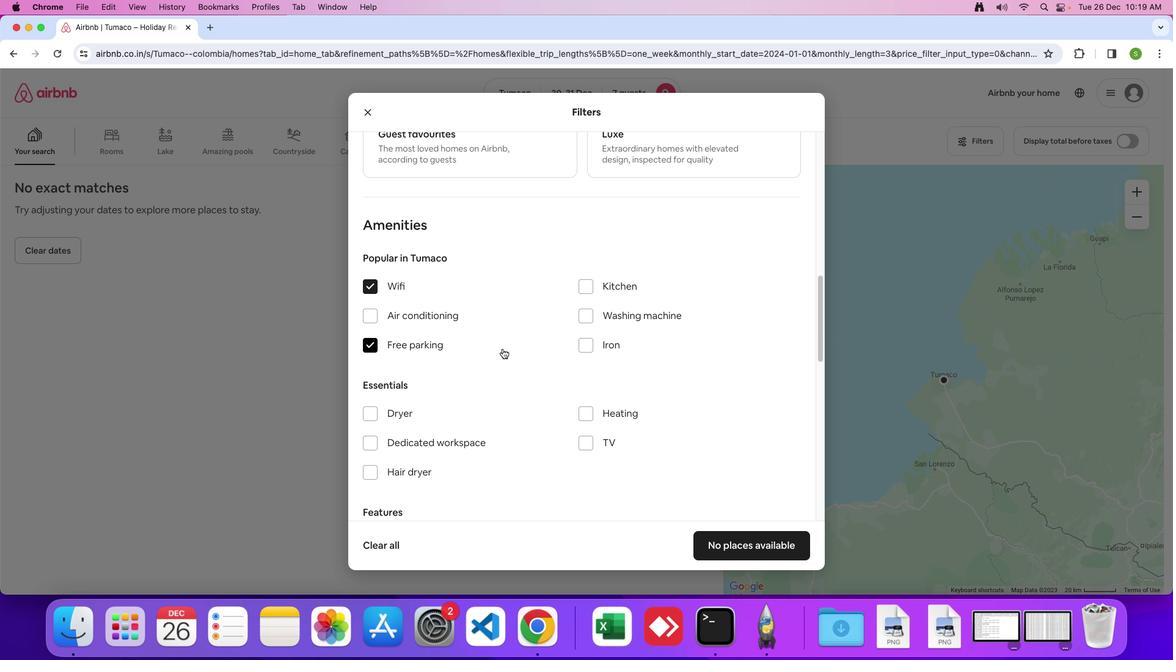 
Action: Mouse moved to (584, 438)
Screenshot: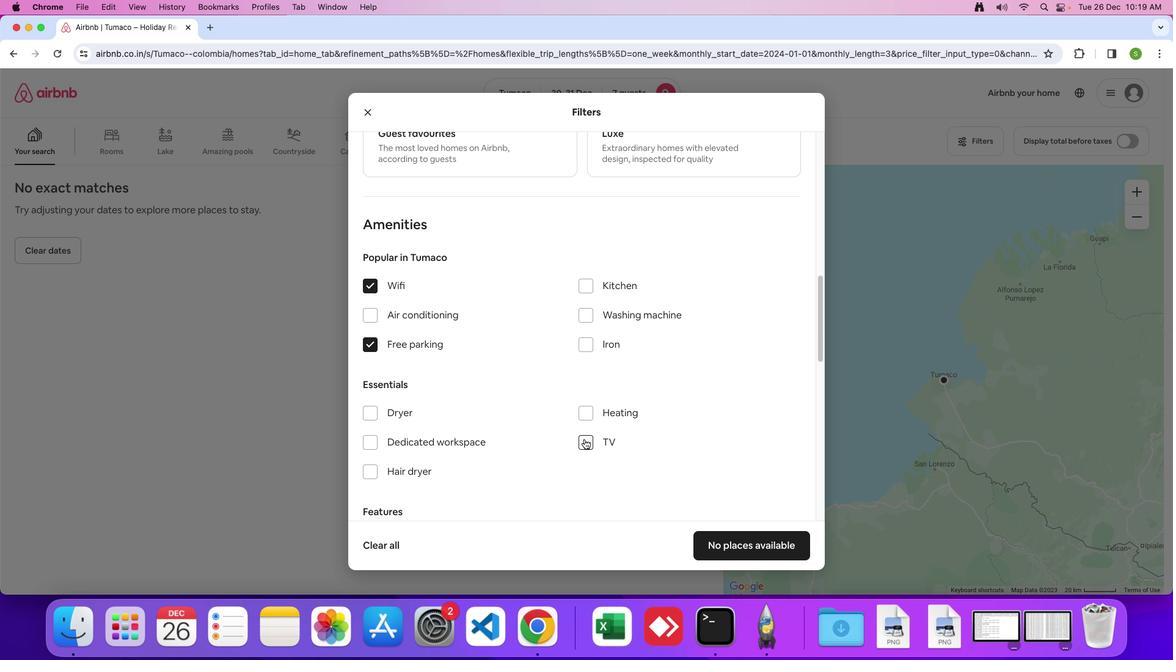 
Action: Mouse pressed left at (584, 438)
Screenshot: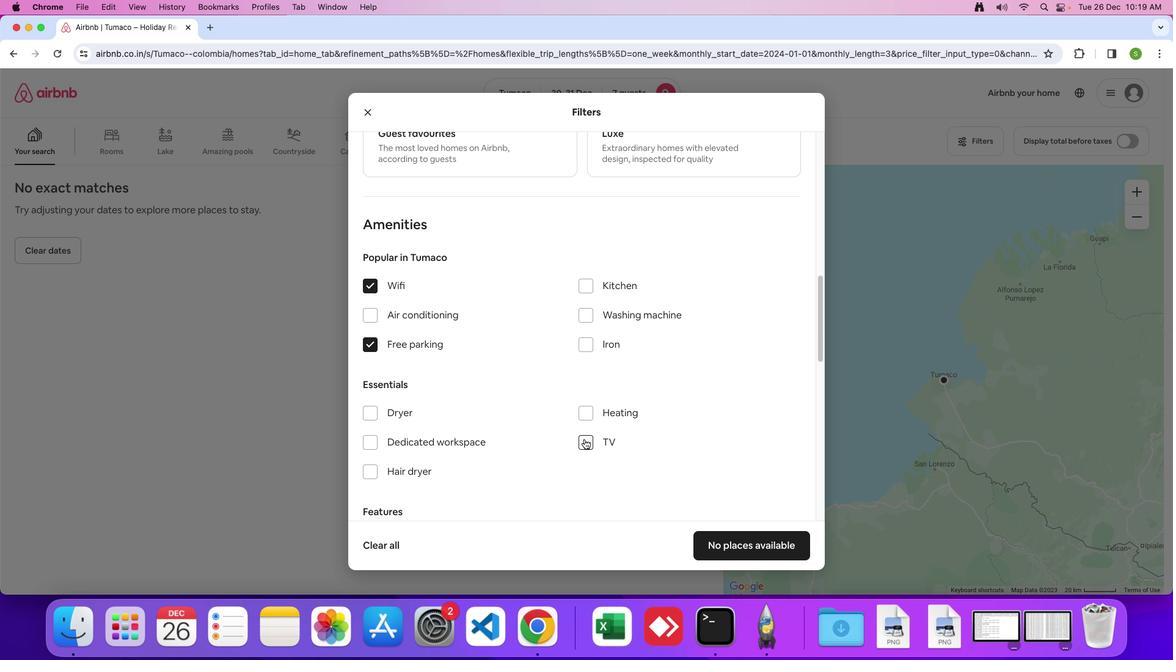 
Action: Mouse moved to (496, 371)
Screenshot: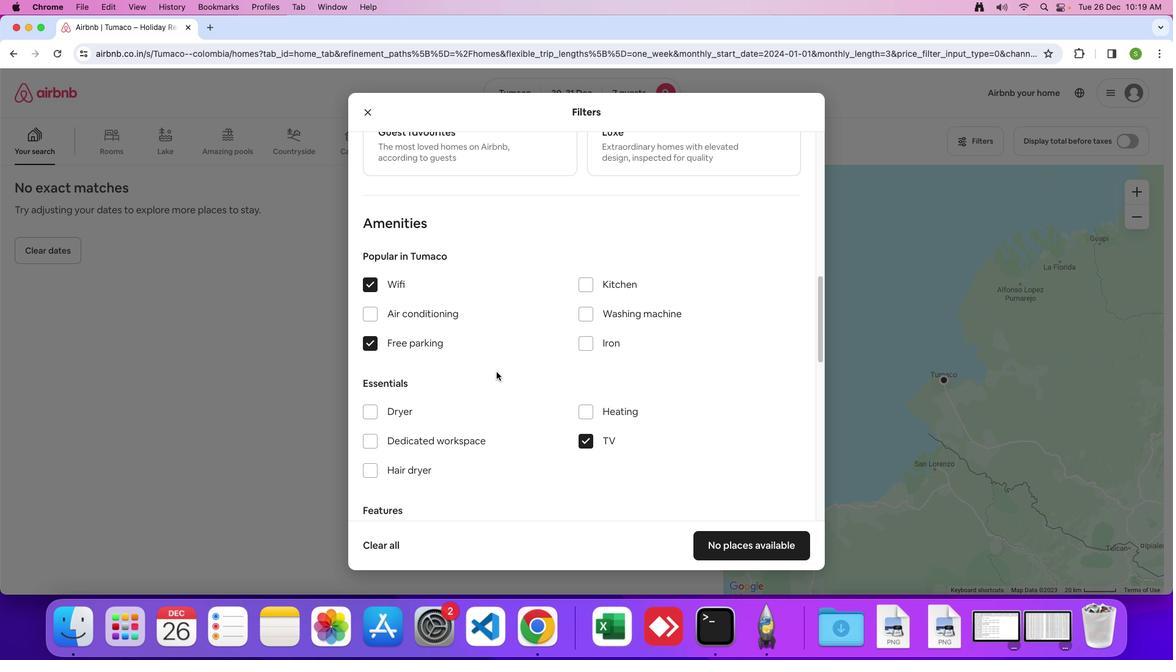 
Action: Mouse scrolled (496, 371) with delta (0, 0)
Screenshot: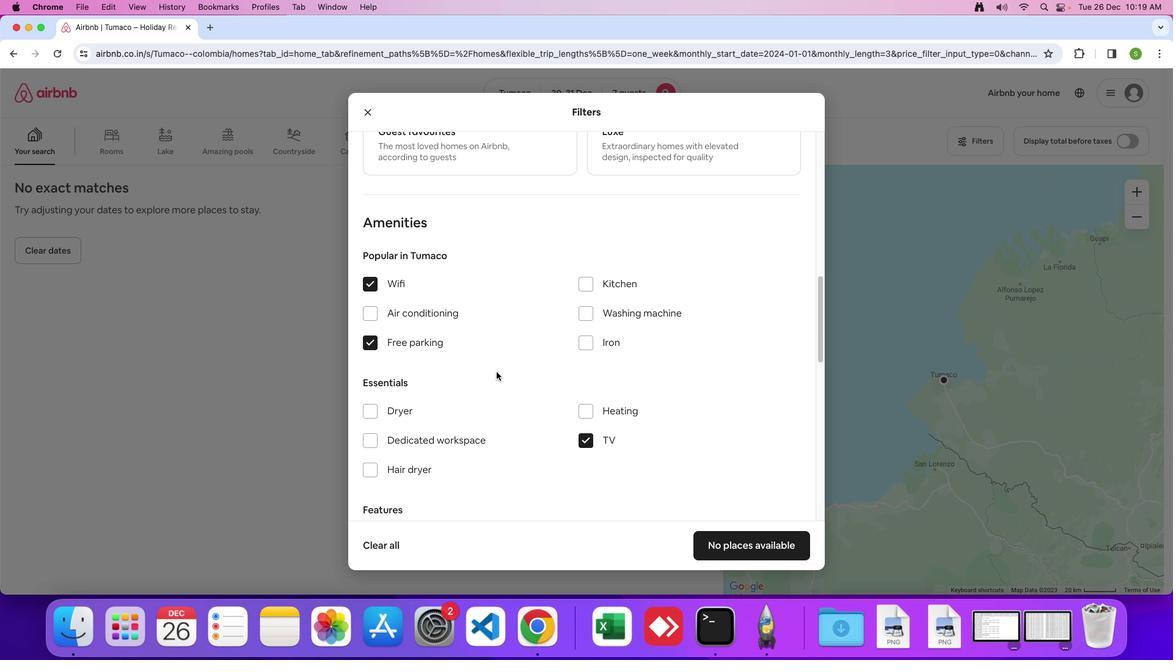 
Action: Mouse scrolled (496, 371) with delta (0, 0)
Screenshot: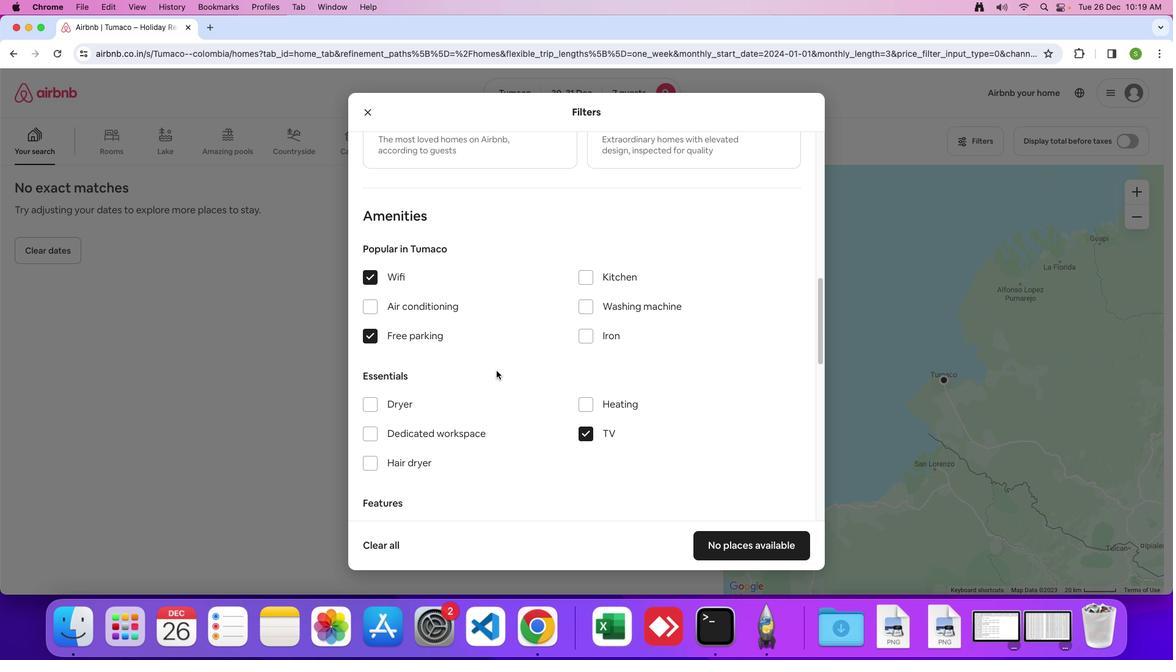 
Action: Mouse moved to (496, 370)
Screenshot: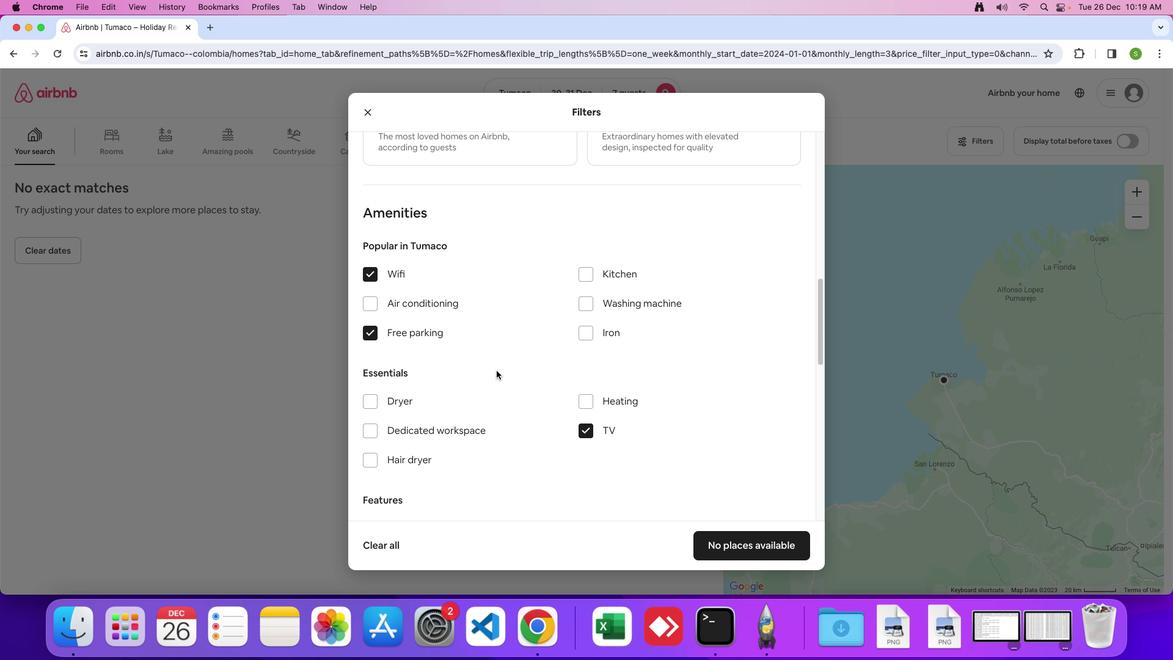 
Action: Mouse scrolled (496, 370) with delta (0, 0)
Screenshot: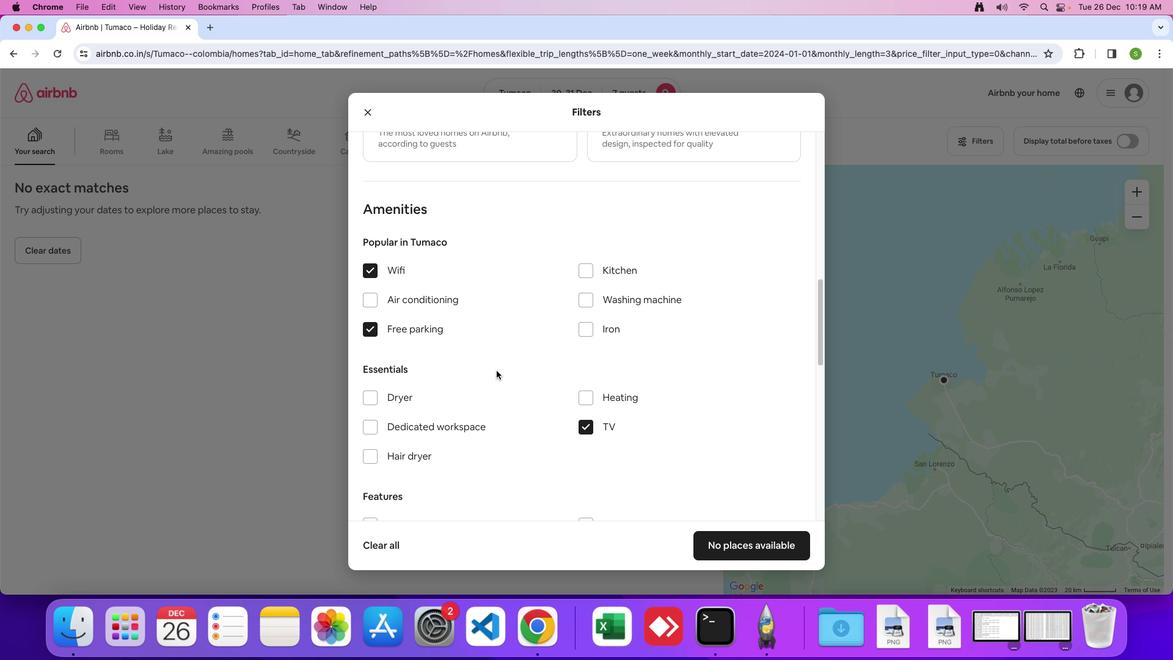 
Action: Mouse scrolled (496, 370) with delta (0, 0)
Screenshot: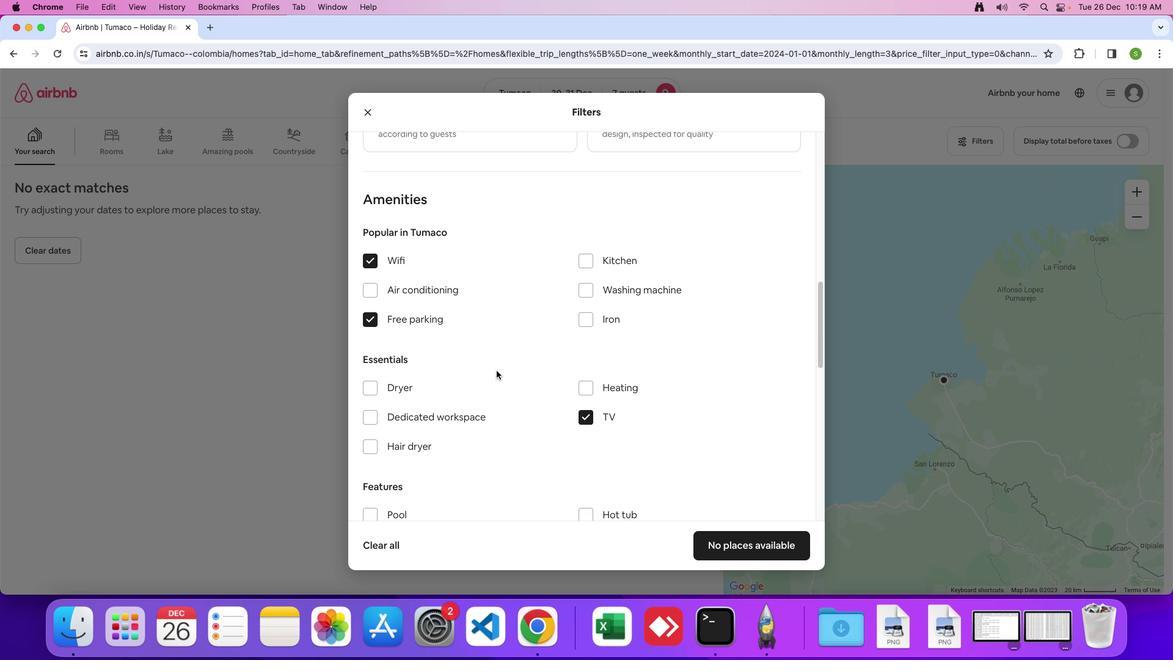 
Action: Mouse moved to (496, 370)
Screenshot: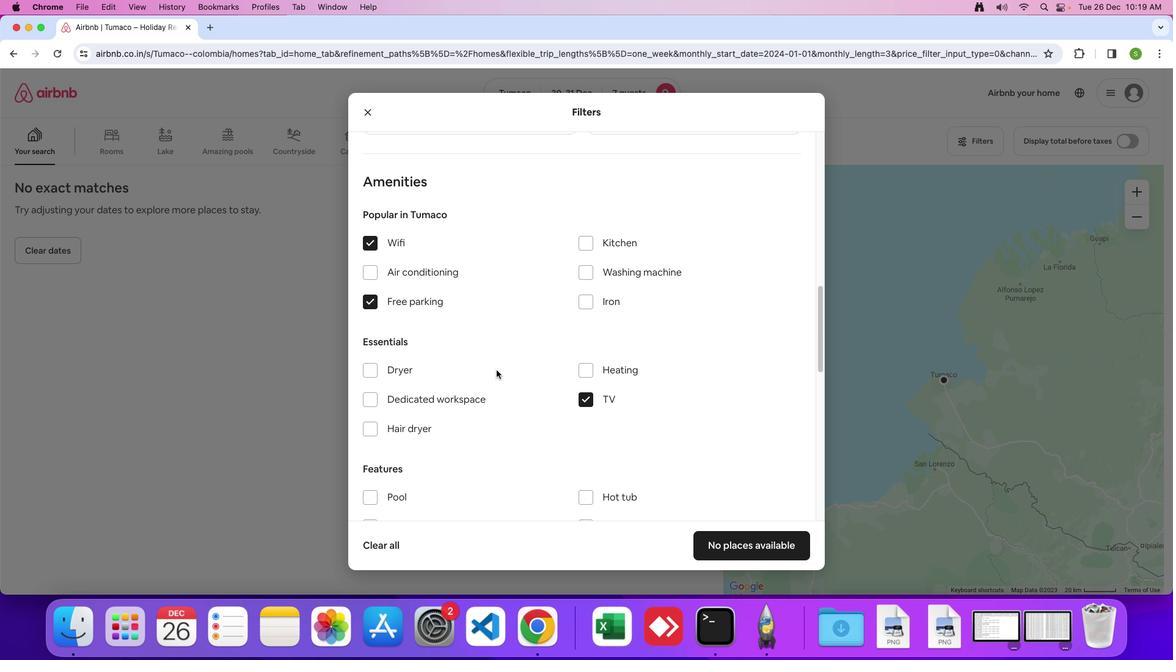 
Action: Mouse scrolled (496, 370) with delta (0, 0)
Screenshot: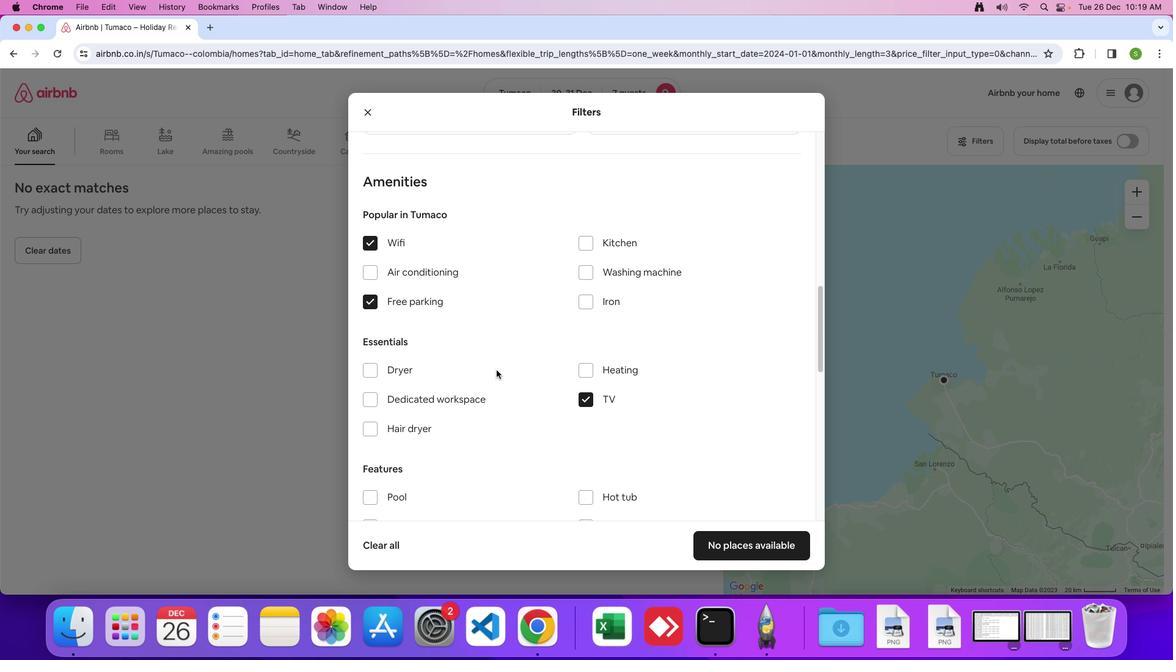 
Action: Mouse moved to (496, 370)
Screenshot: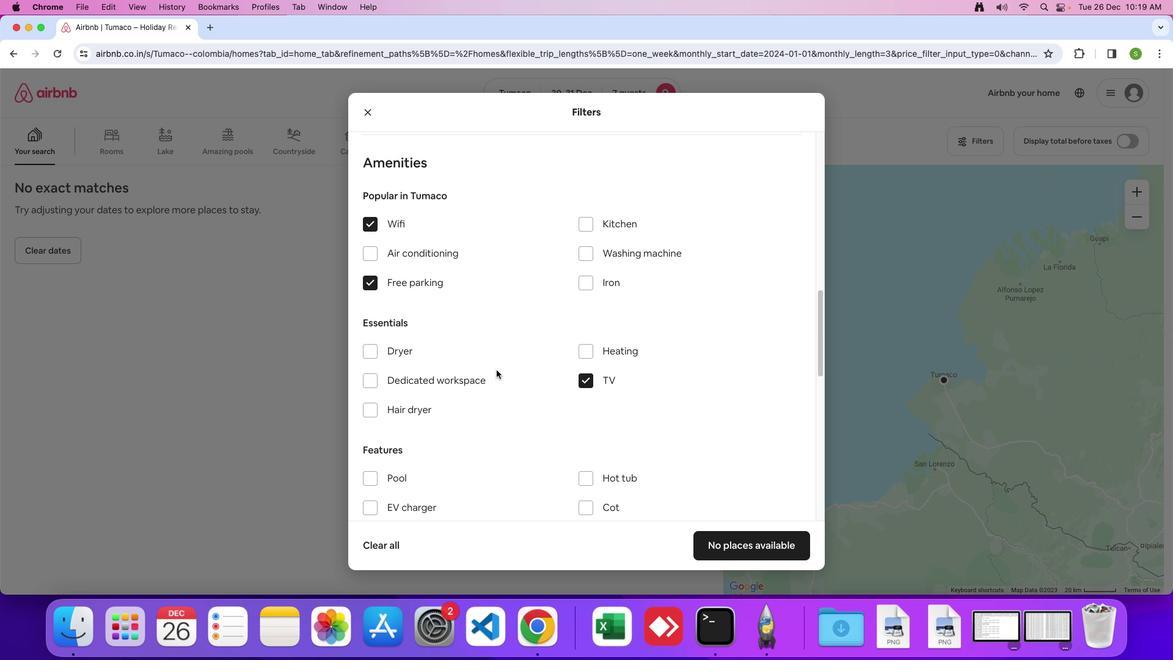 
Action: Mouse scrolled (496, 370) with delta (0, 0)
Screenshot: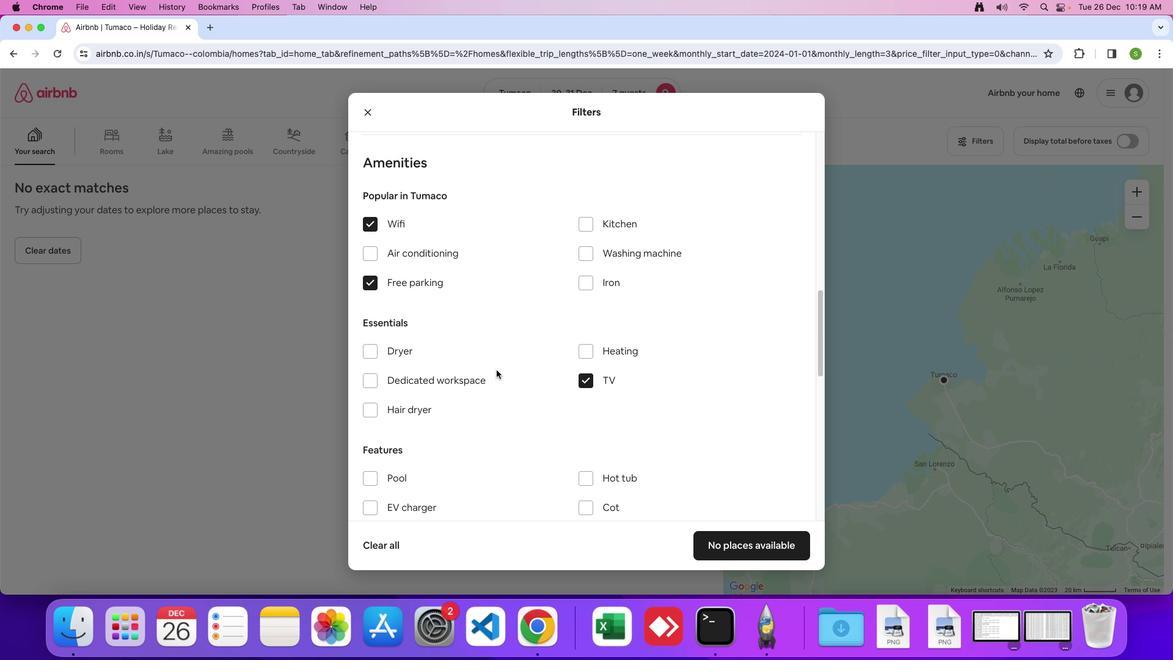 
Action: Mouse moved to (496, 369)
Screenshot: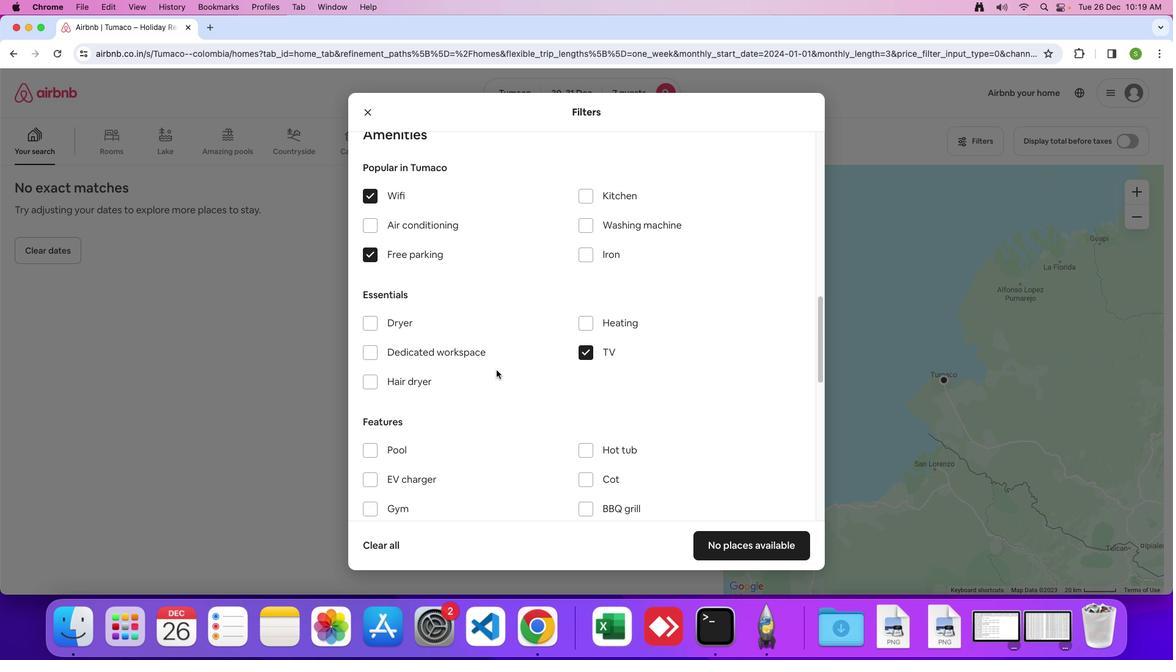 
Action: Mouse scrolled (496, 369) with delta (0, -1)
Screenshot: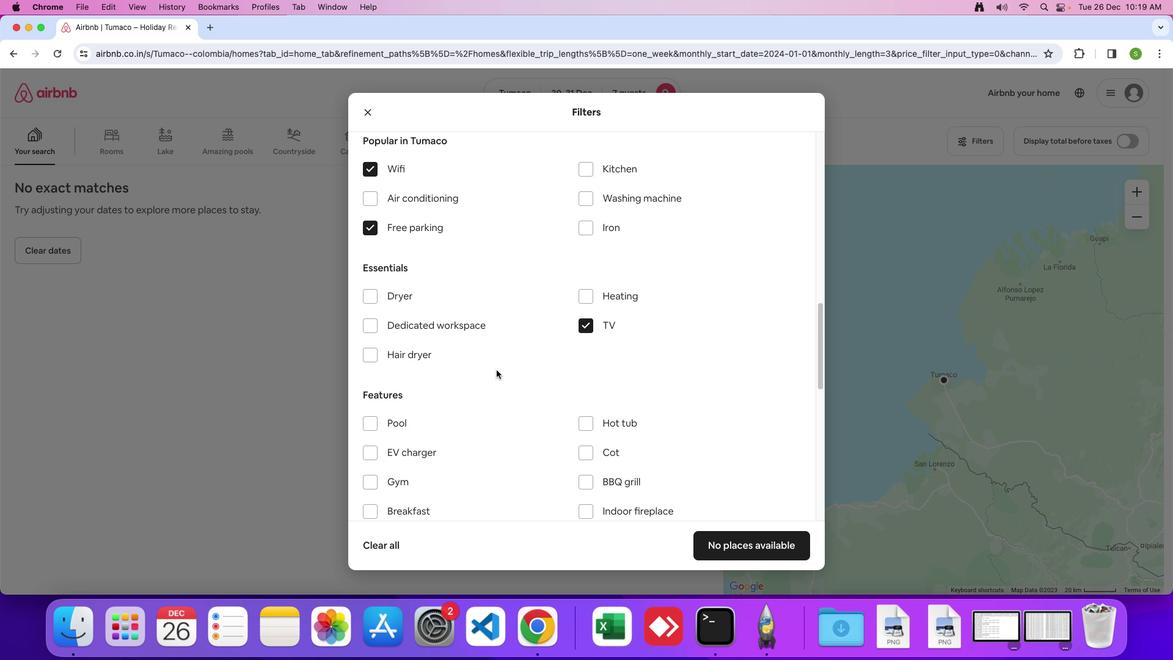 
Action: Mouse moved to (496, 369)
Screenshot: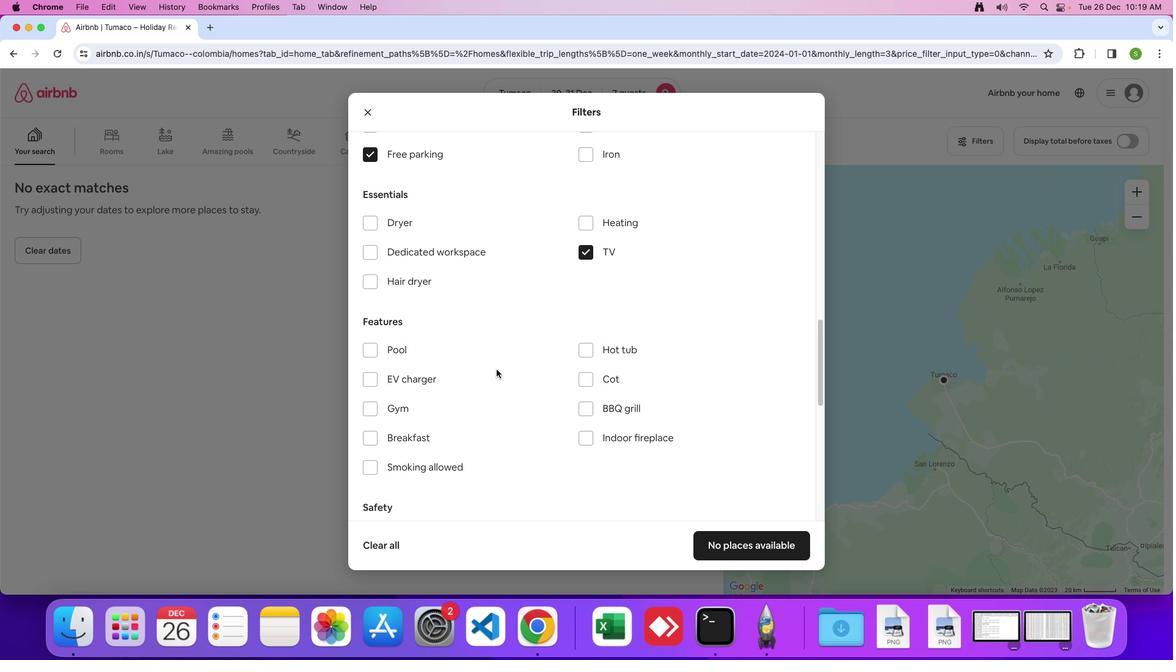 
Action: Mouse scrolled (496, 369) with delta (0, 0)
Screenshot: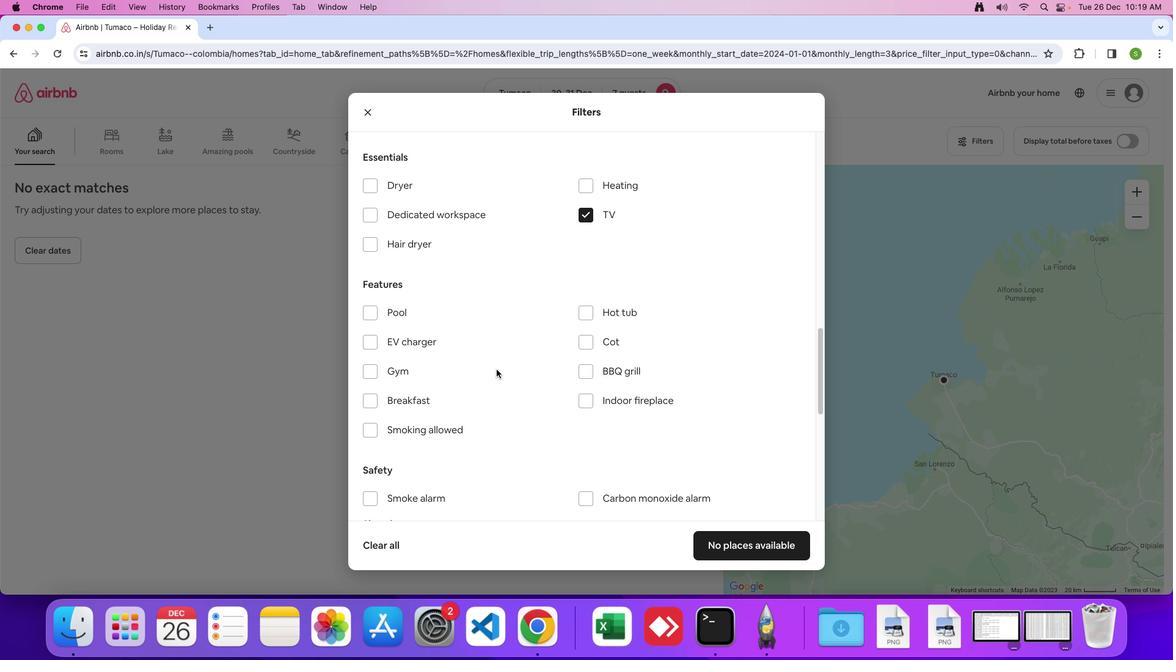 
Action: Mouse moved to (496, 369)
Screenshot: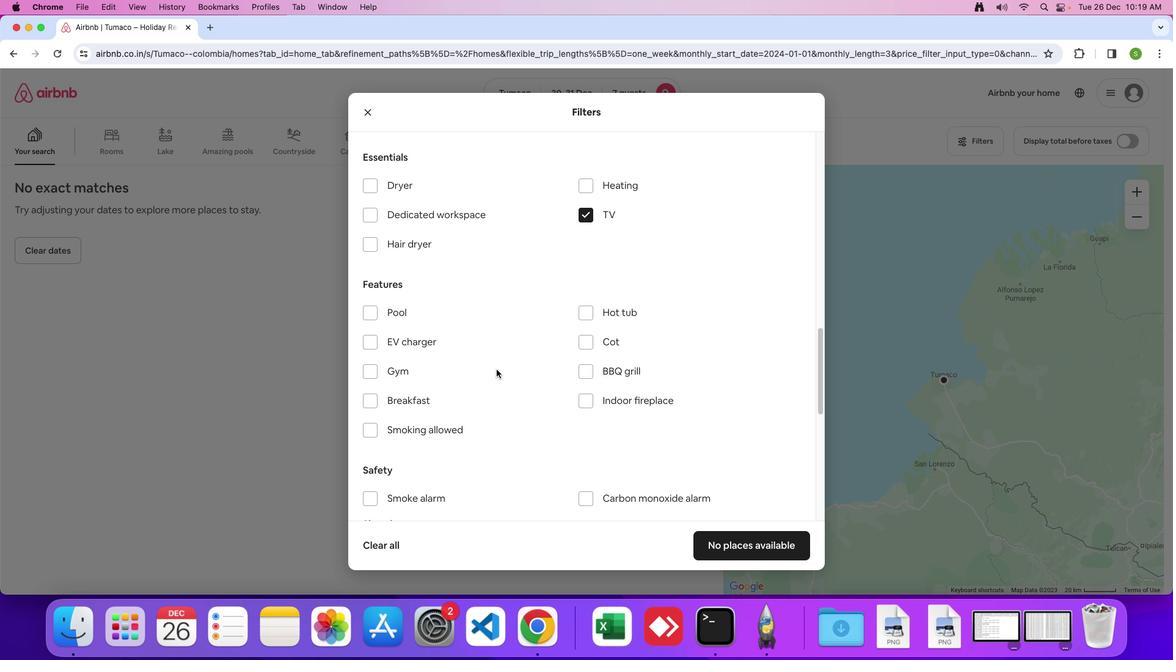 
Action: Mouse scrolled (496, 369) with delta (0, -3)
Screenshot: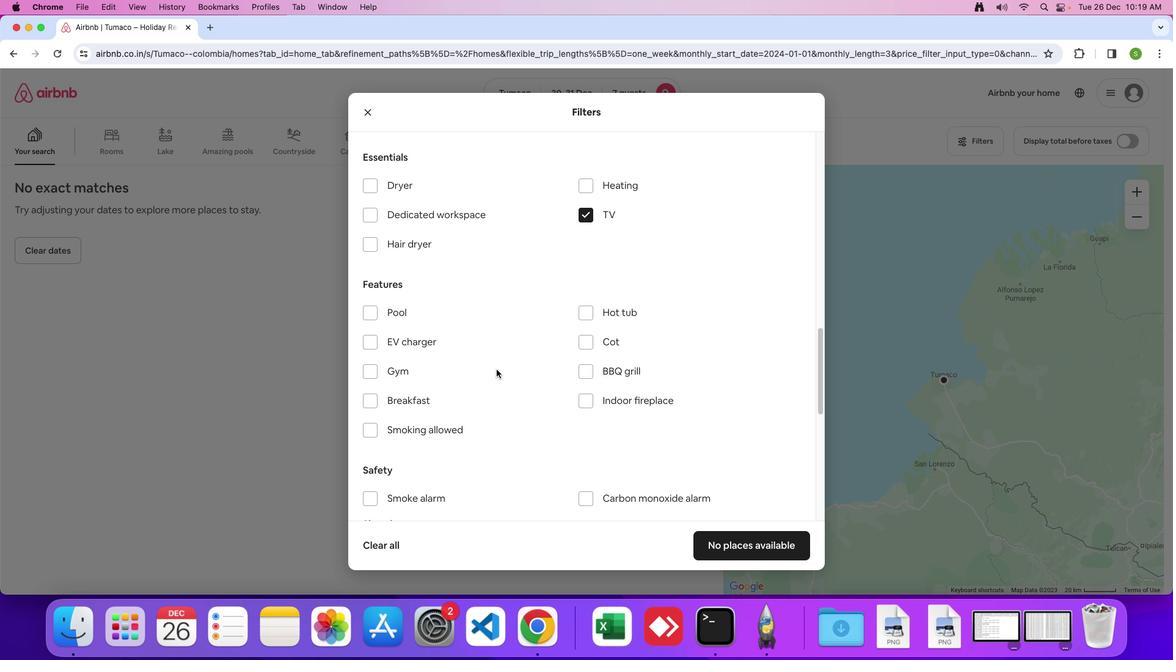 
Action: Mouse moved to (370, 338)
Screenshot: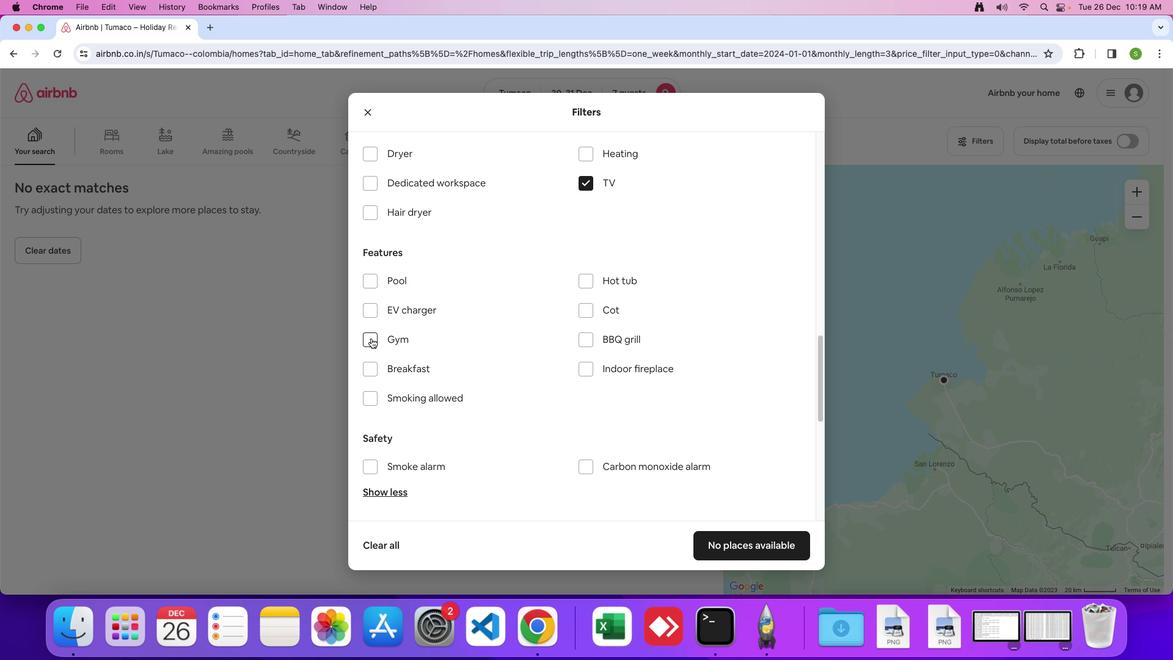 
Action: Mouse pressed left at (370, 338)
Screenshot: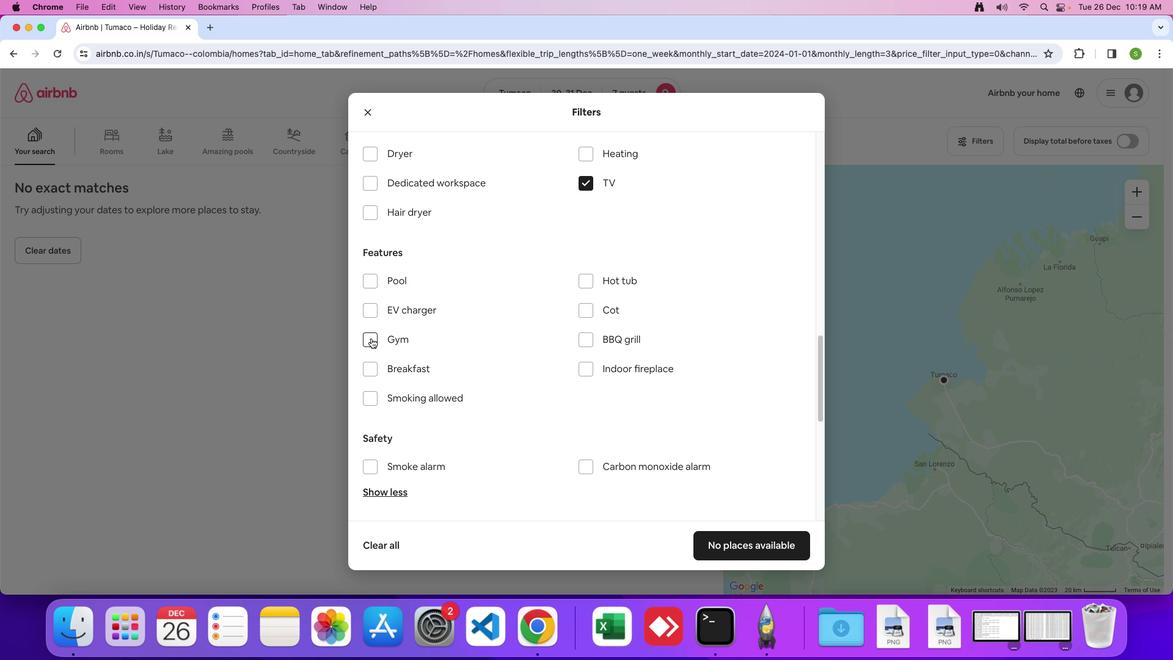 
Action: Mouse moved to (375, 370)
Screenshot: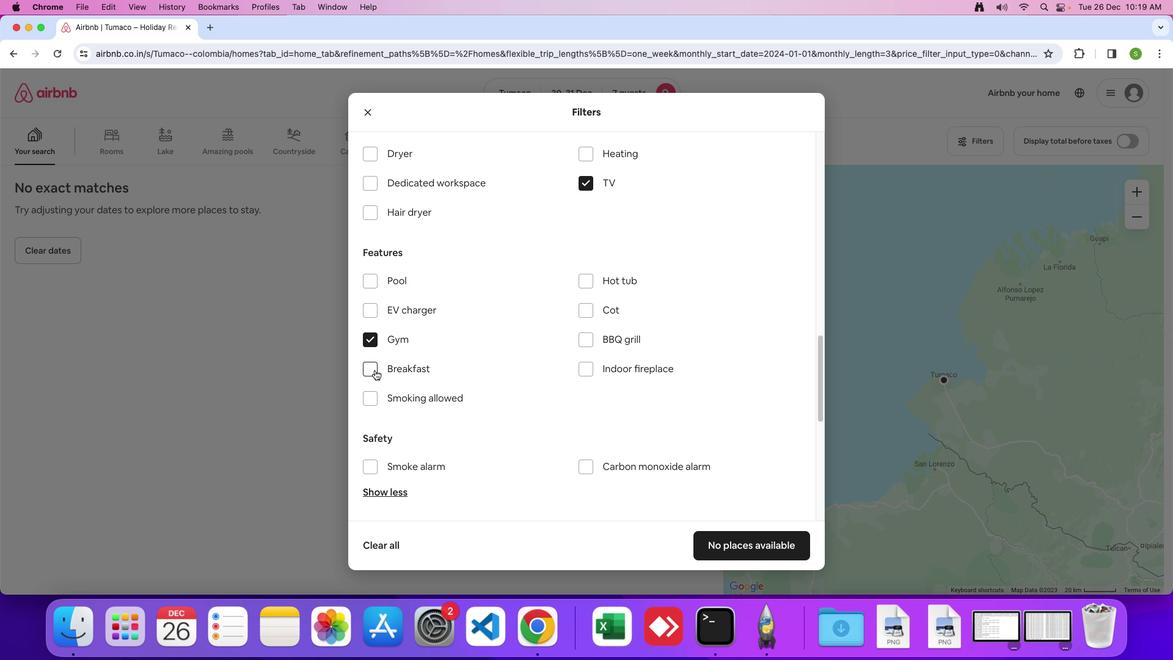 
Action: Mouse pressed left at (375, 370)
Screenshot: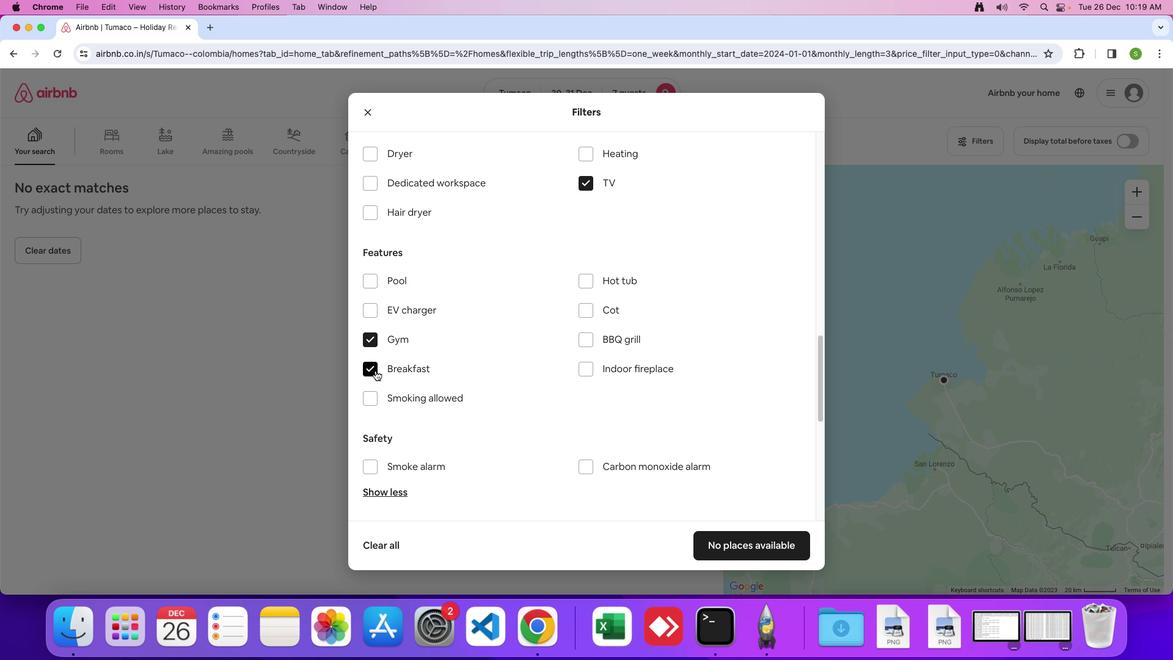
Action: Mouse moved to (510, 356)
Screenshot: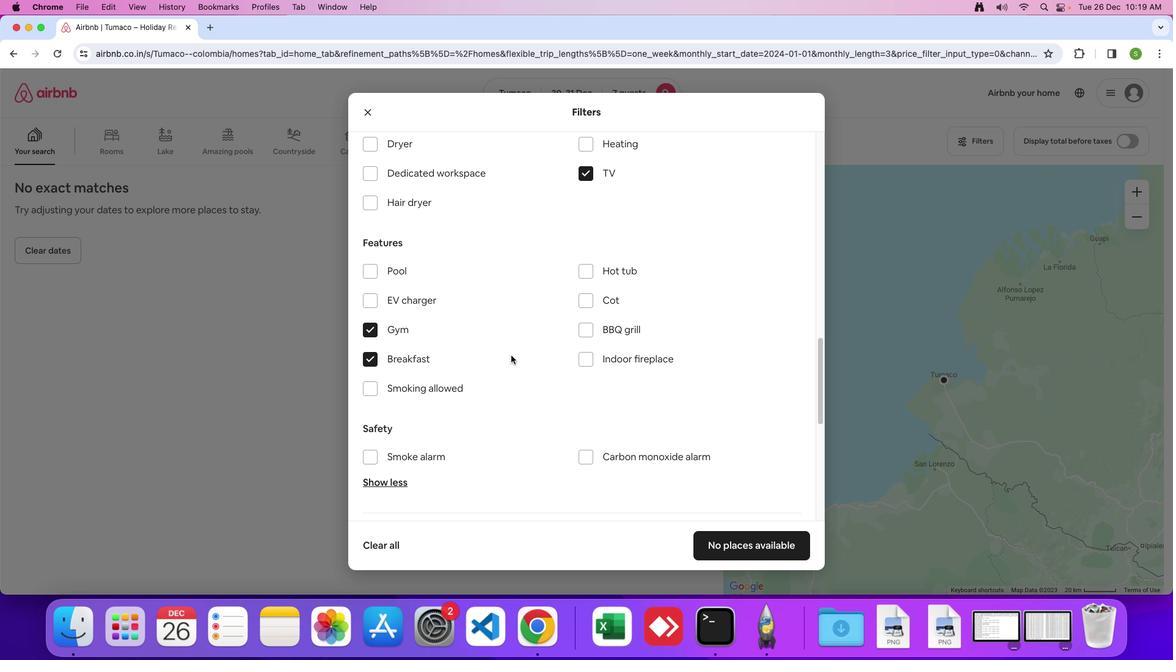 
Action: Mouse scrolled (510, 356) with delta (0, 0)
Screenshot: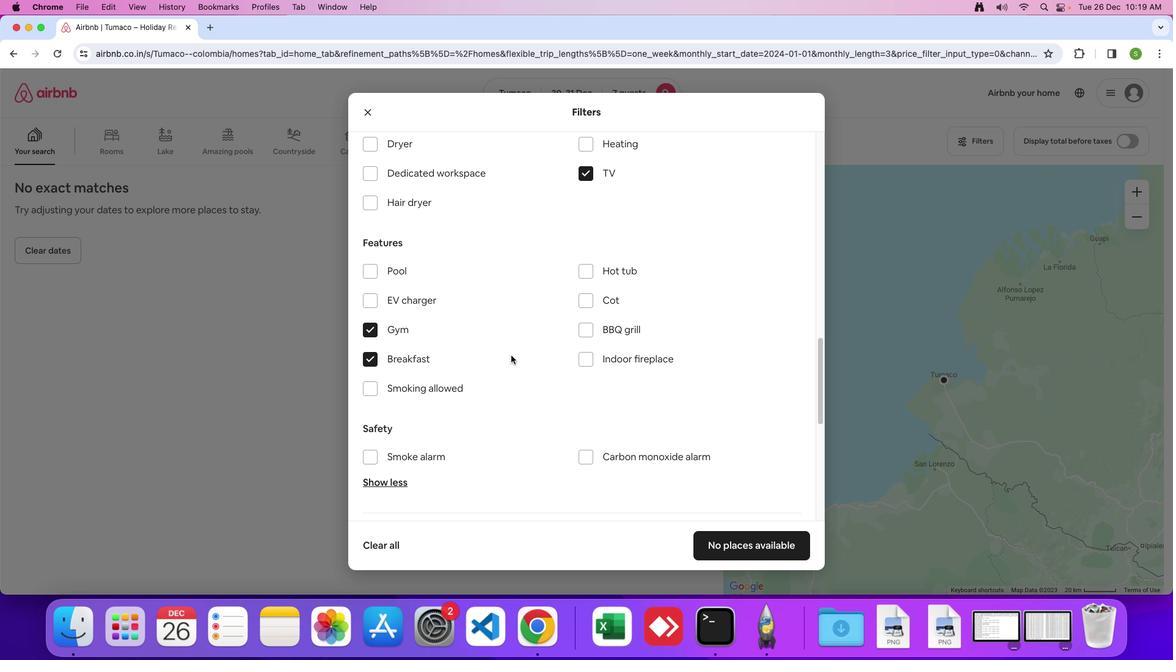 
Action: Mouse moved to (510, 356)
Screenshot: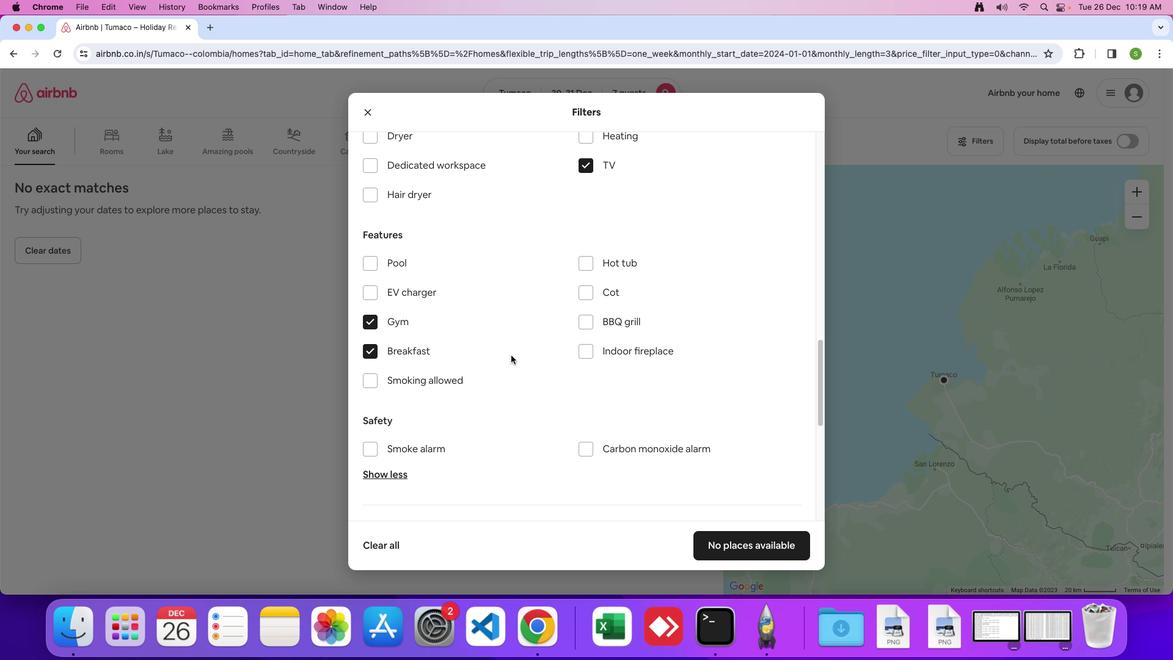 
Action: Mouse scrolled (510, 356) with delta (0, 0)
Screenshot: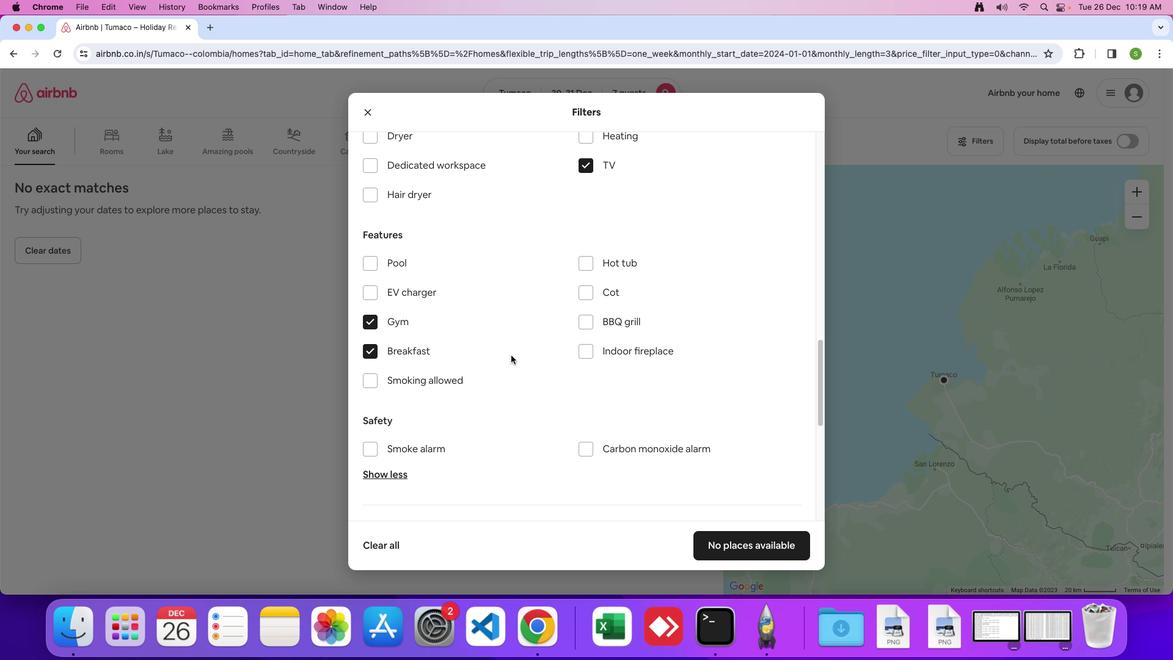 
Action: Mouse moved to (511, 354)
Screenshot: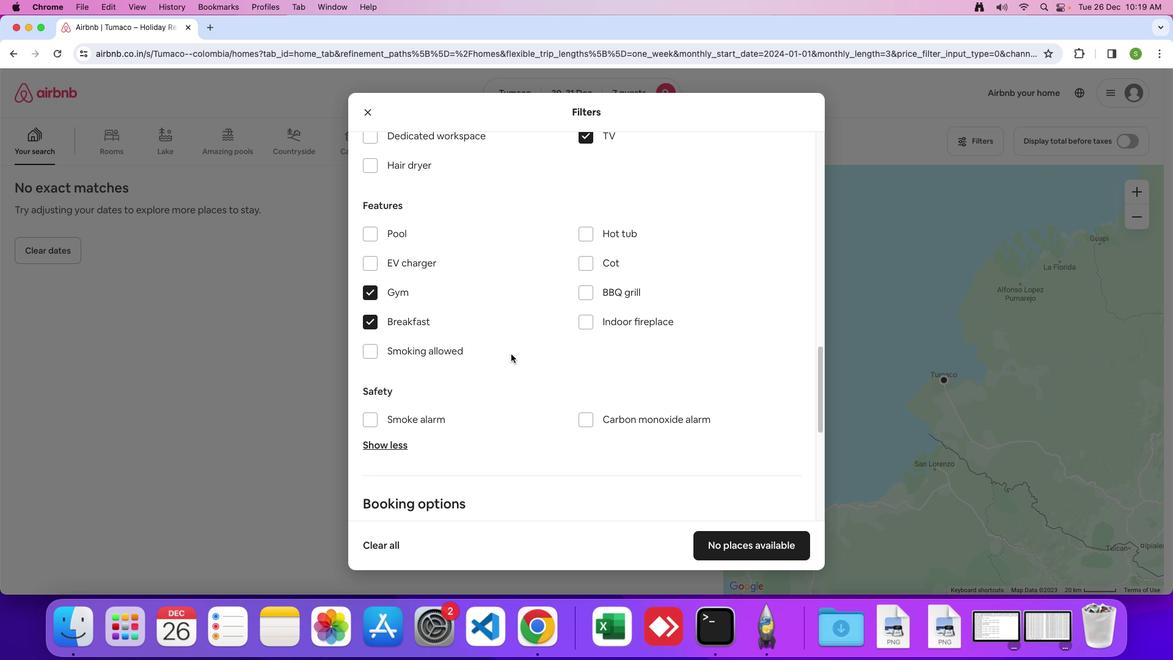 
Action: Mouse scrolled (511, 354) with delta (0, 0)
Screenshot: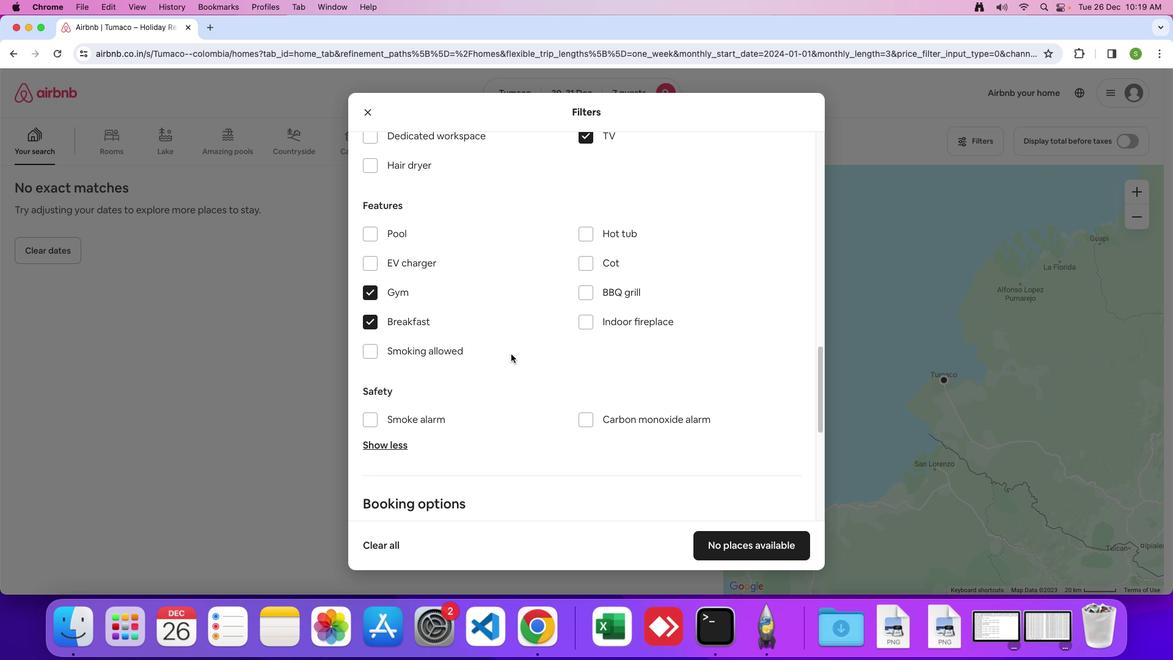 
Action: Mouse scrolled (511, 354) with delta (0, 0)
Screenshot: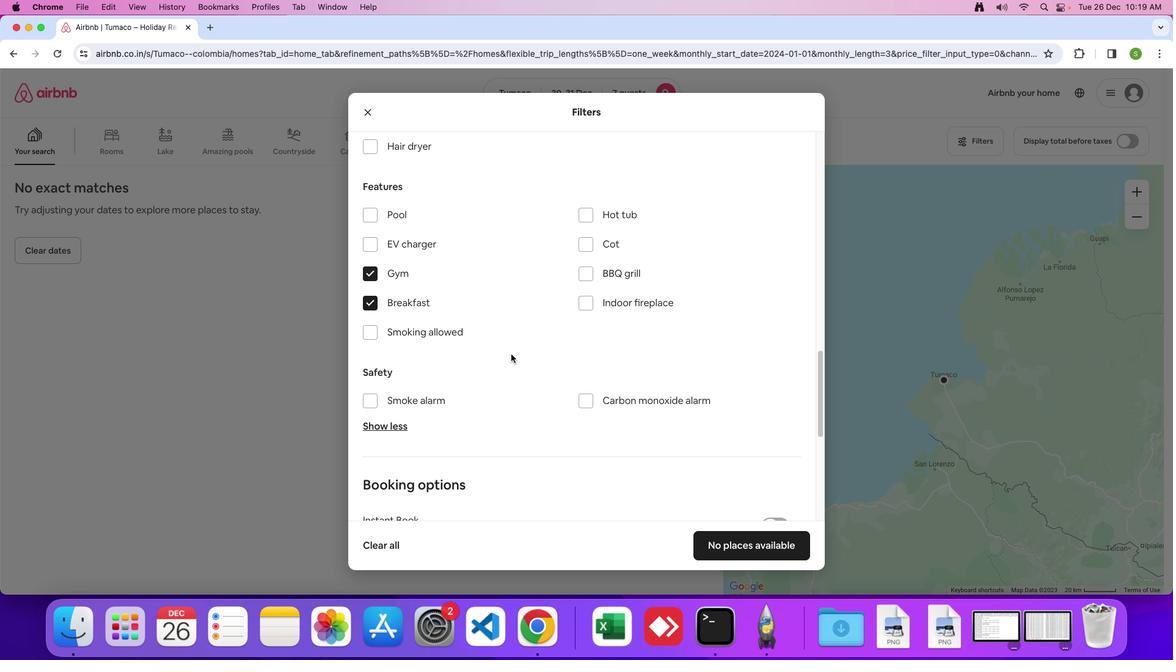 
Action: Mouse moved to (511, 354)
Screenshot: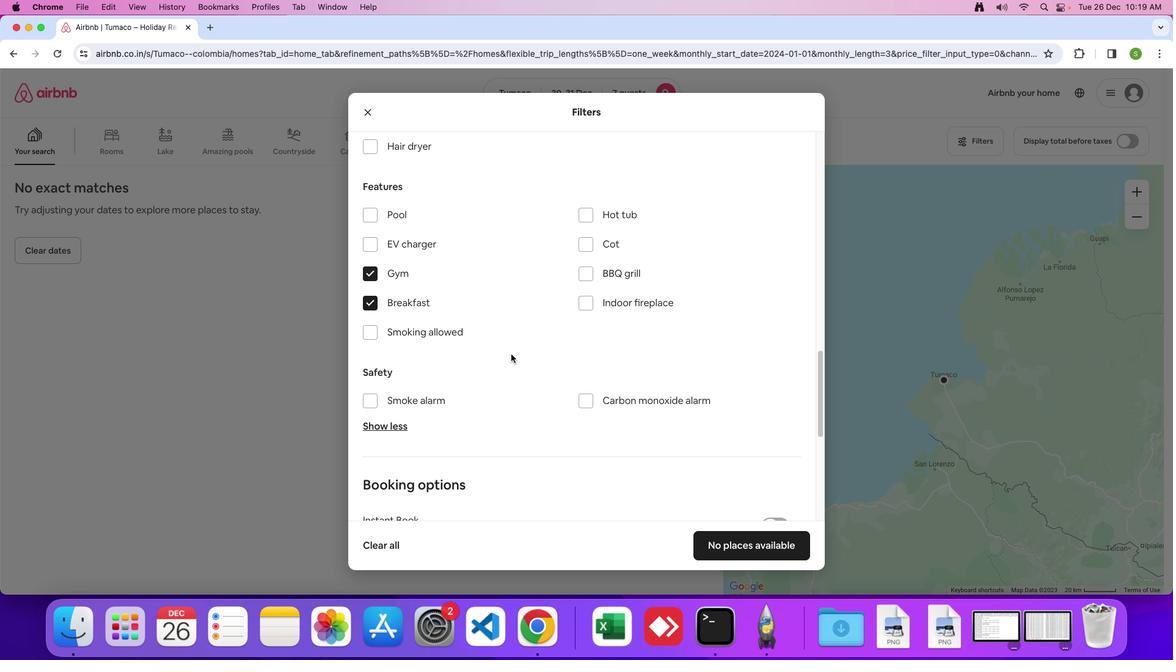 
Action: Mouse scrolled (511, 354) with delta (0, -1)
Screenshot: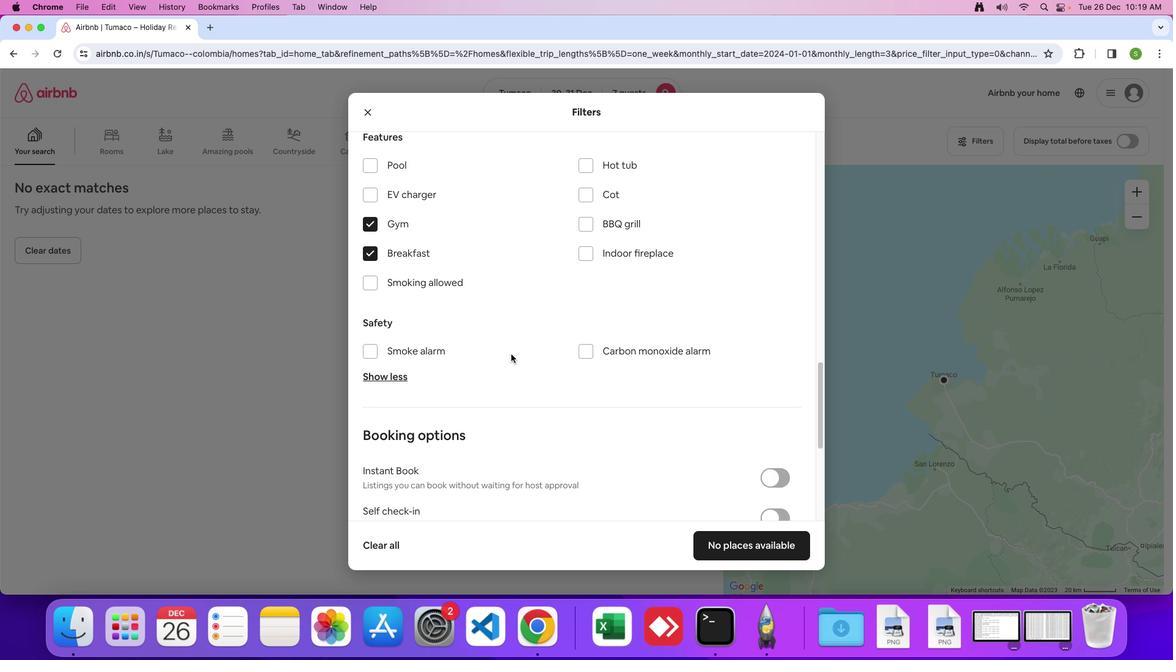 
Action: Mouse scrolled (511, 354) with delta (0, 0)
Screenshot: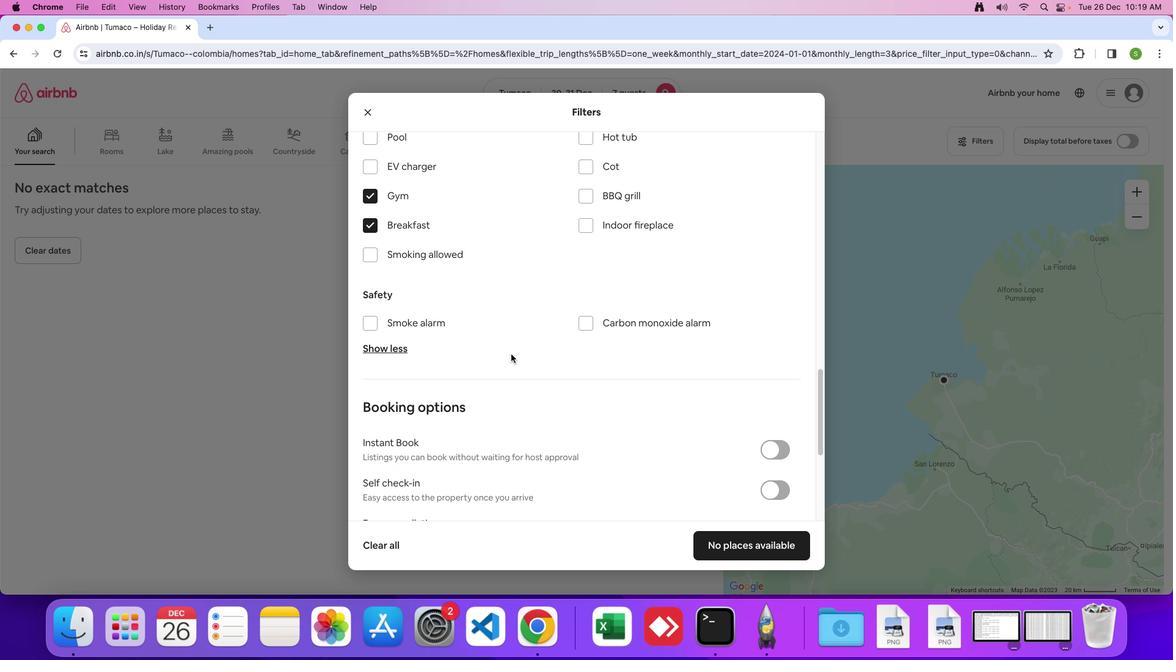 
Action: Mouse scrolled (511, 354) with delta (0, 0)
Screenshot: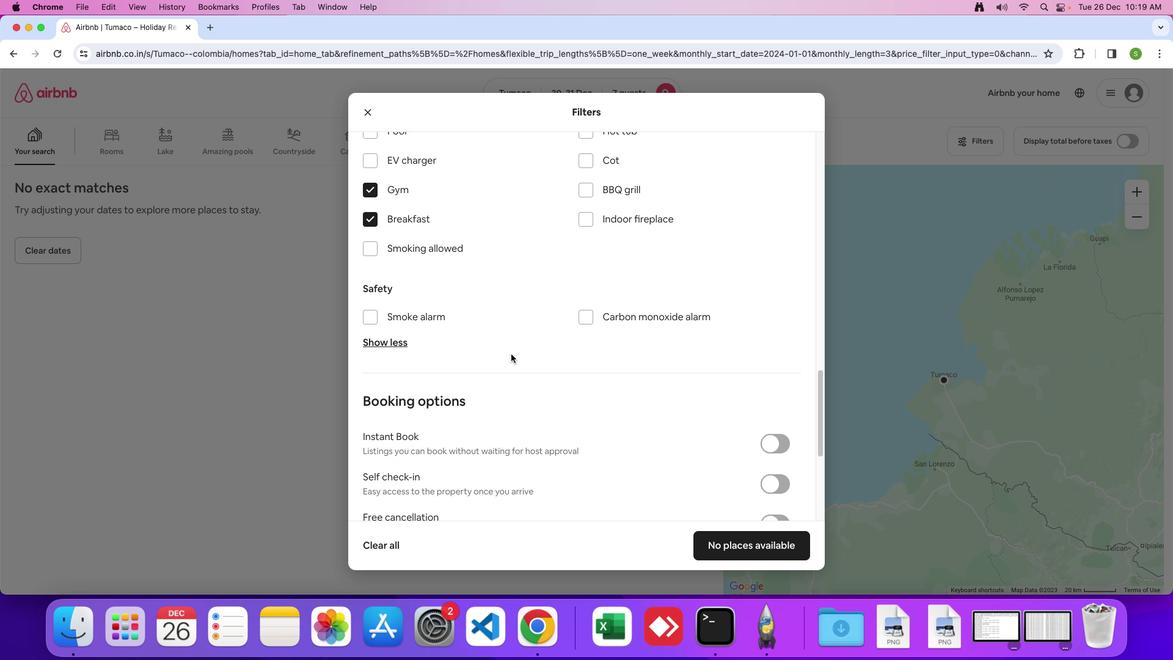 
Action: Mouse moved to (511, 353)
Screenshot: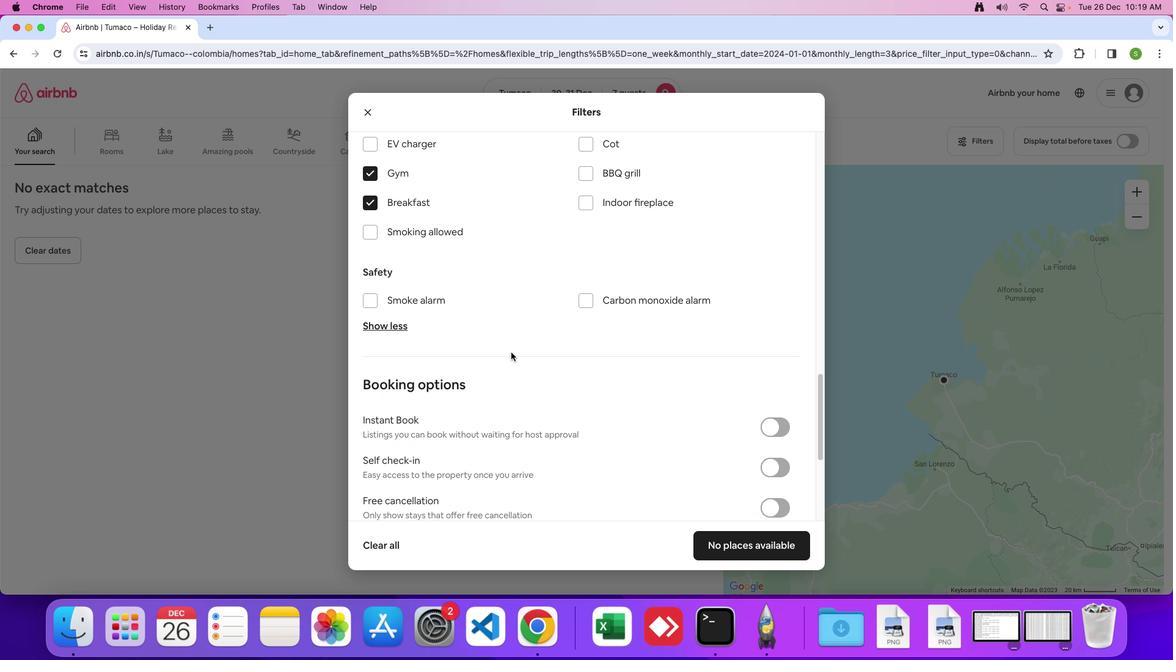 
Action: Mouse scrolled (511, 353) with delta (0, 0)
Screenshot: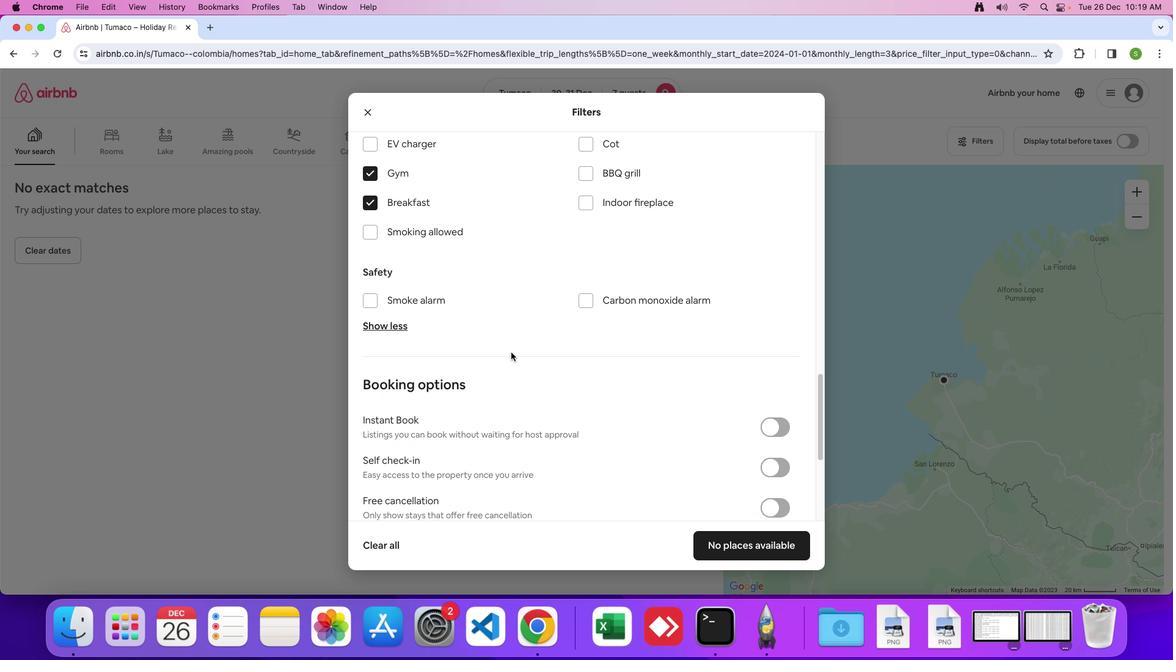 
Action: Mouse moved to (511, 352)
Screenshot: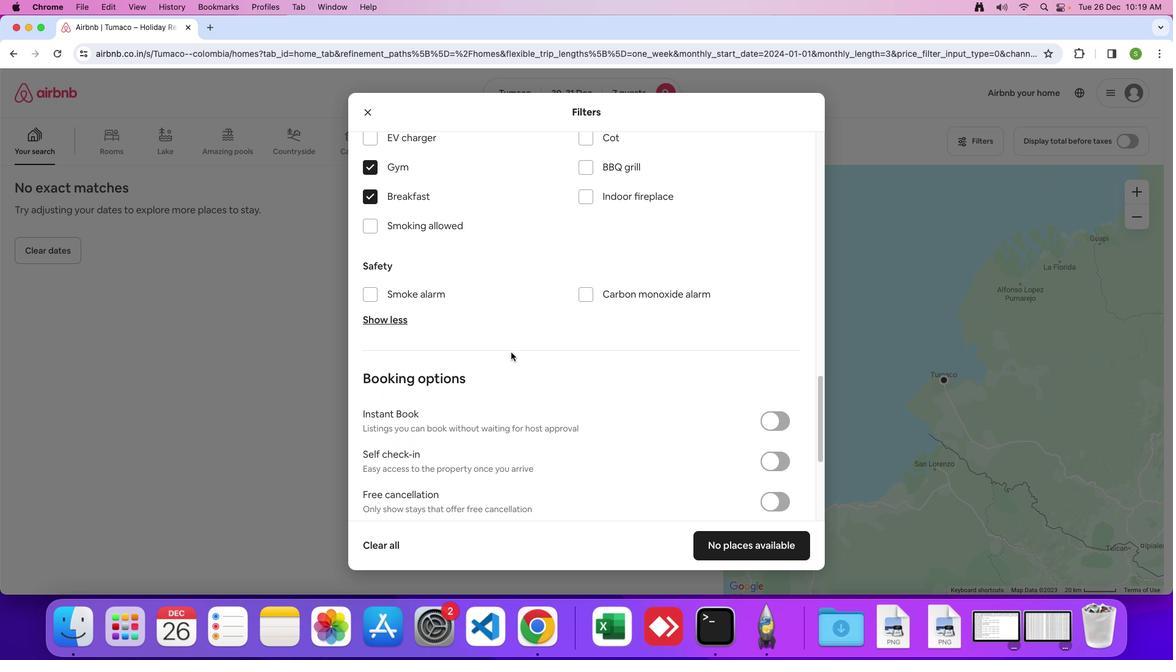 
Action: Mouse scrolled (511, 352) with delta (0, 0)
Screenshot: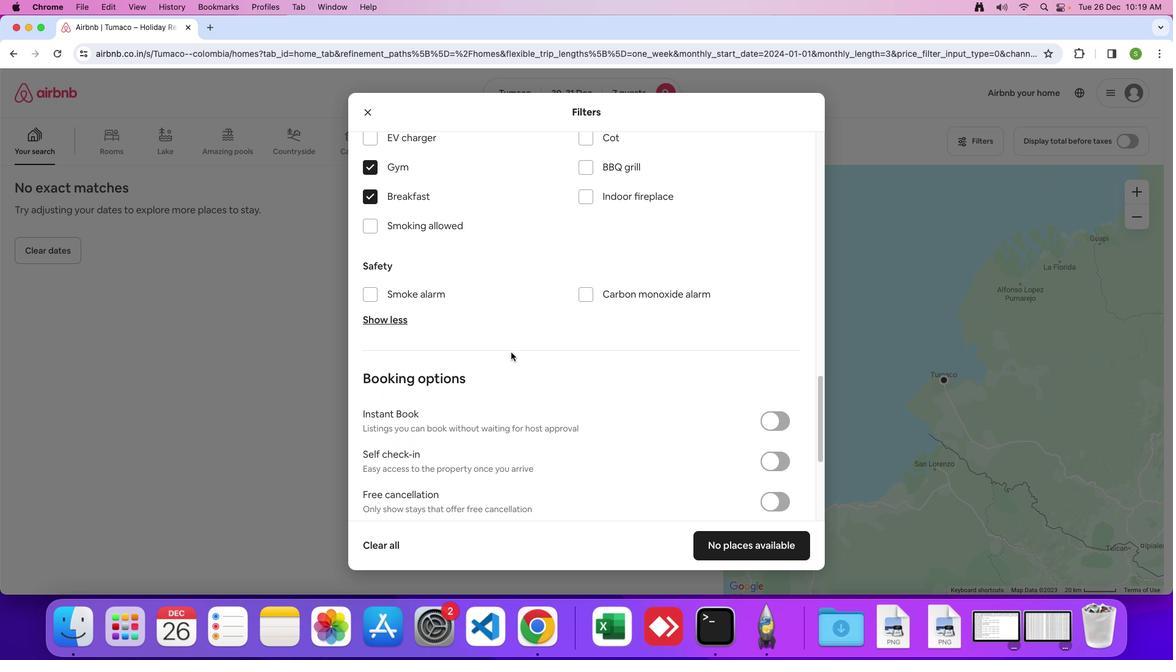 
Action: Mouse moved to (511, 352)
Screenshot: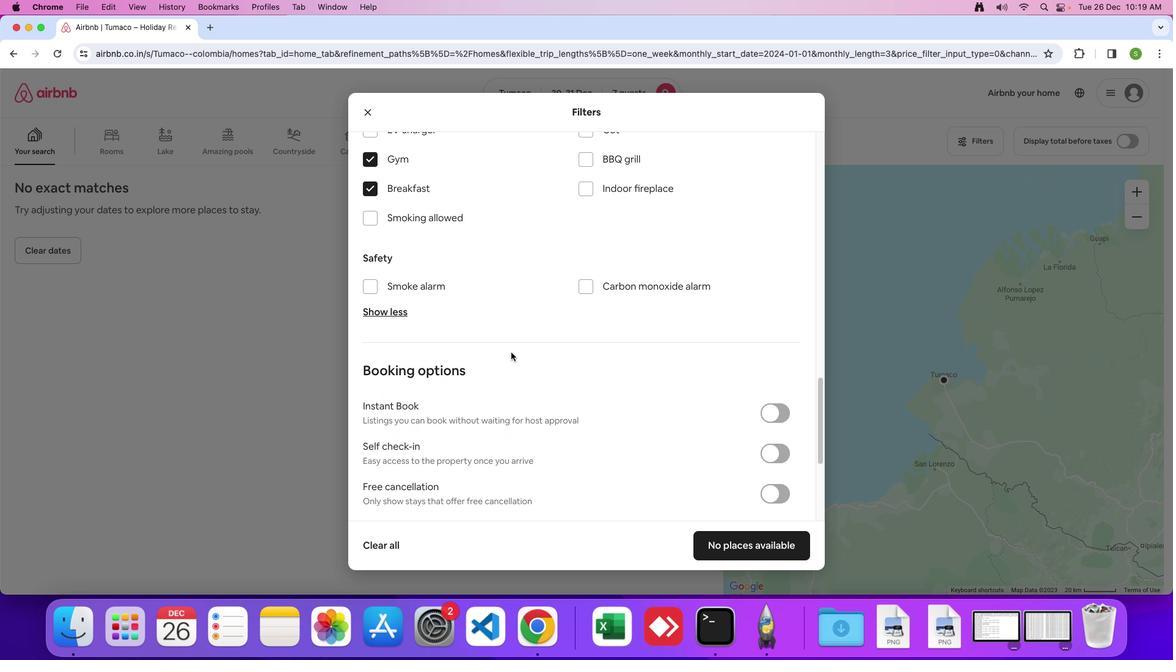 
Action: Mouse scrolled (511, 352) with delta (0, 0)
Screenshot: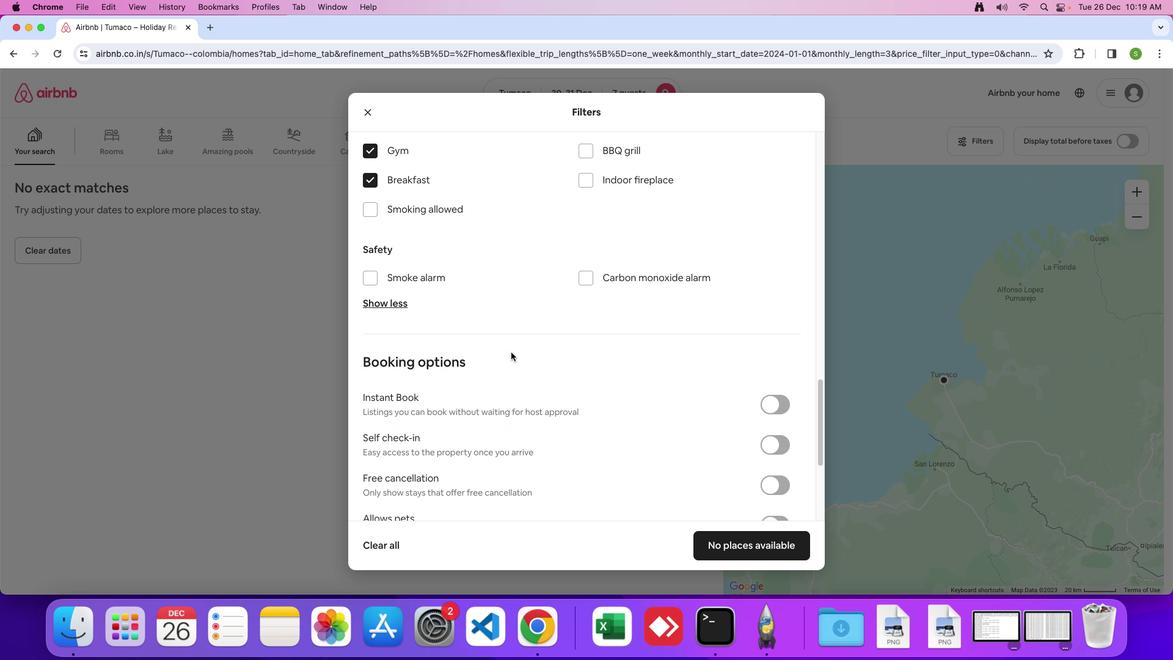 
Action: Mouse moved to (511, 352)
Screenshot: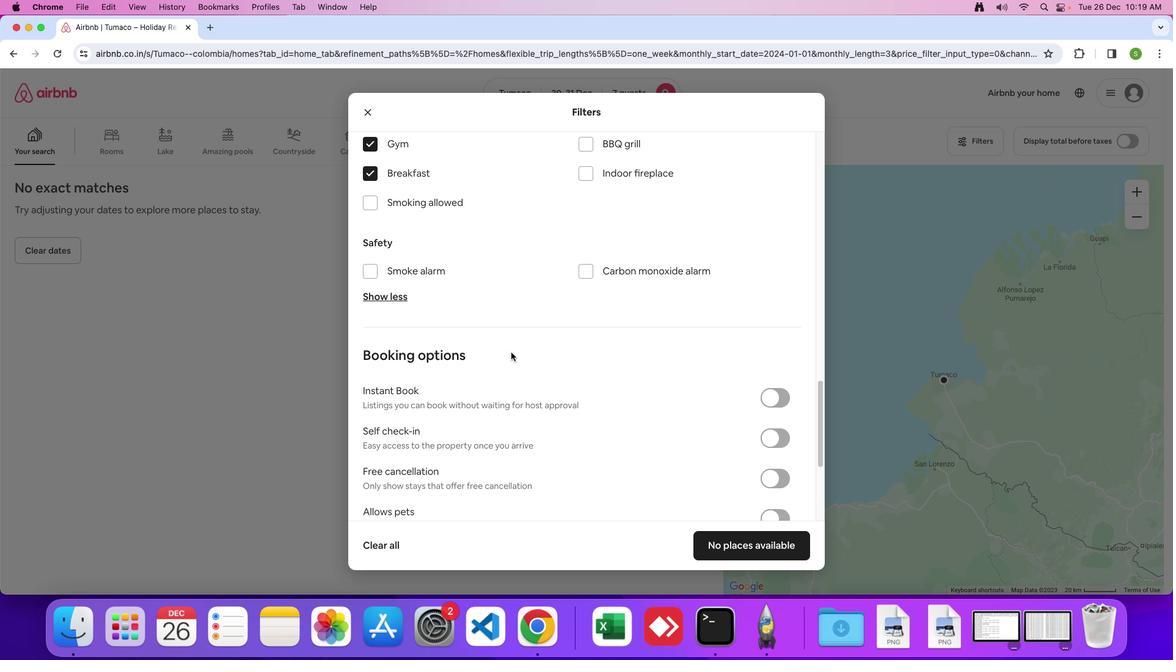 
Action: Mouse scrolled (511, 352) with delta (0, 0)
Screenshot: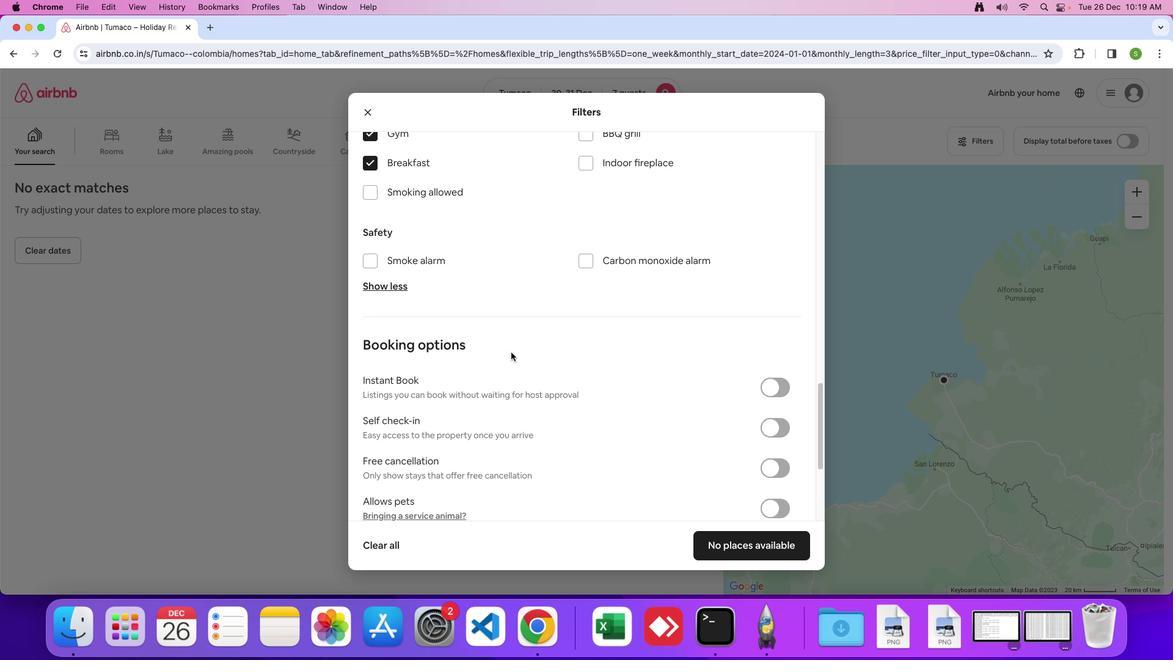 
Action: Mouse scrolled (511, 352) with delta (0, 0)
Screenshot: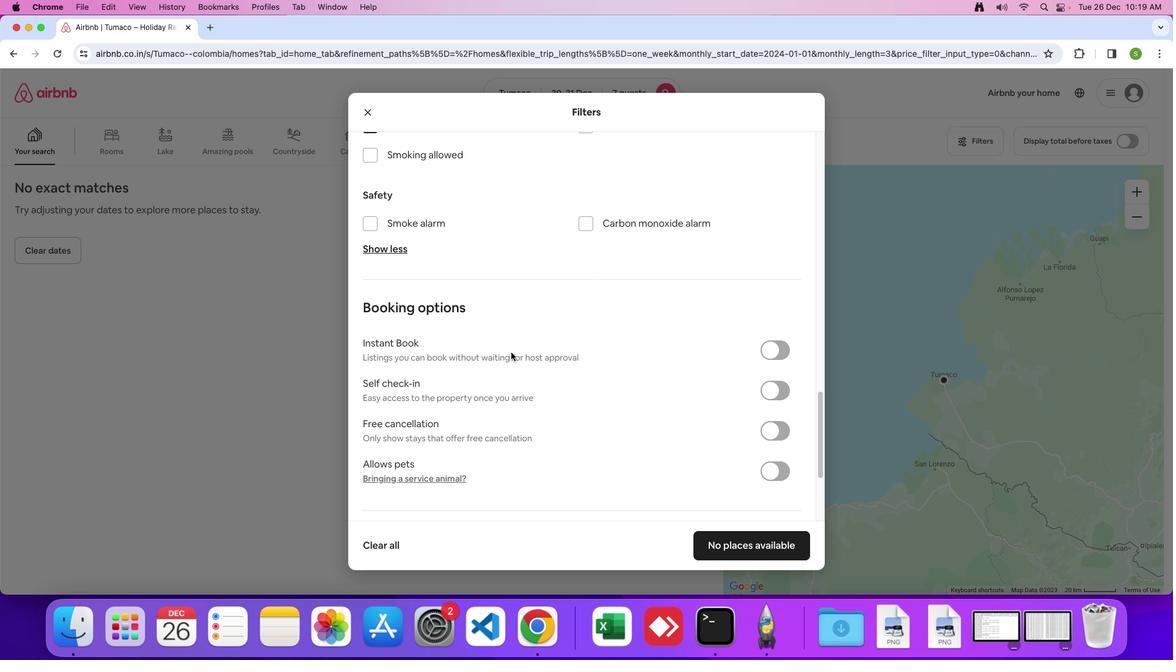 
Action: Mouse moved to (511, 351)
Screenshot: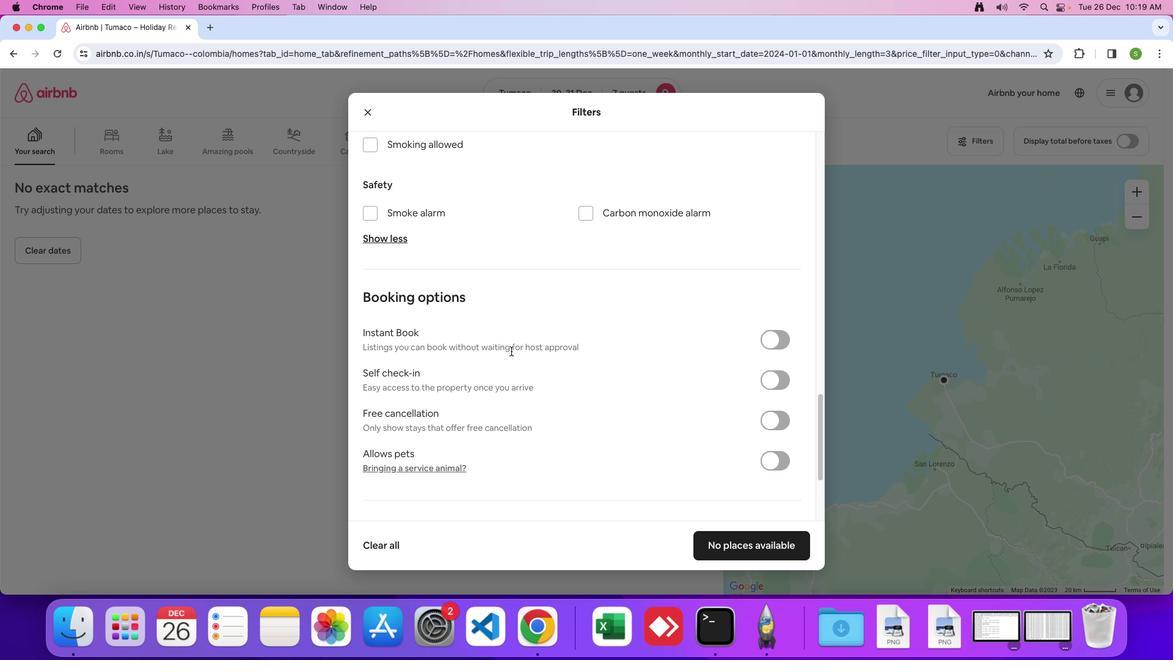 
Action: Mouse scrolled (511, 351) with delta (0, 0)
Screenshot: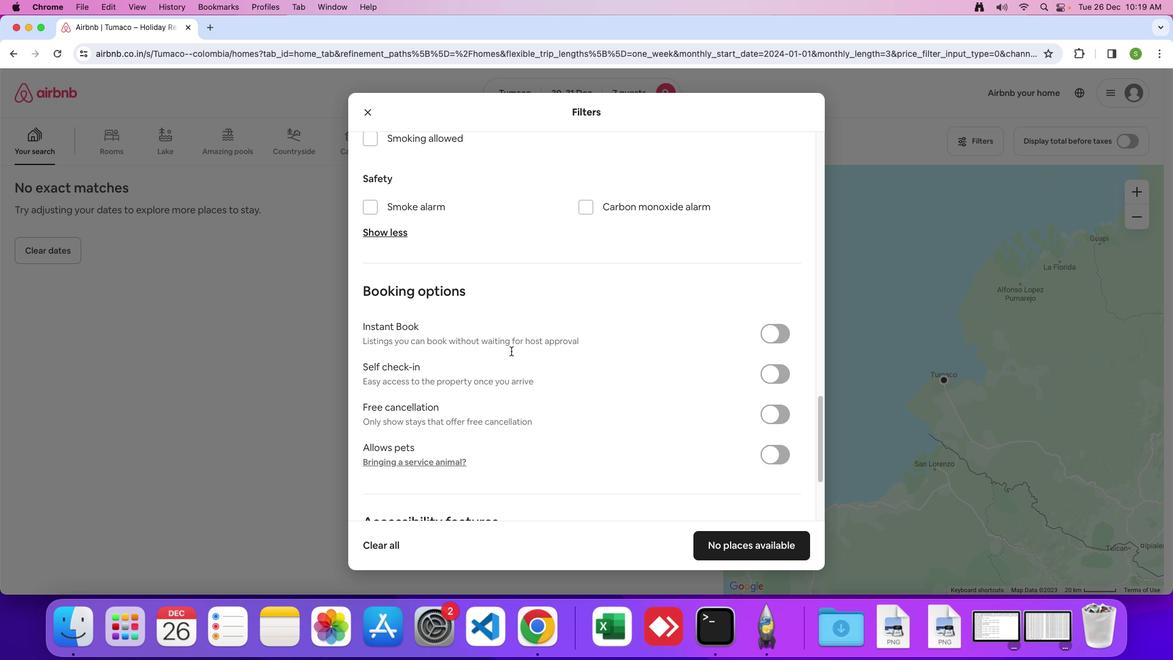 
Action: Mouse moved to (511, 351)
Screenshot: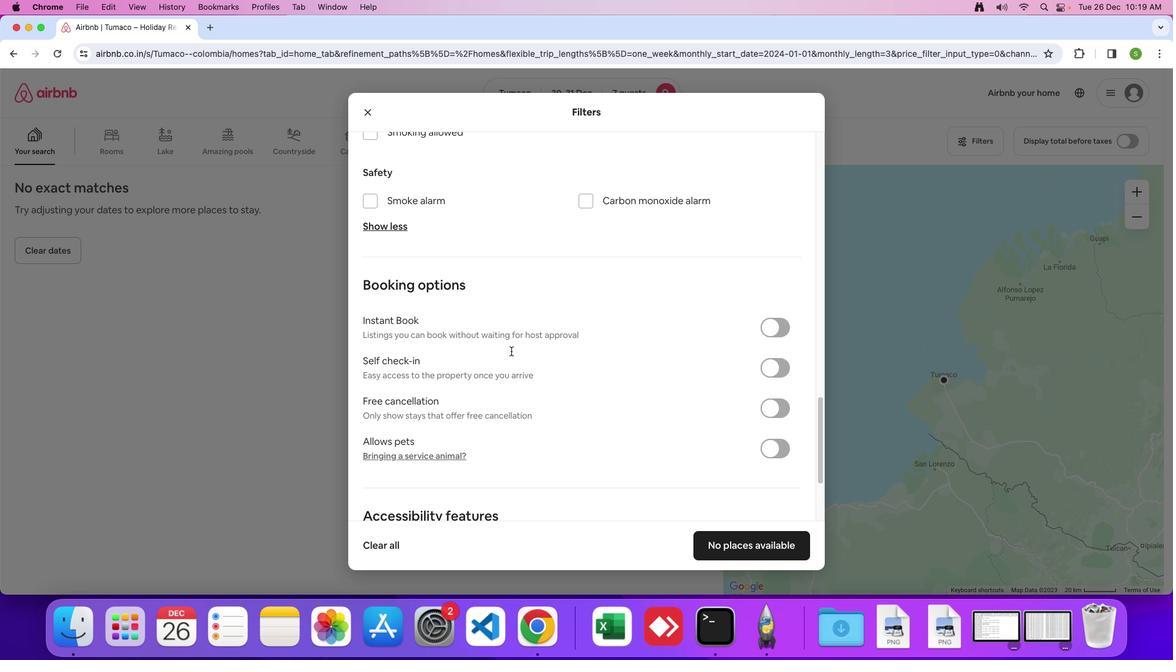 
Action: Mouse scrolled (511, 351) with delta (0, 0)
Screenshot: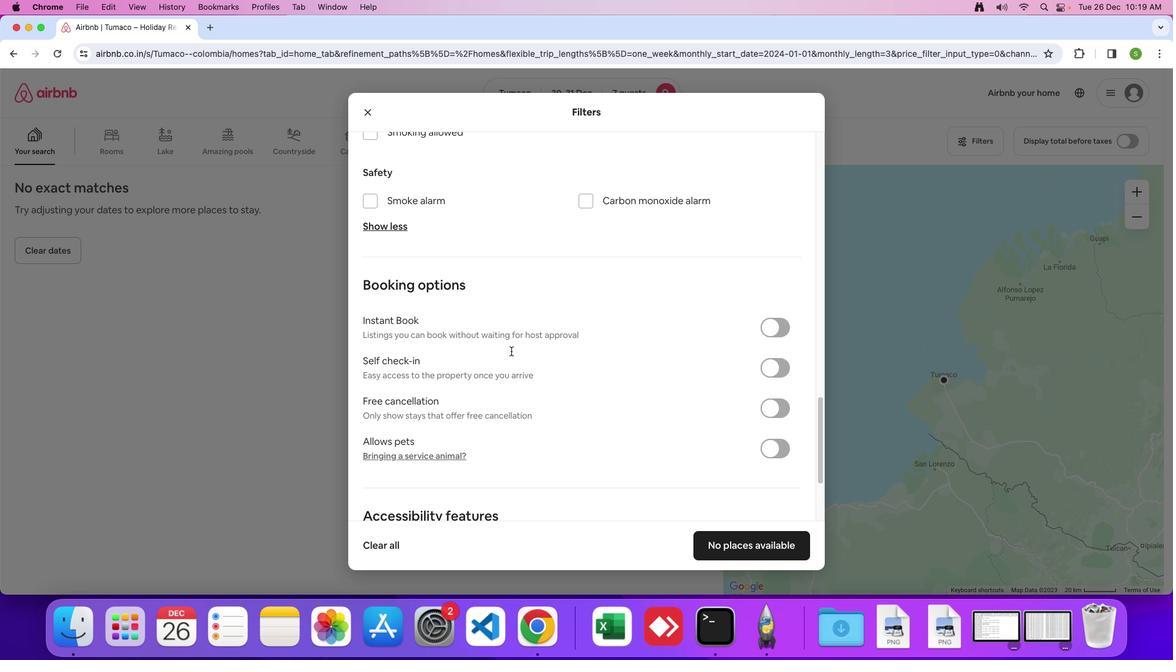 
Action: Mouse moved to (511, 350)
Screenshot: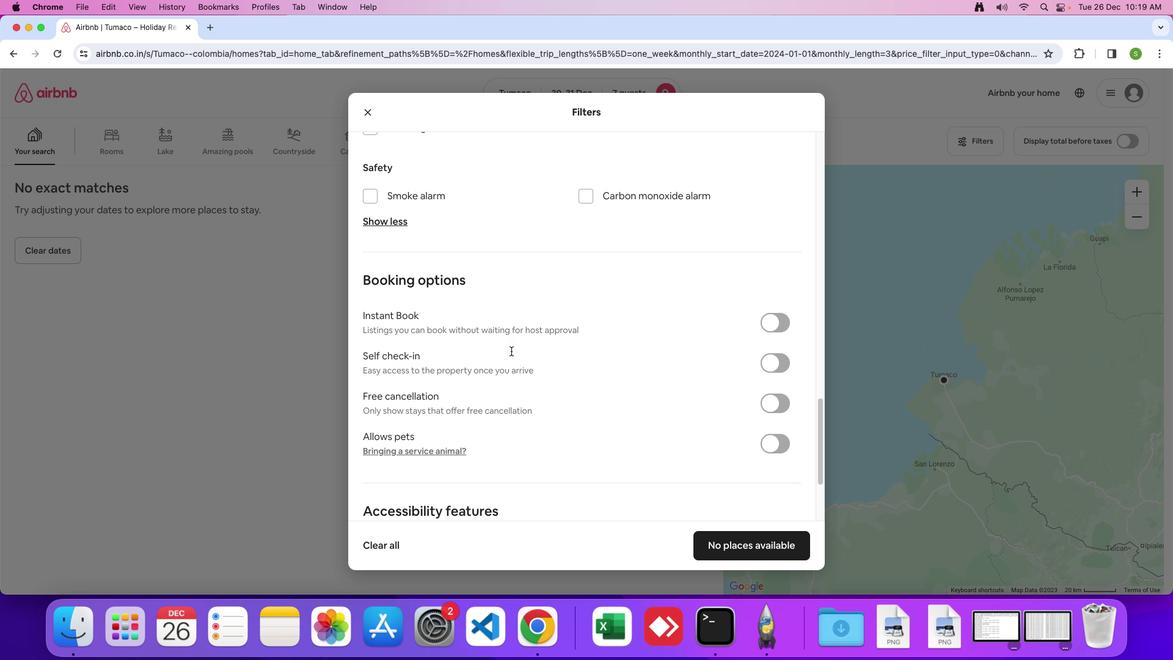 
Action: Mouse scrolled (511, 350) with delta (0, 0)
Screenshot: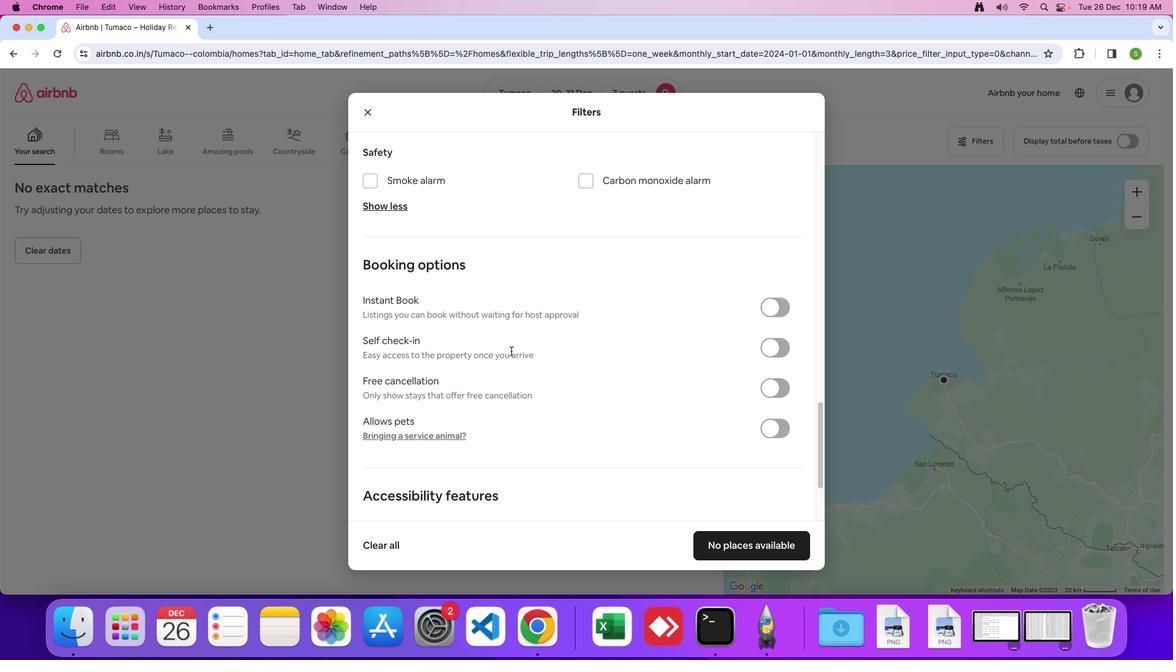 
Action: Mouse scrolled (511, 350) with delta (0, 0)
Screenshot: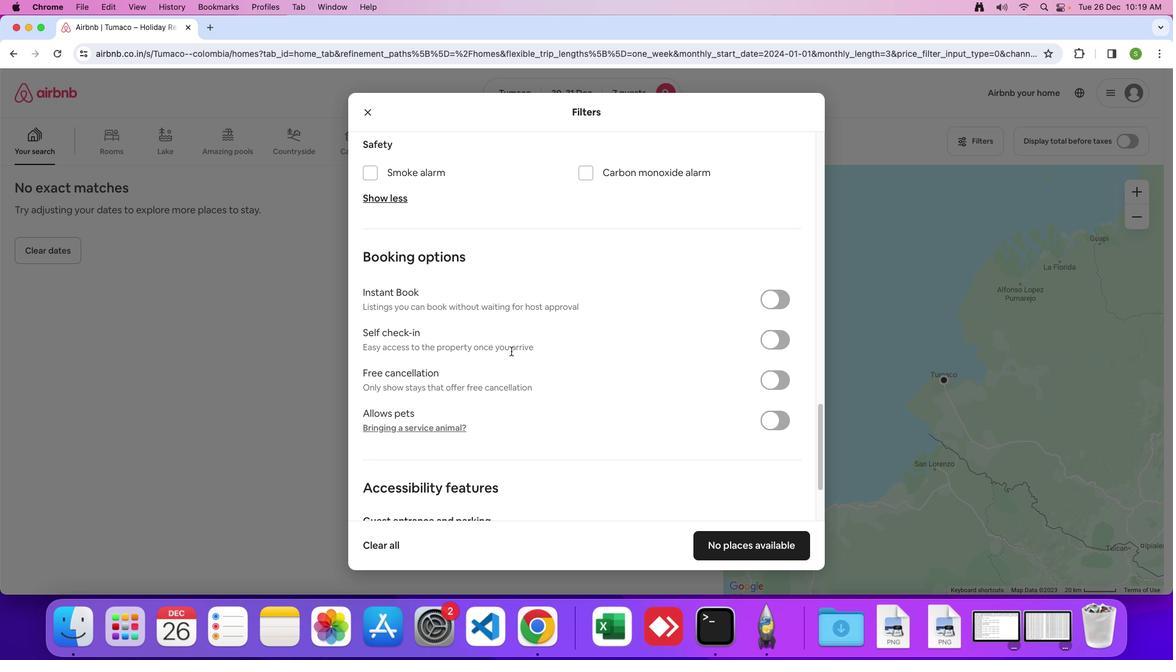 
Action: Mouse scrolled (511, 350) with delta (0, 0)
Screenshot: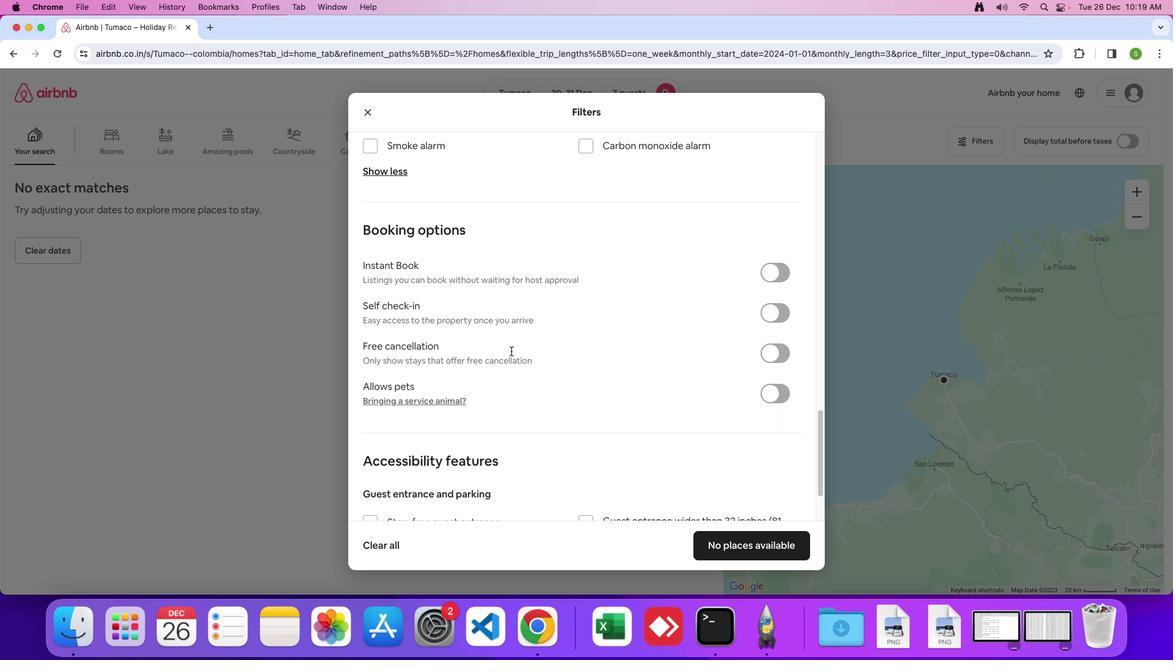 
Action: Mouse scrolled (511, 350) with delta (0, 0)
Screenshot: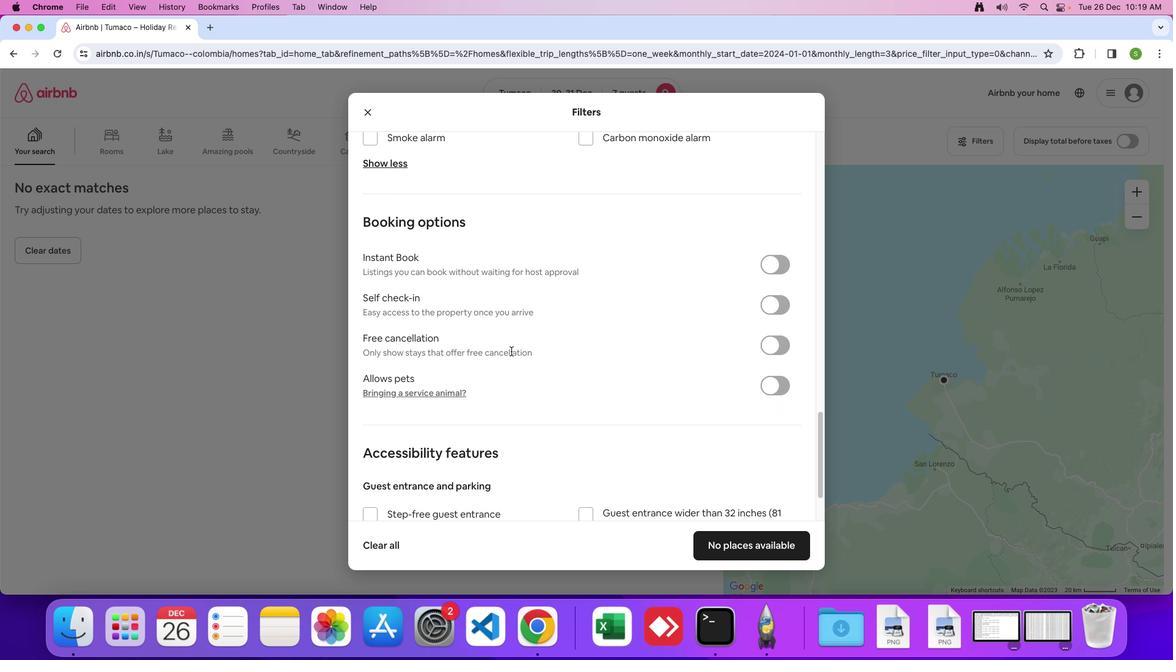 
Action: Mouse scrolled (511, 350) with delta (0, 0)
Screenshot: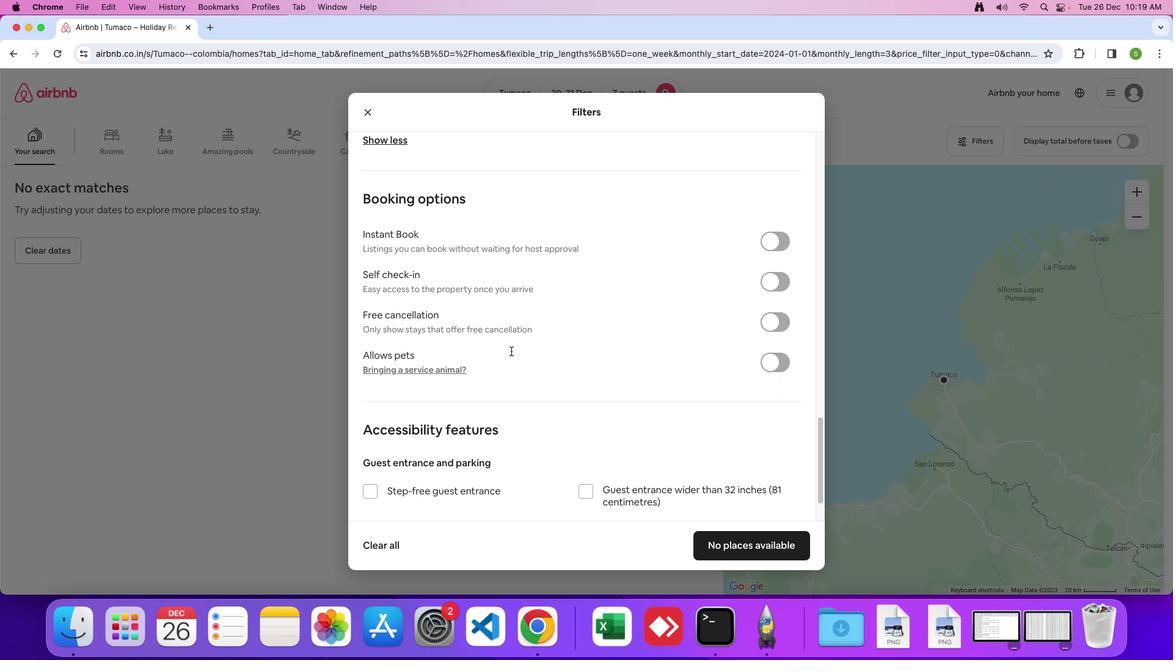 
Action: Mouse scrolled (511, 350) with delta (0, 0)
Screenshot: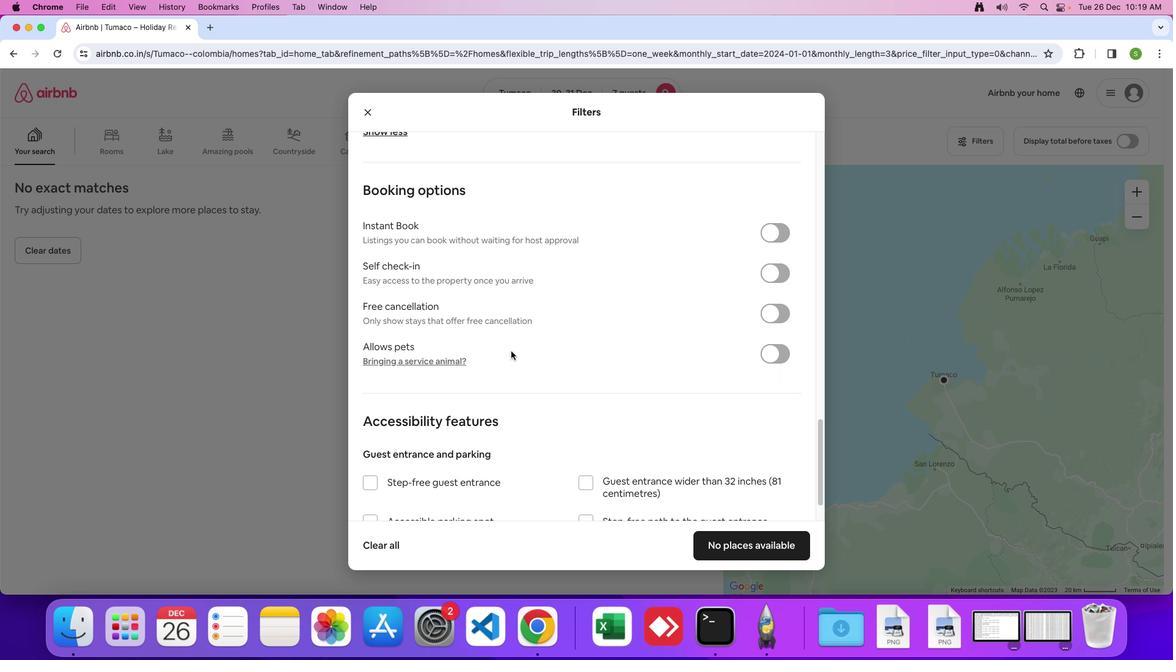 
Action: Mouse scrolled (511, 350) with delta (0, 0)
Screenshot: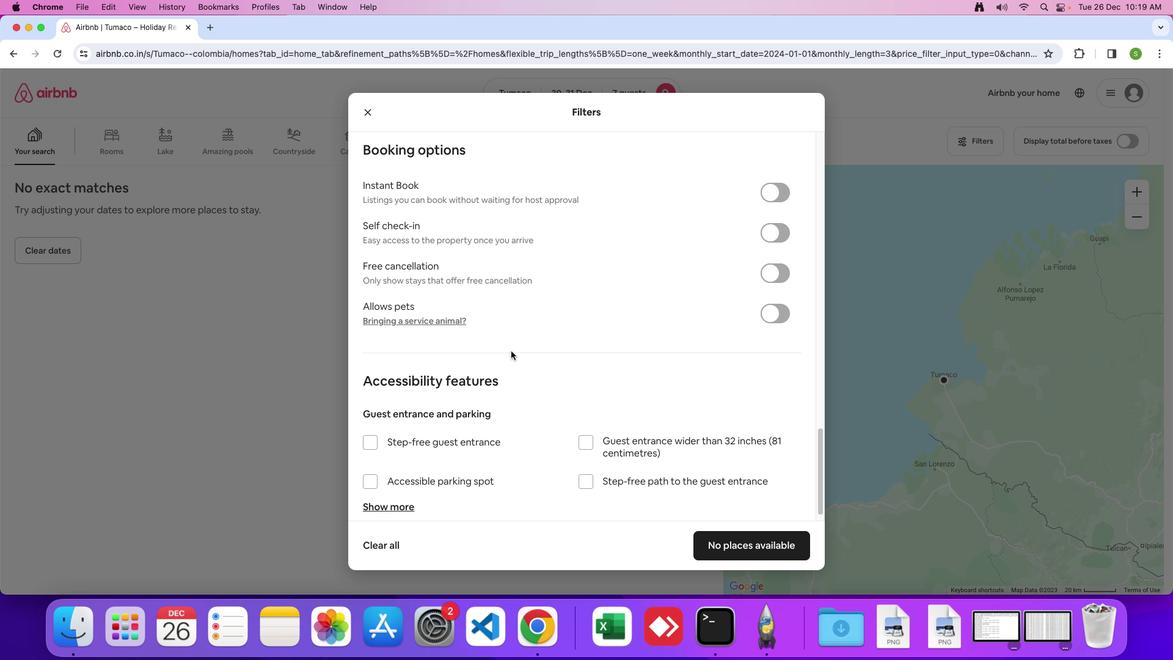 
Action: Mouse moved to (511, 350)
Screenshot: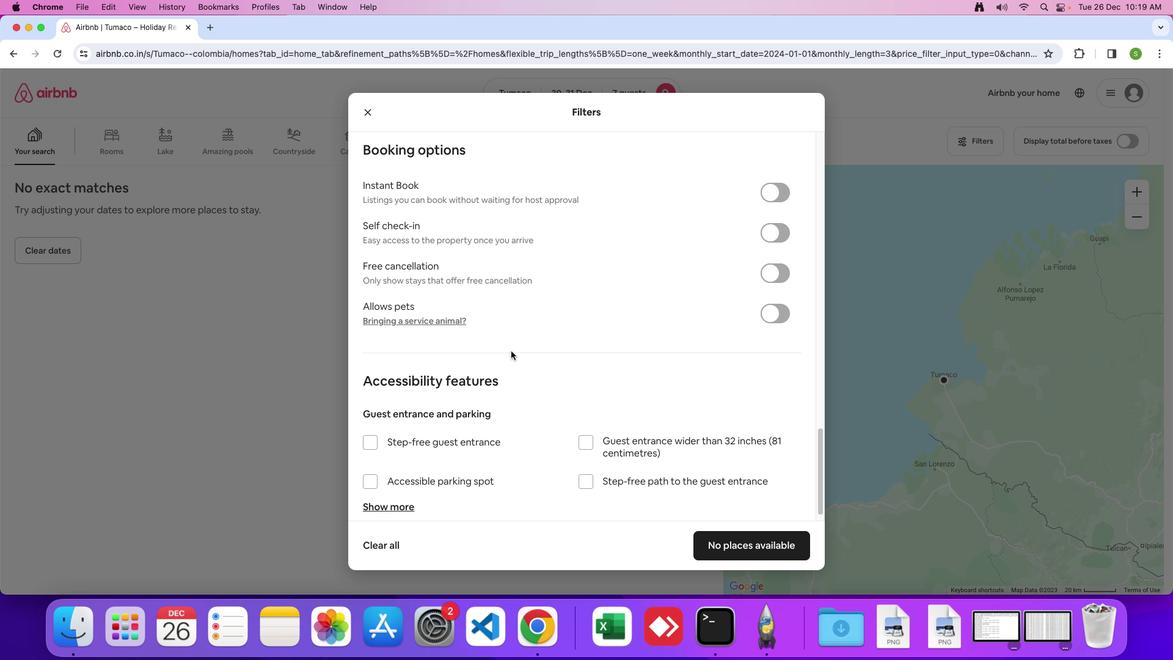 
Action: Mouse scrolled (511, 350) with delta (0, 0)
Screenshot: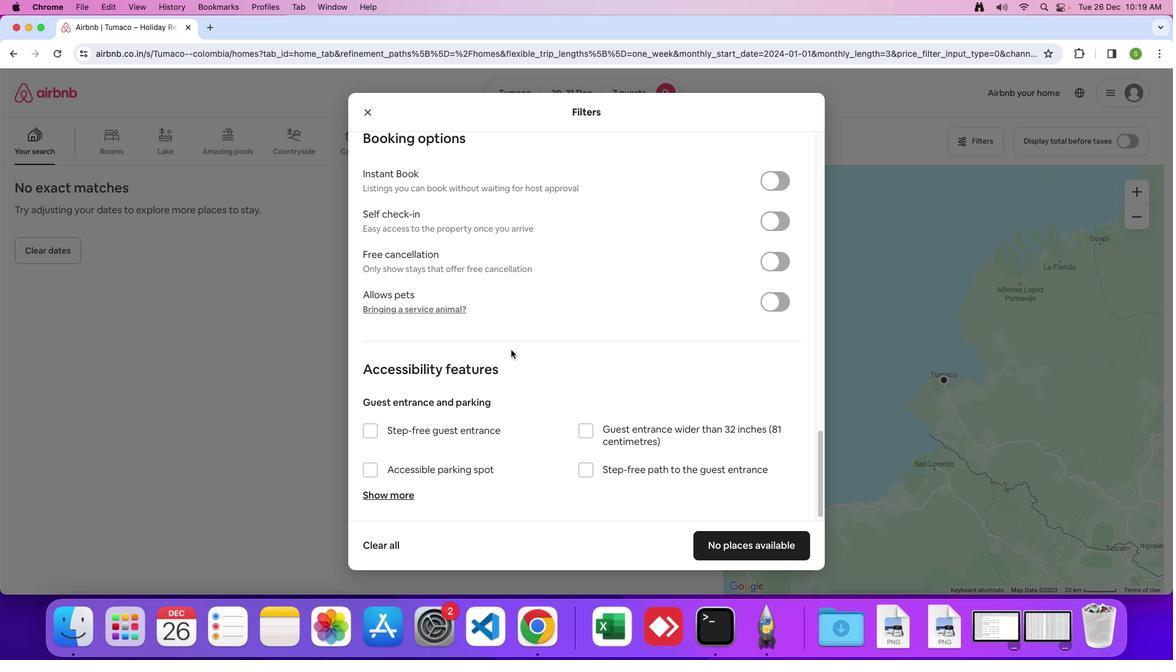 
Action: Mouse moved to (511, 350)
Screenshot: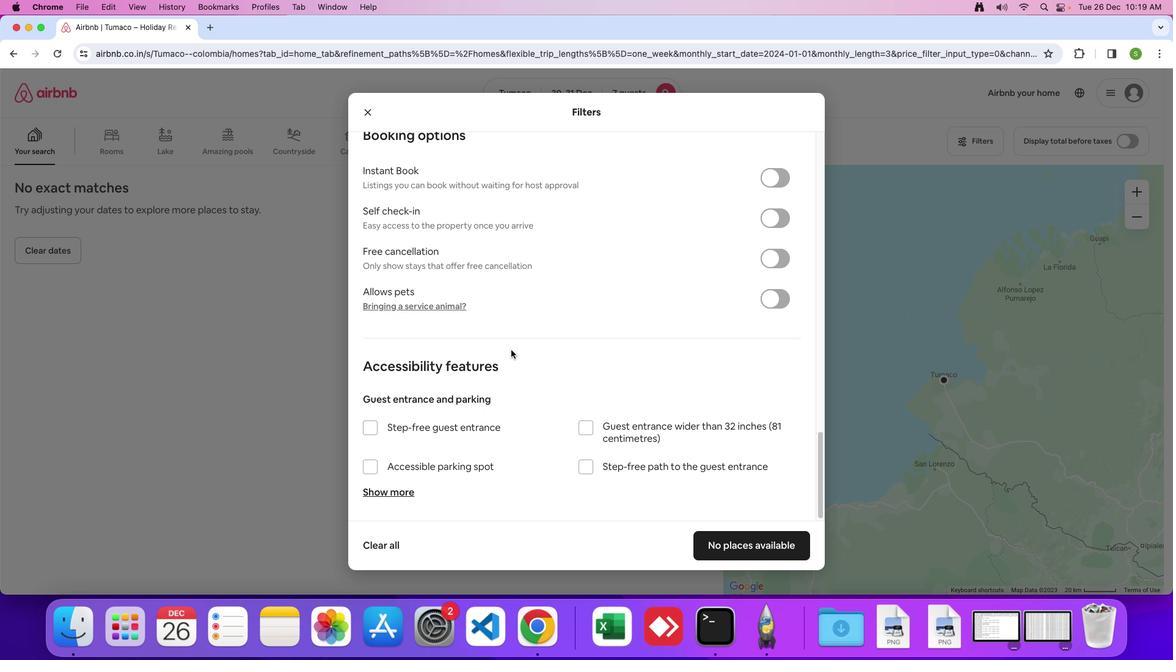 
Action: Mouse scrolled (511, 350) with delta (0, 0)
Screenshot: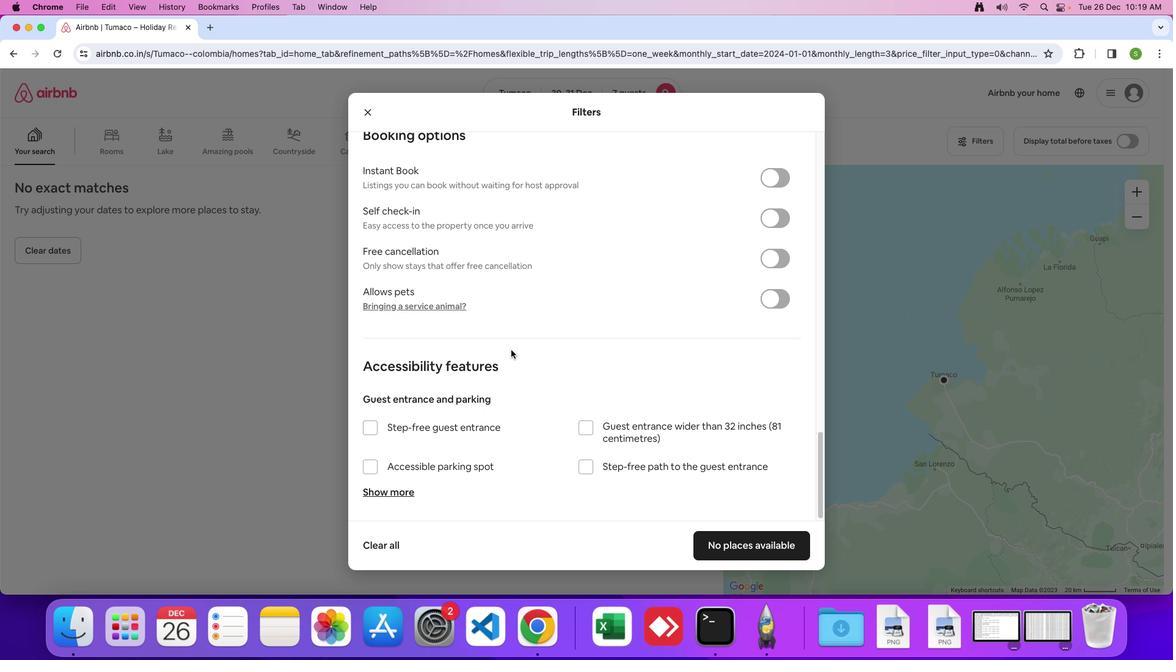 
Action: Mouse moved to (714, 543)
Screenshot: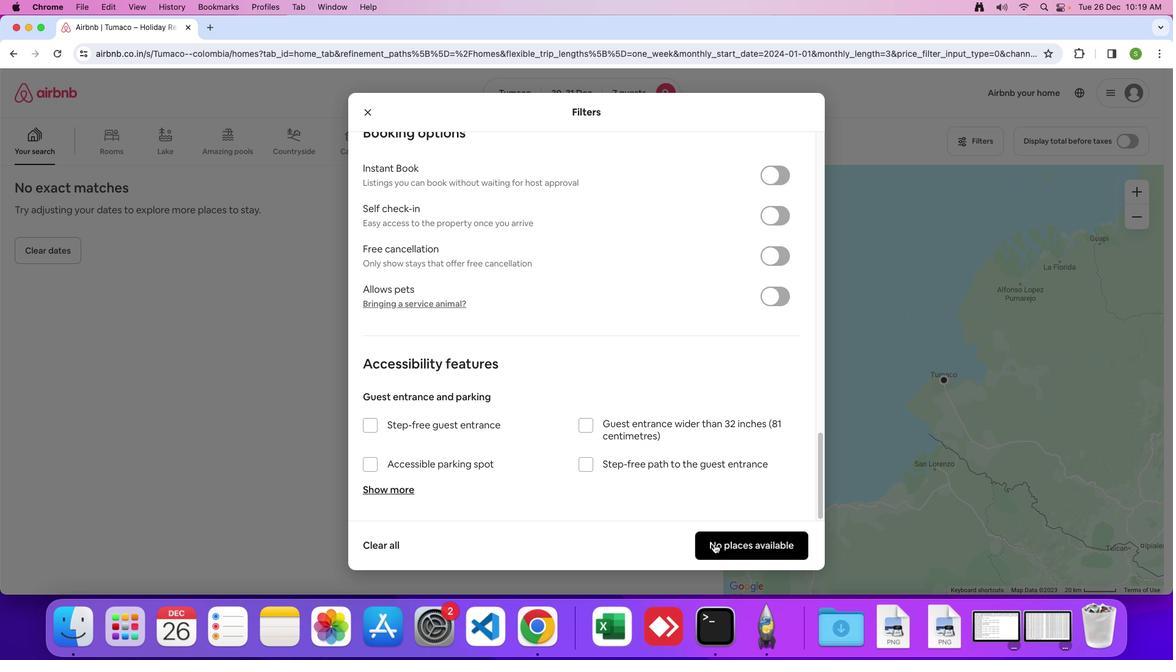
Action: Mouse pressed left at (714, 543)
Screenshot: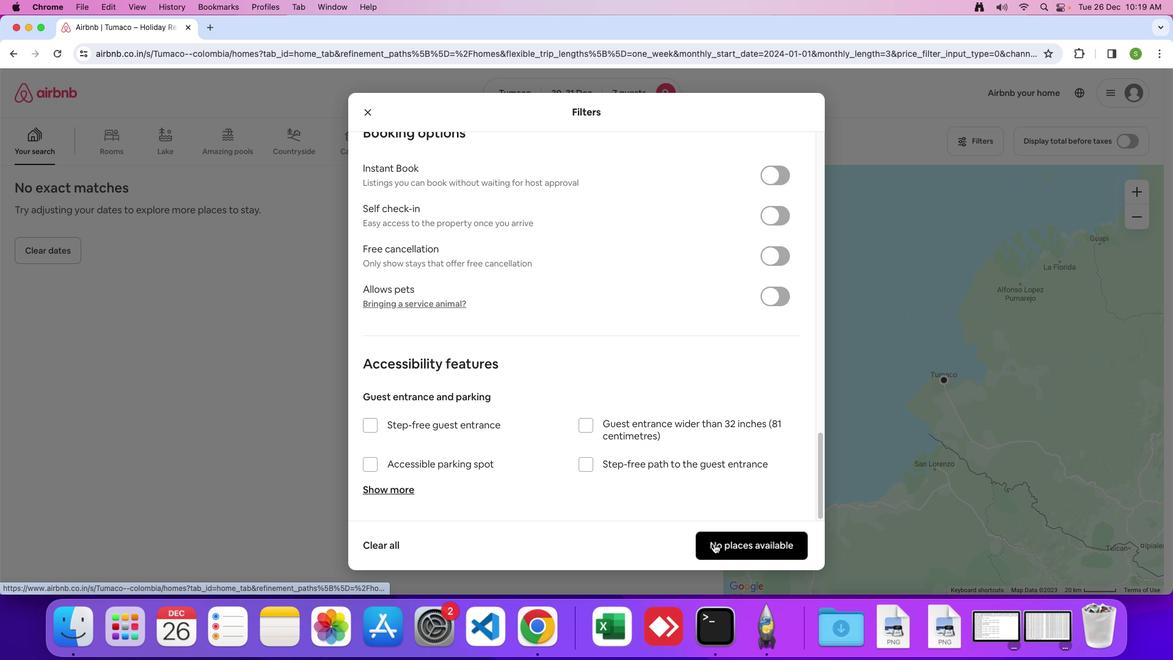 
Action: Mouse moved to (581, 367)
Screenshot: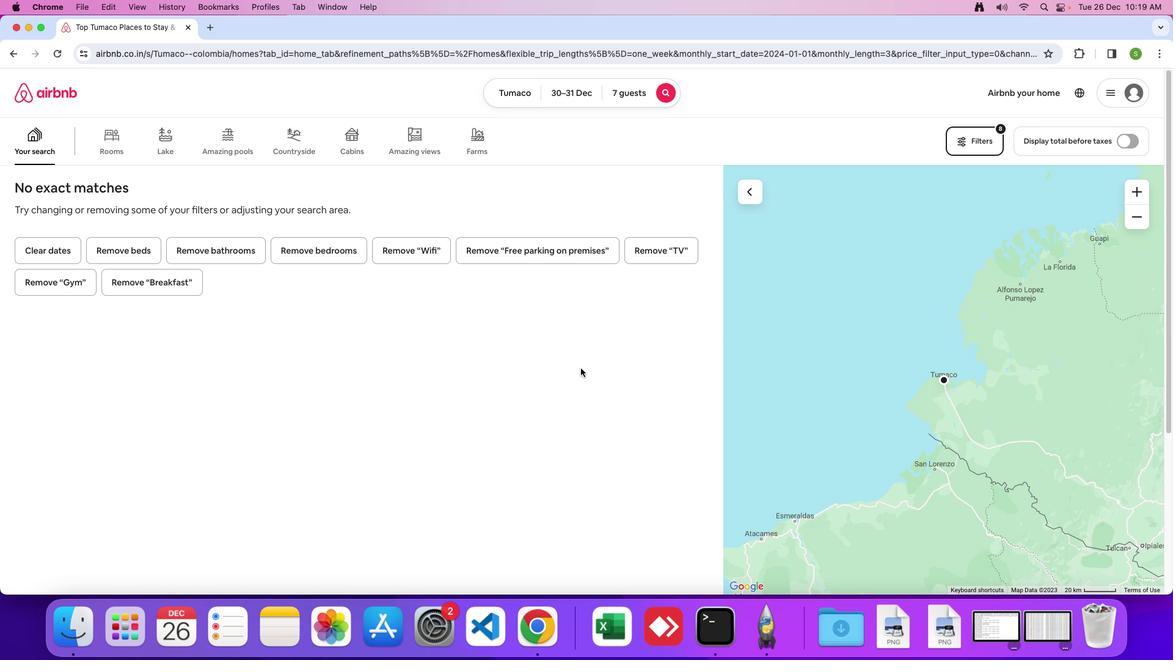 
